Task: Add a signature Sign0000000001 . Send email   including the signature Sign0000000001 to parteek.kumar@softage.net with a subject Subject0000000001 and add a message Message0000000001. Send email   including the signature Sign0000000001 to parteek.kumar@softage.net; aakash.mishra@softage.net with a subject Subject0000000002 and add a message Message0000000002. Send email   including the signature Sign0000000001 to parteek.kumar@softage.net with a subject Subject0000000001 and add a message Message0000000001 and with an attachment of Attach0000000001. Send email   including the signature Sign0000000001 to parteek.kumar@softage.net; aakash.mishra@softage.net; ayush@softage.net with a subject Subject0000000002 and add a message Message0000000003 and with an attachment of Attach0000000001
Action: Mouse moved to (1016, 201)
Screenshot: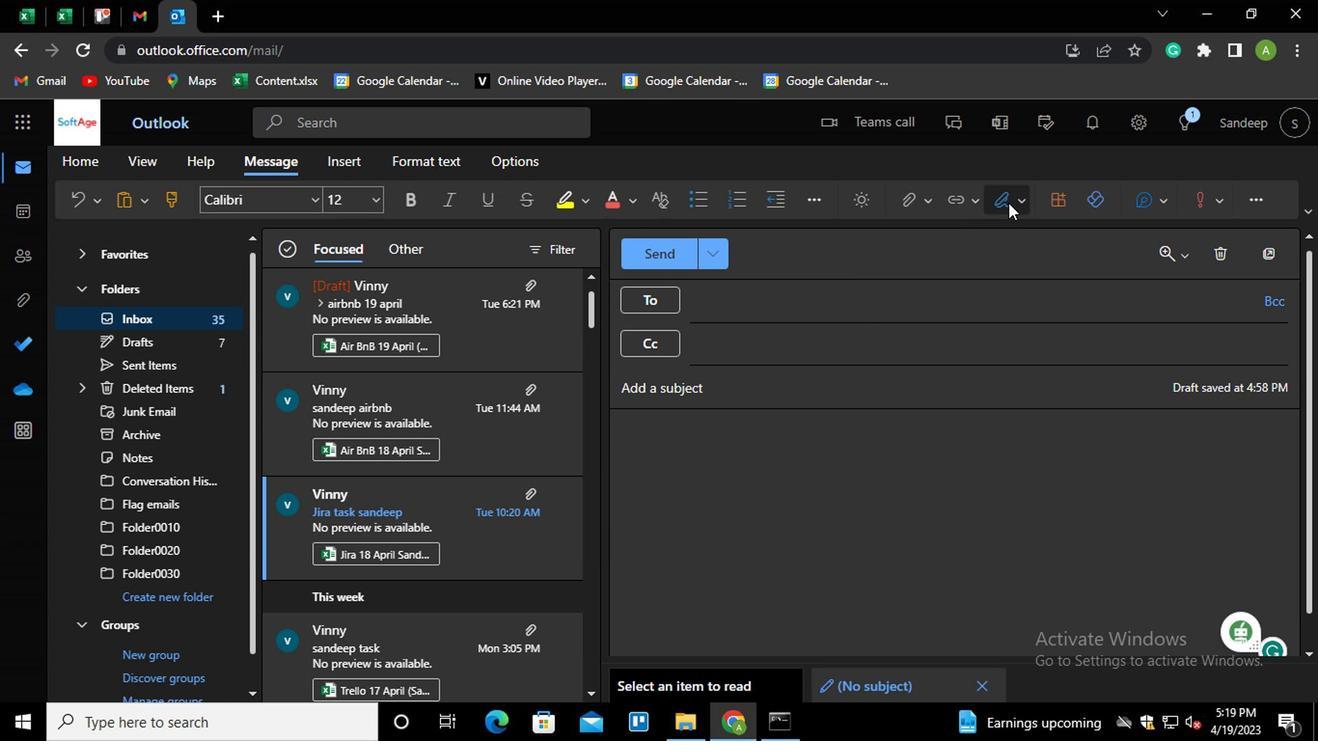 
Action: Mouse pressed left at (1016, 201)
Screenshot: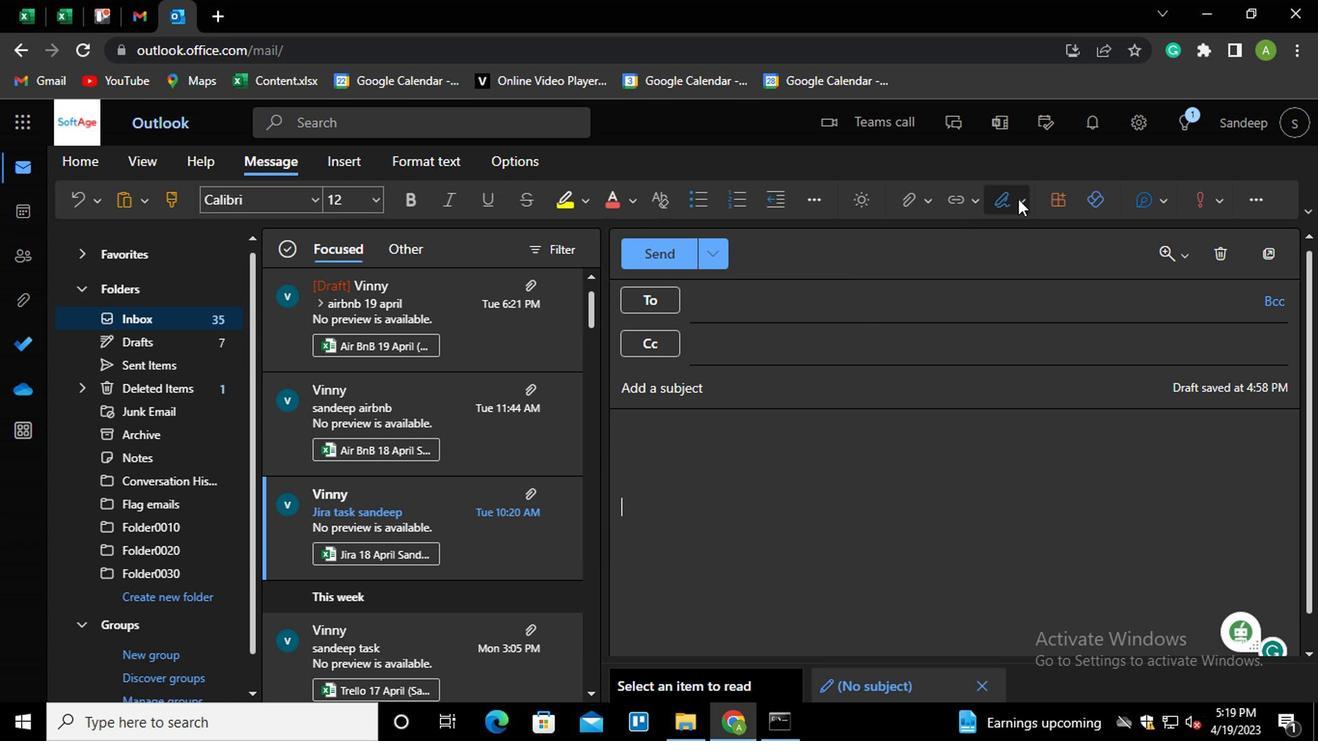 
Action: Mouse moved to (960, 276)
Screenshot: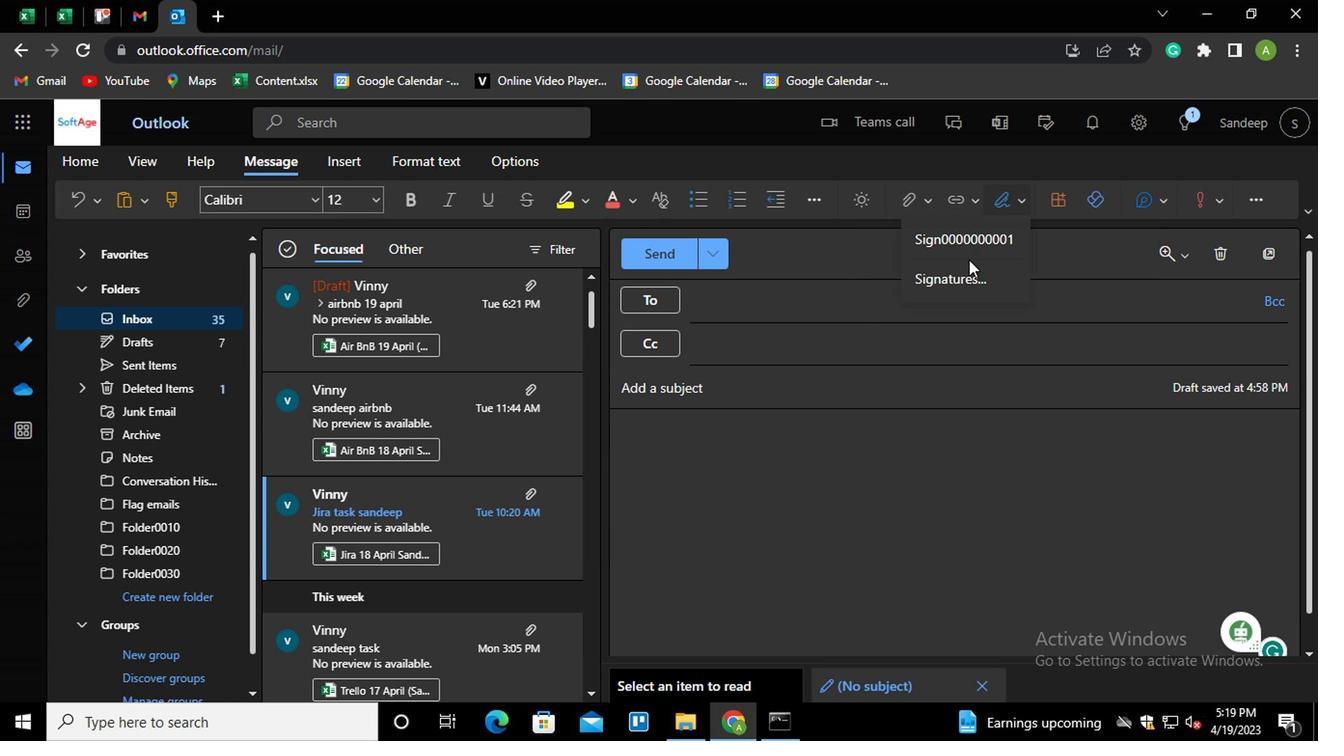 
Action: Mouse pressed left at (960, 276)
Screenshot: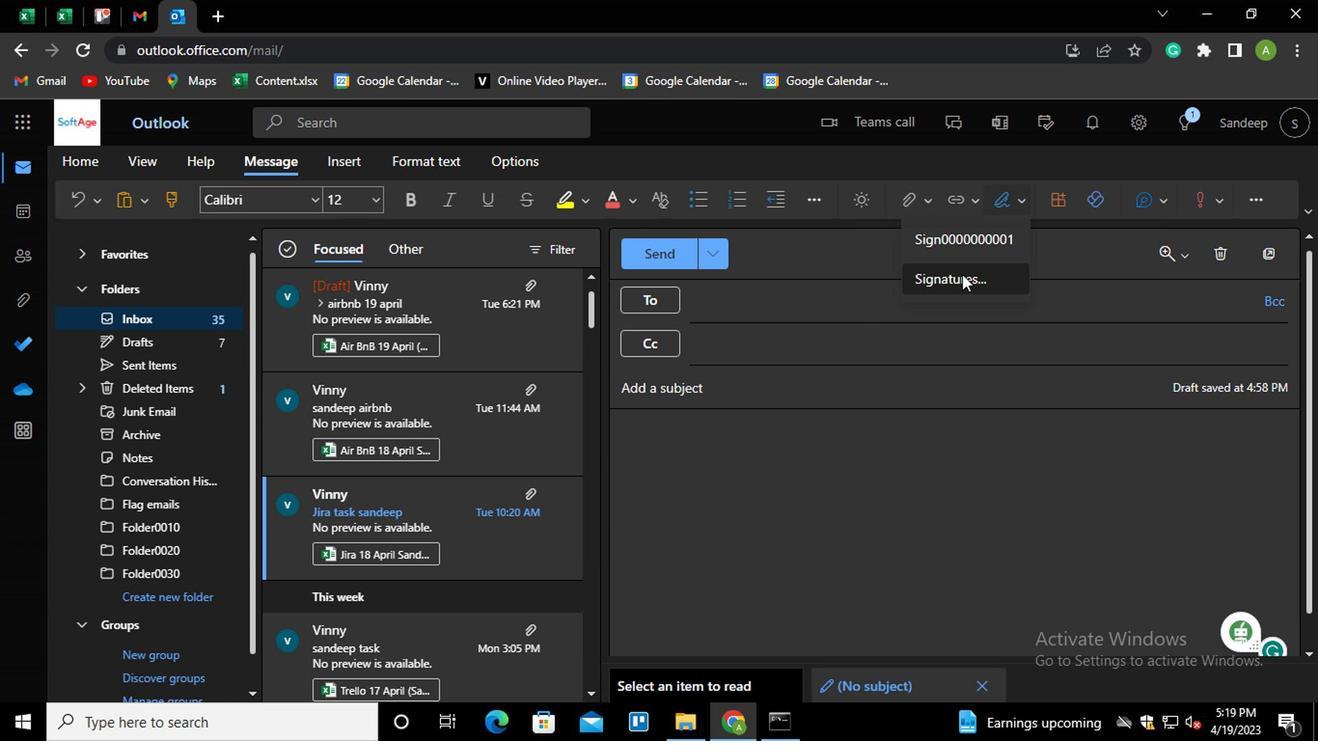 
Action: Mouse moved to (535, 313)
Screenshot: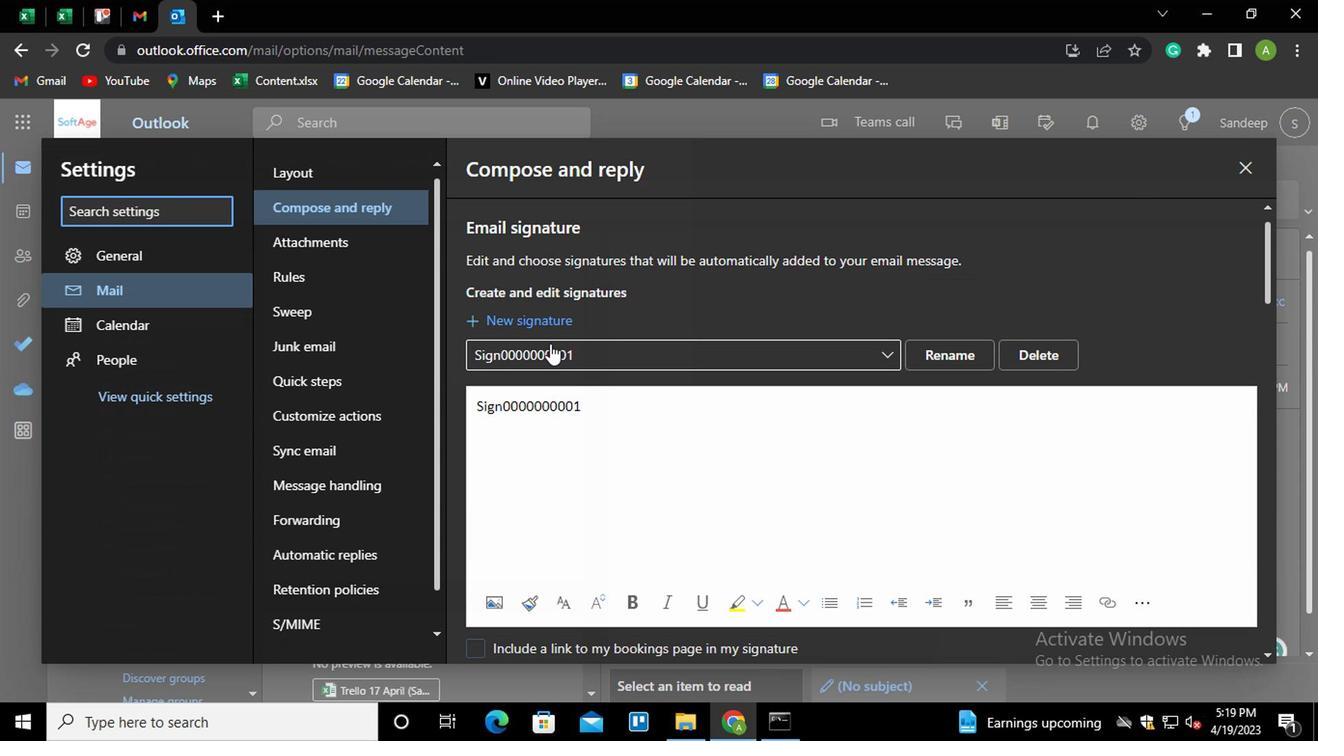 
Action: Mouse pressed left at (535, 313)
Screenshot: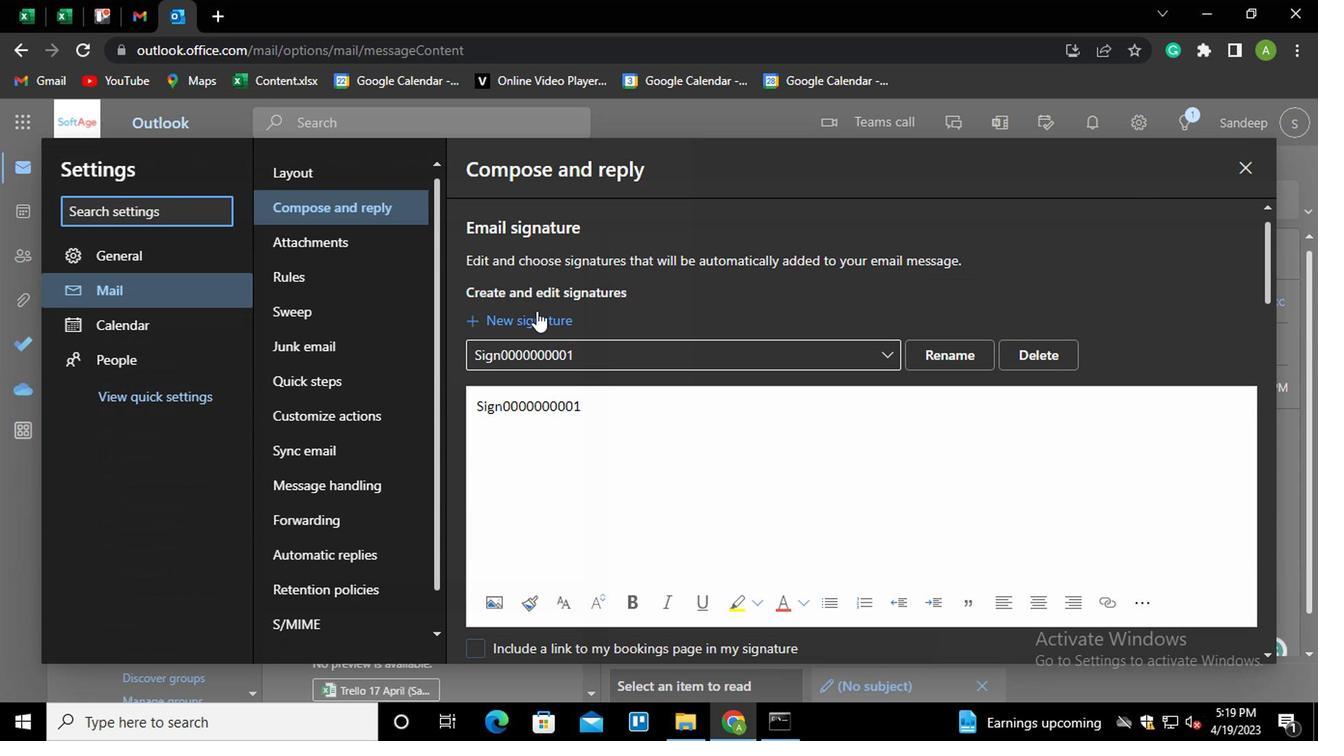 
Action: Mouse moved to (539, 352)
Screenshot: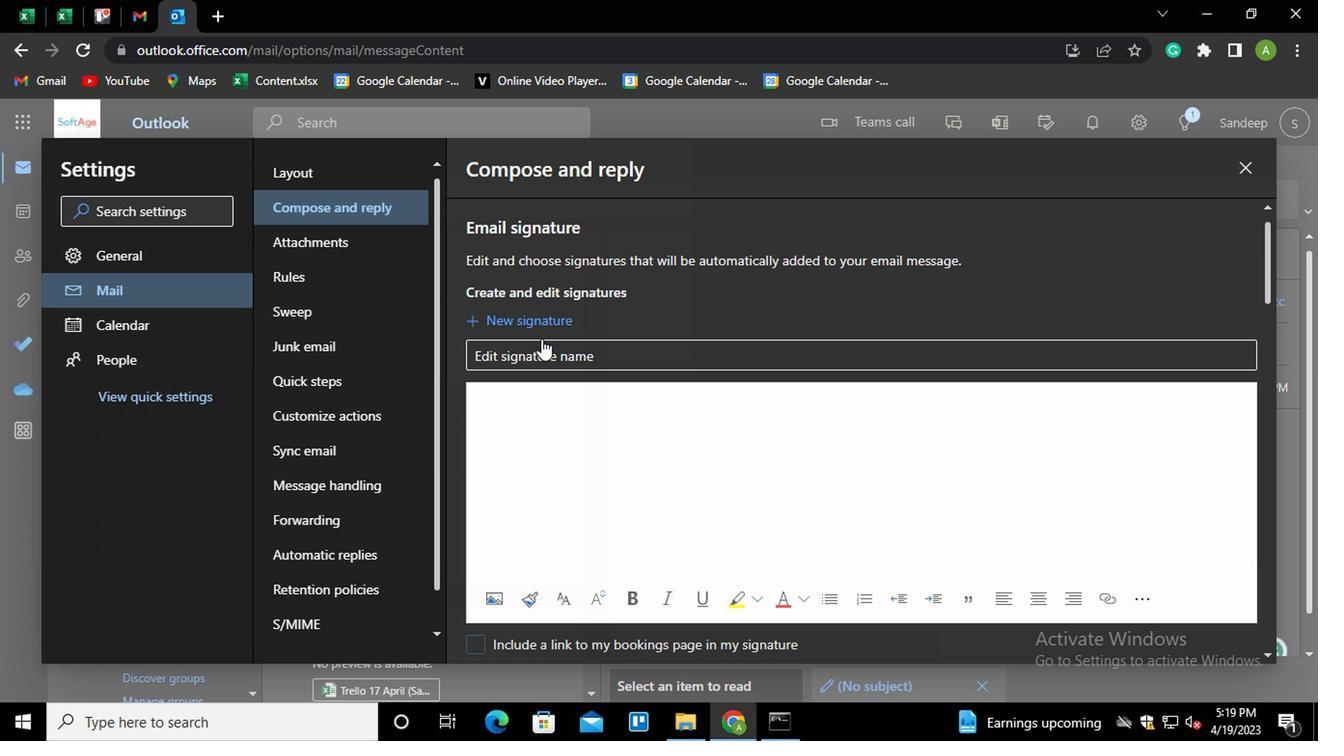 
Action: Mouse pressed left at (539, 352)
Screenshot: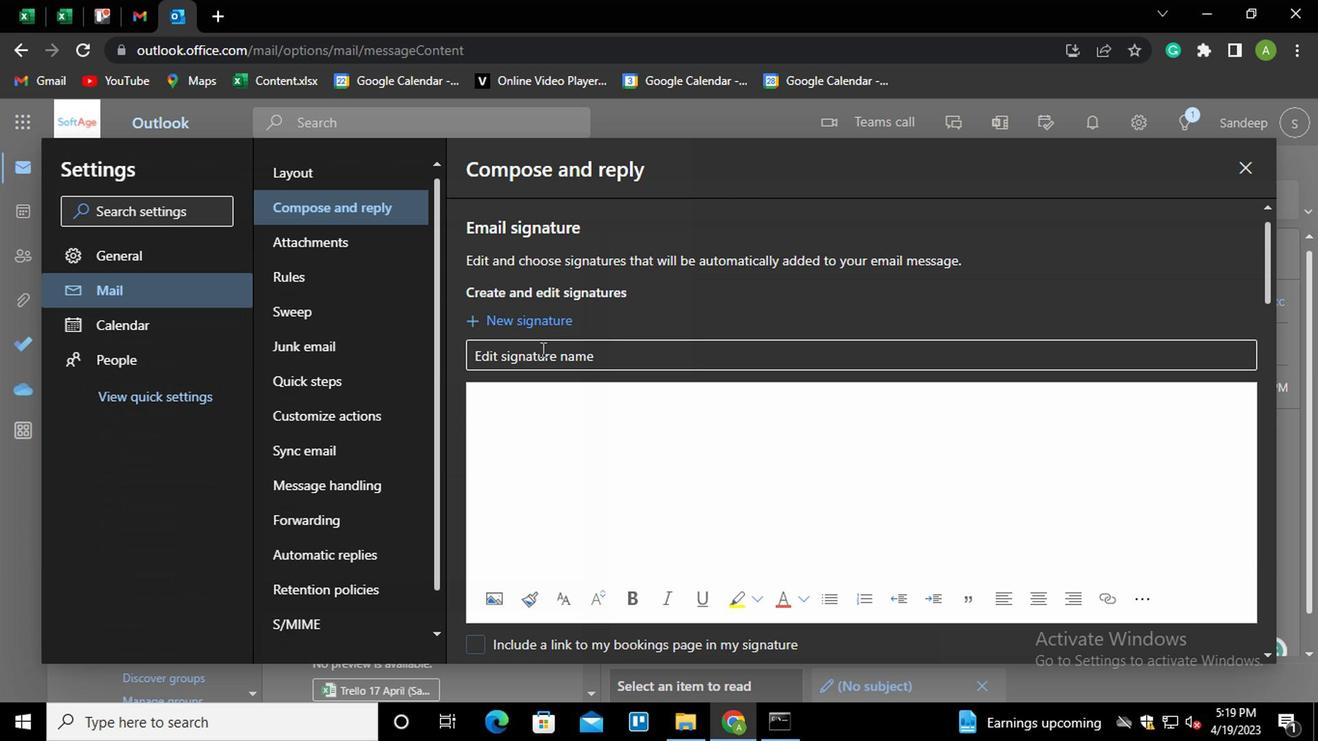 
Action: Key pressed <Key.shift>SIGN0000000001
Screenshot: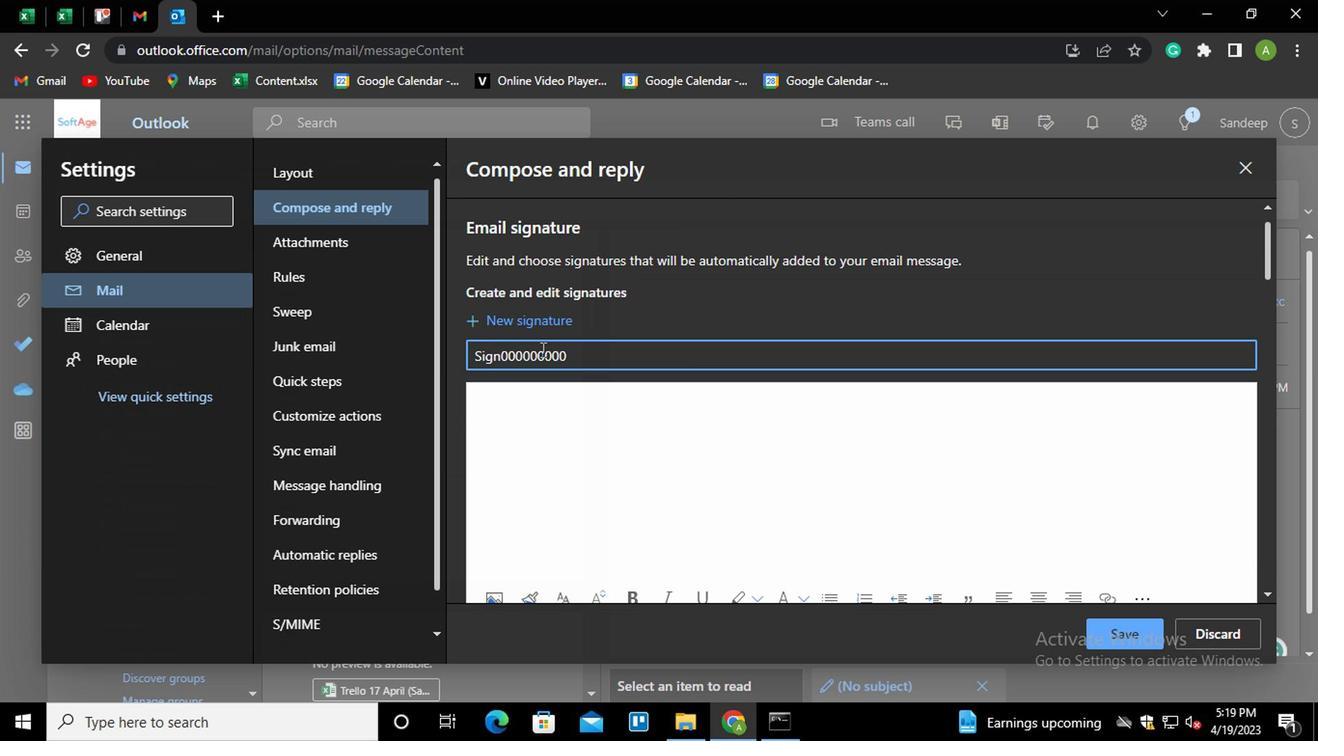 
Action: Mouse moved to (559, 397)
Screenshot: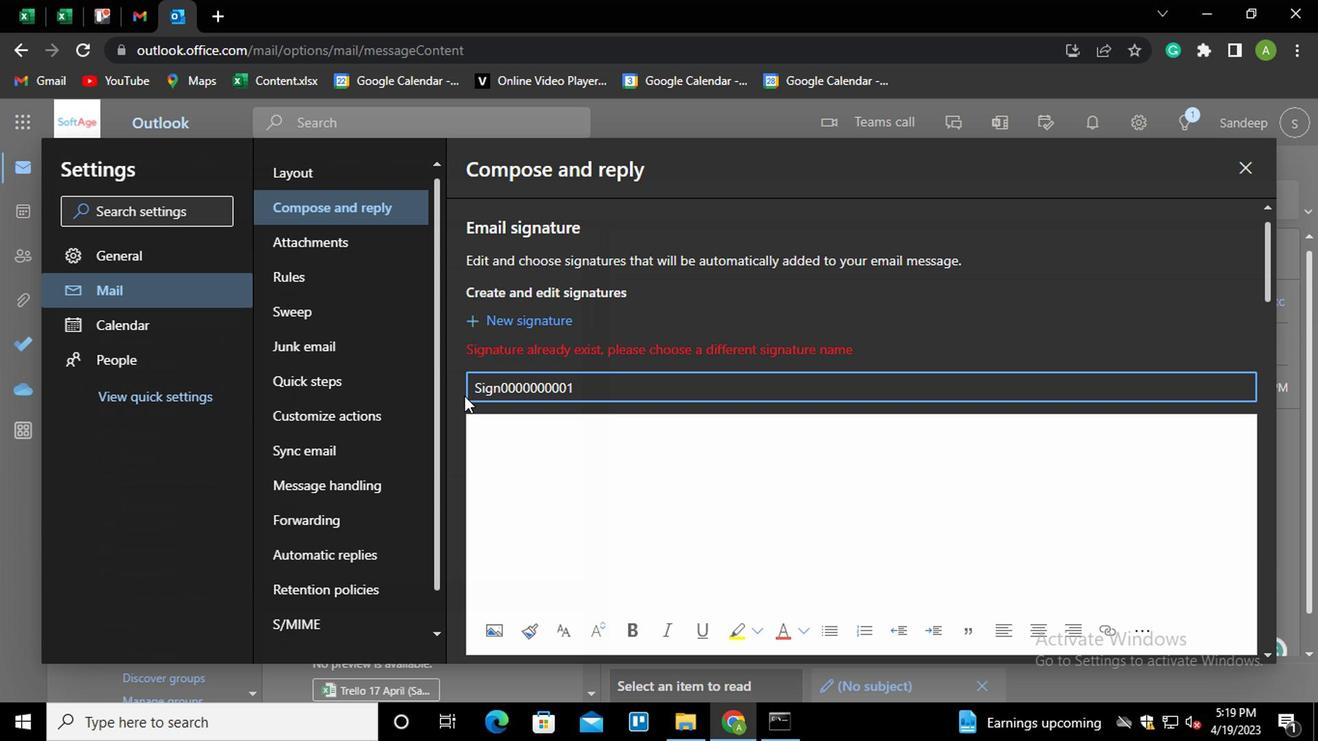 
Action: Key pressed <Key.home><Key.right><Key.backspace>S
Screenshot: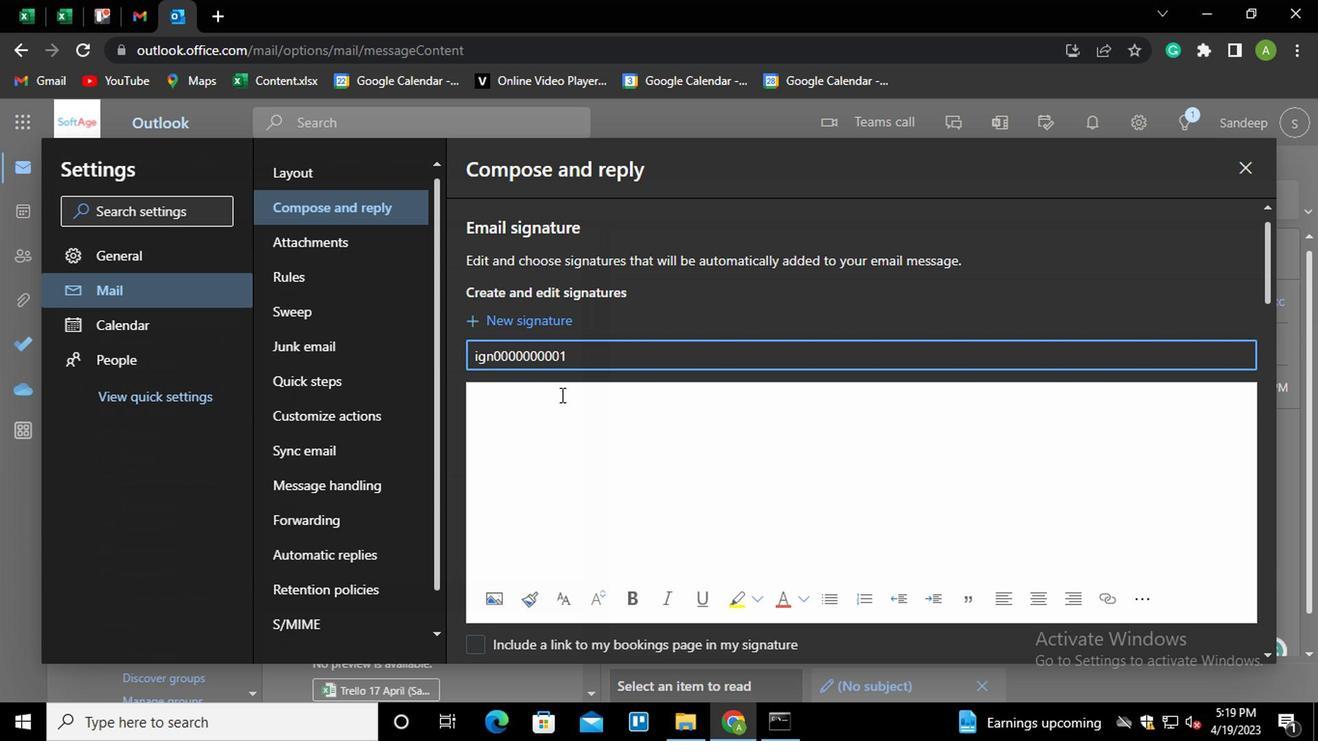 
Action: Mouse moved to (986, 541)
Screenshot: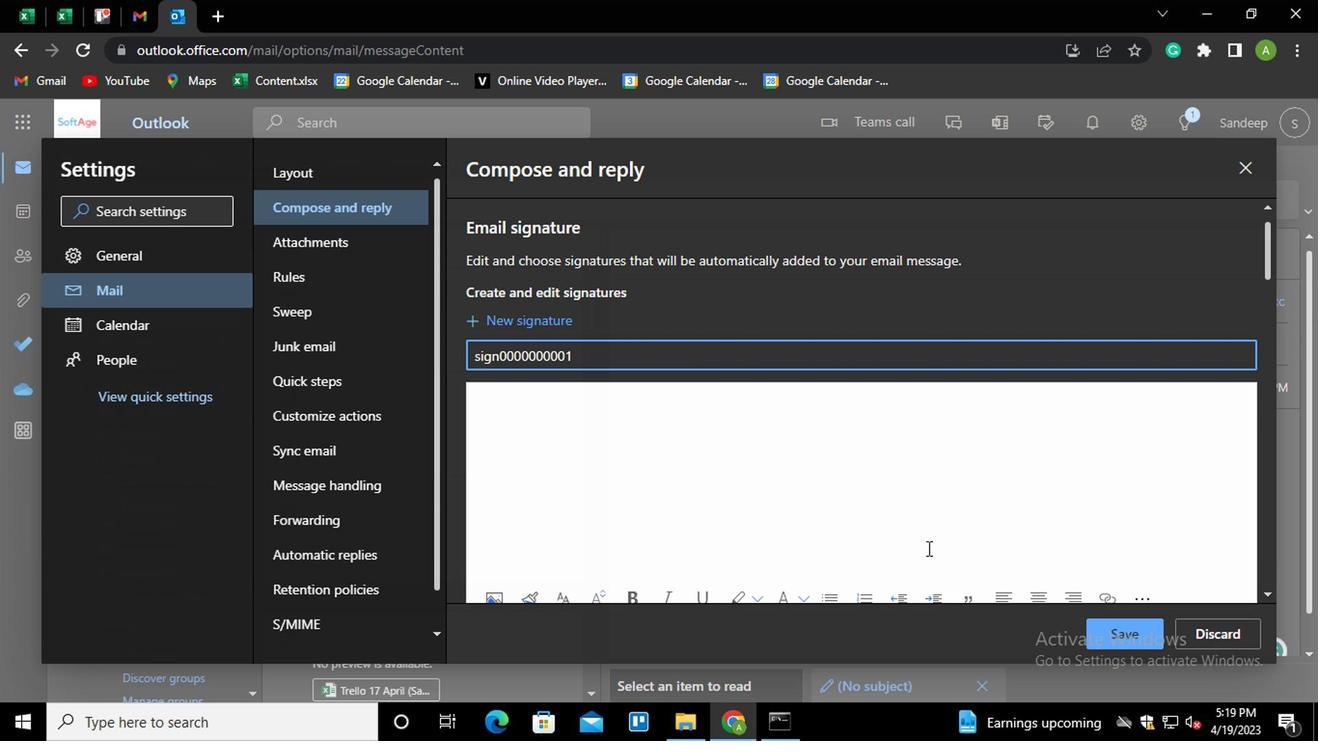
Action: Mouse scrolled (986, 540) with delta (0, -1)
Screenshot: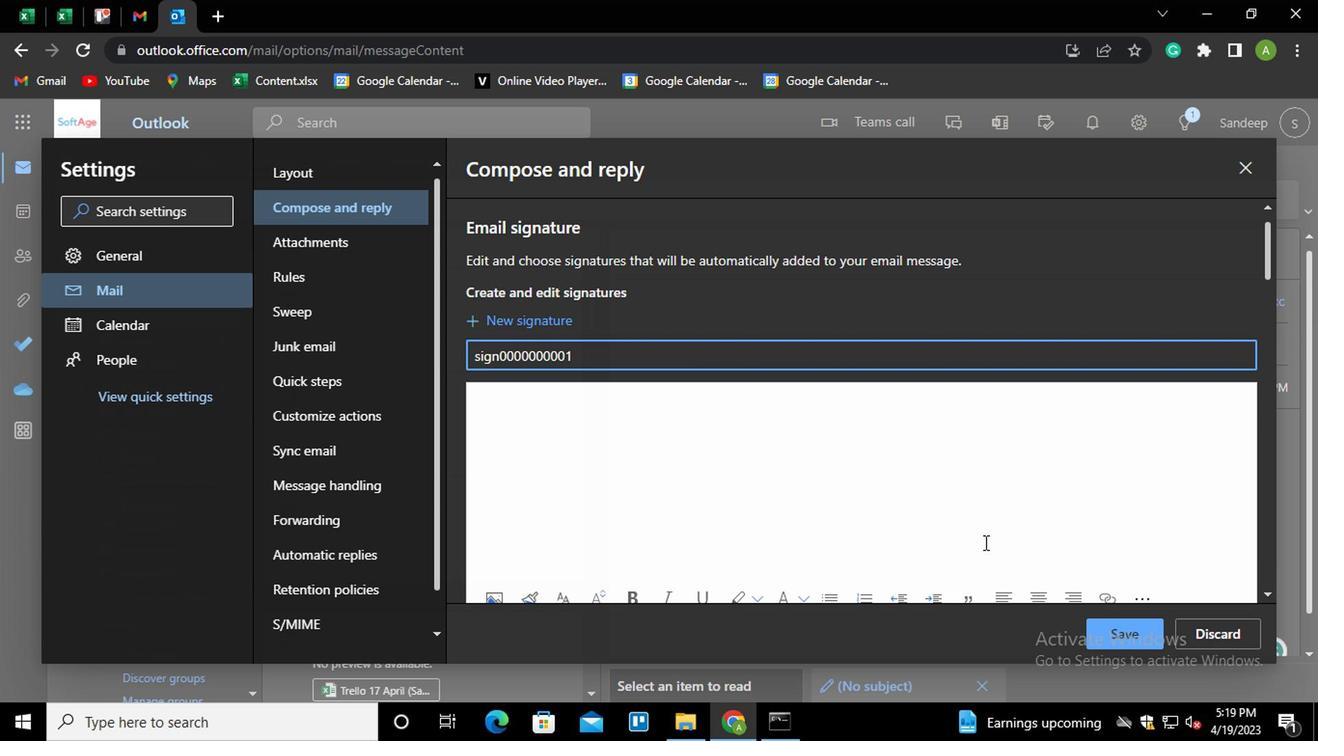 
Action: Mouse scrolled (986, 540) with delta (0, -1)
Screenshot: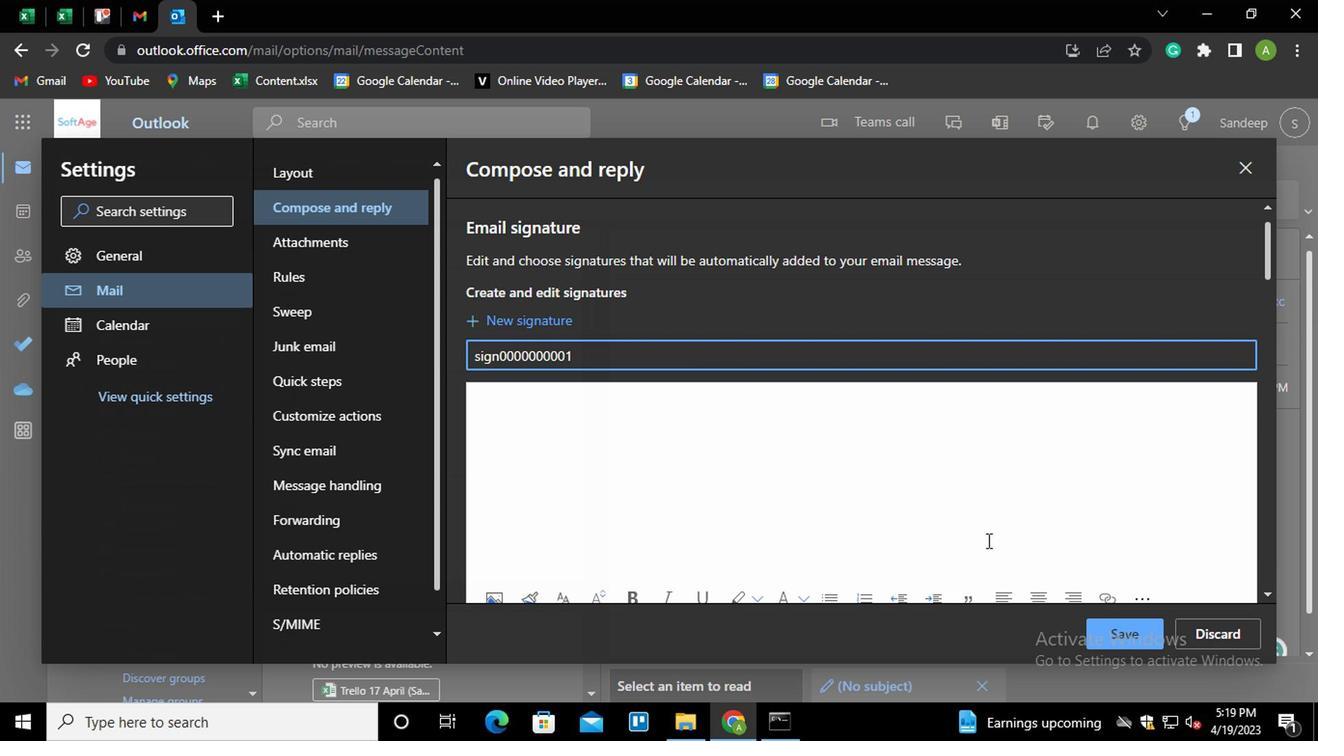 
Action: Mouse moved to (1105, 629)
Screenshot: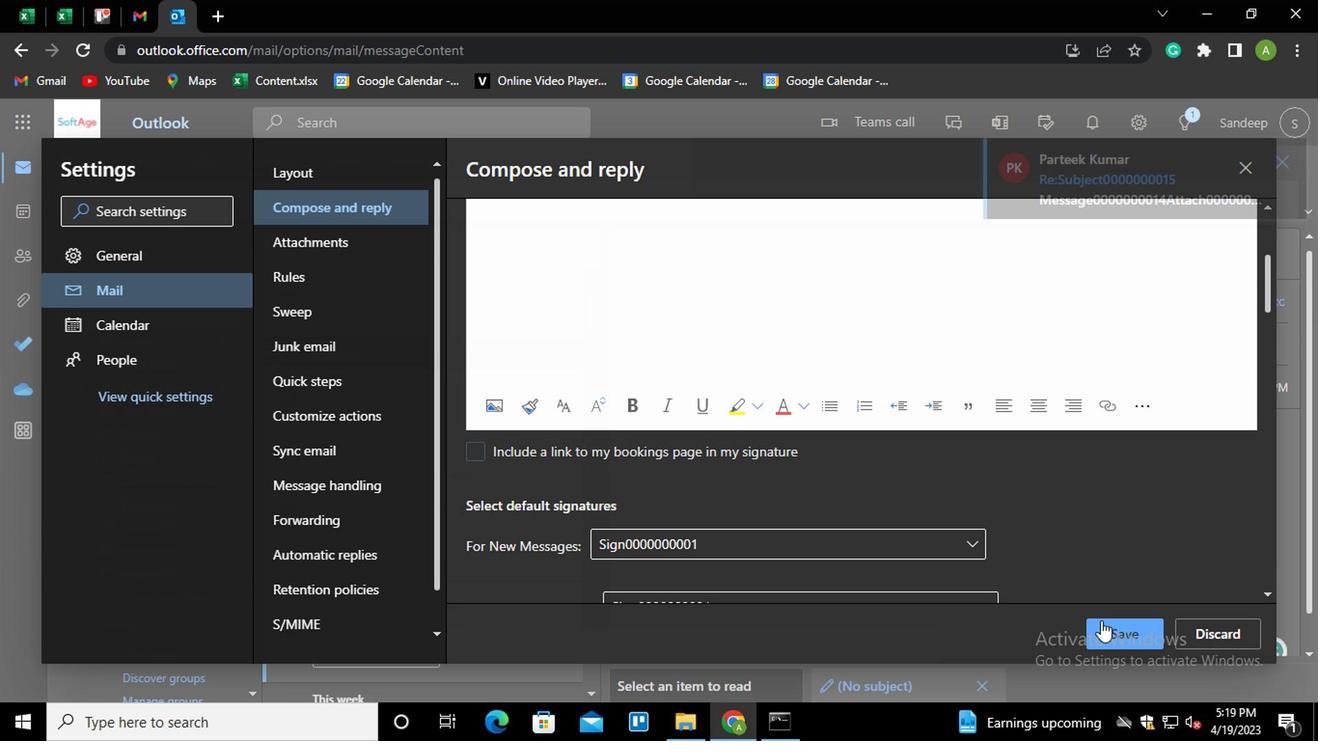 
Action: Mouse pressed left at (1105, 629)
Screenshot: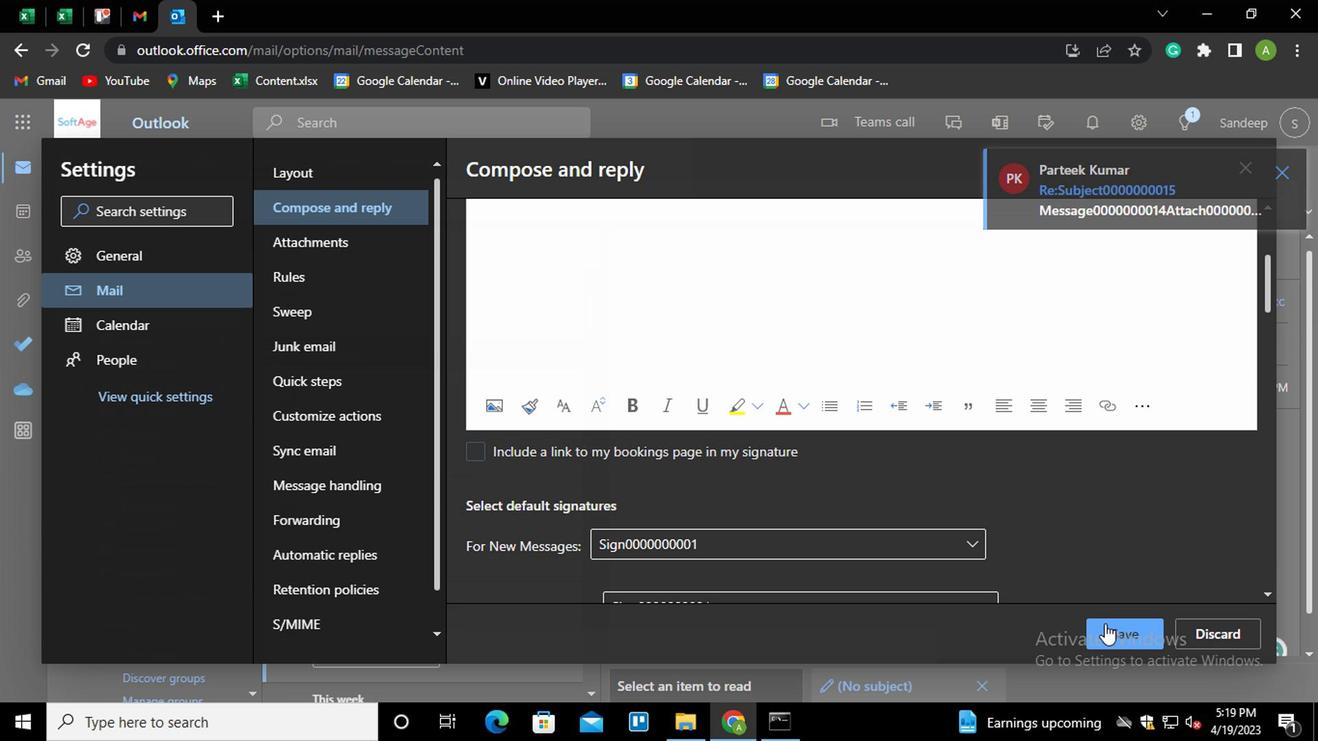 
Action: Mouse moved to (1090, 531)
Screenshot: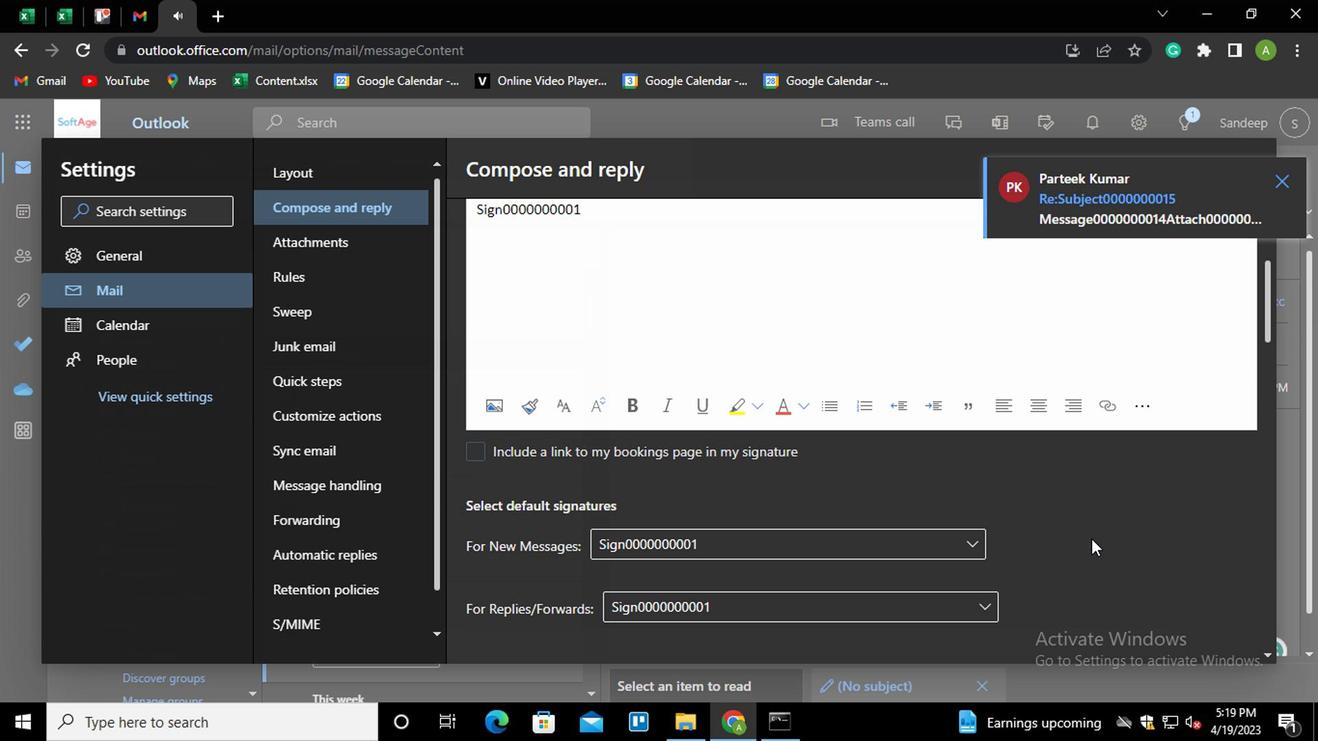 
Action: Mouse scrolled (1090, 530) with delta (0, 0)
Screenshot: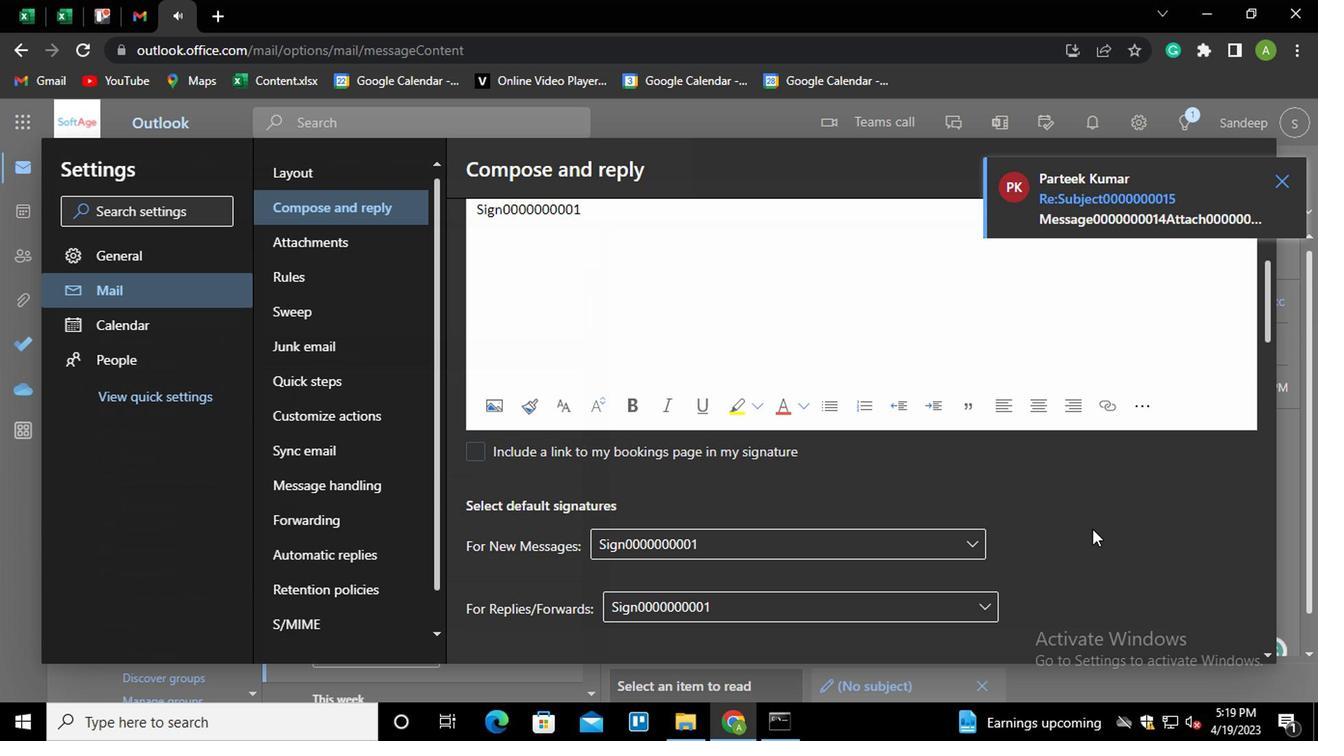 
Action: Mouse scrolled (1090, 530) with delta (0, 0)
Screenshot: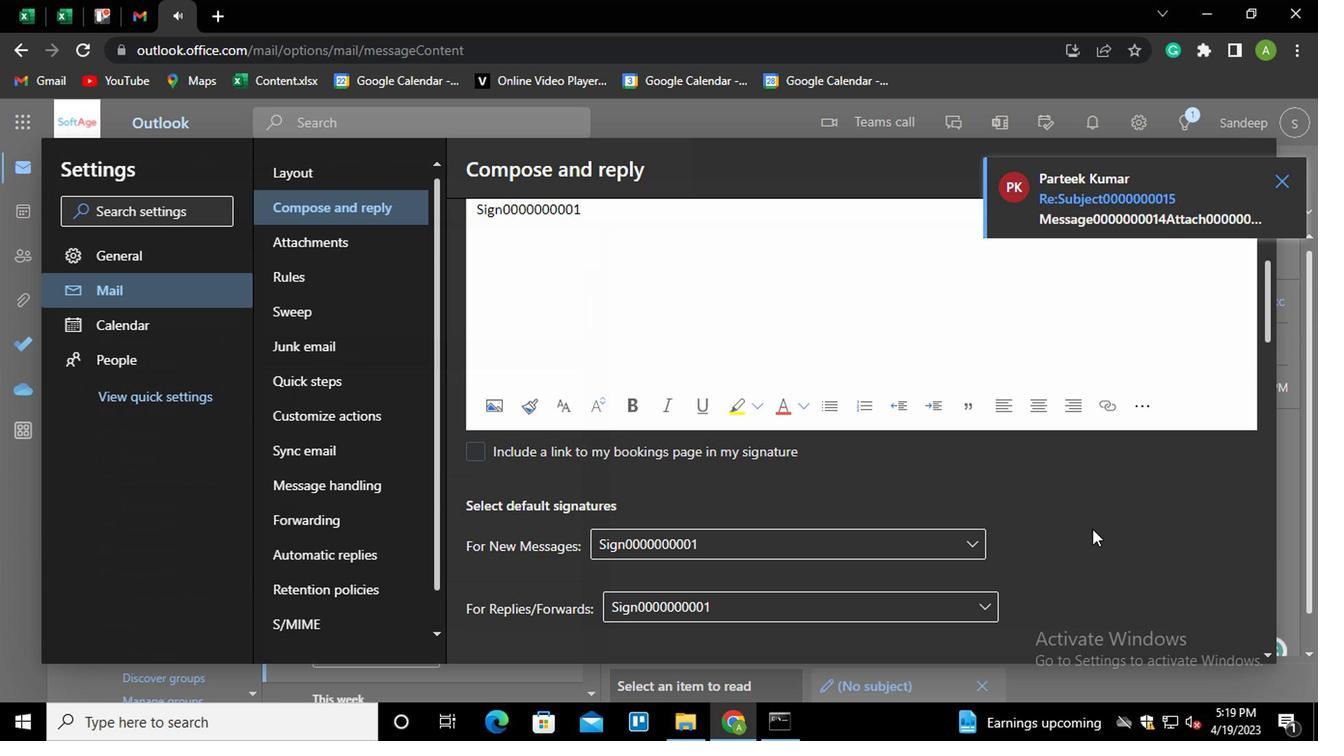 
Action: Mouse scrolled (1090, 530) with delta (0, 0)
Screenshot: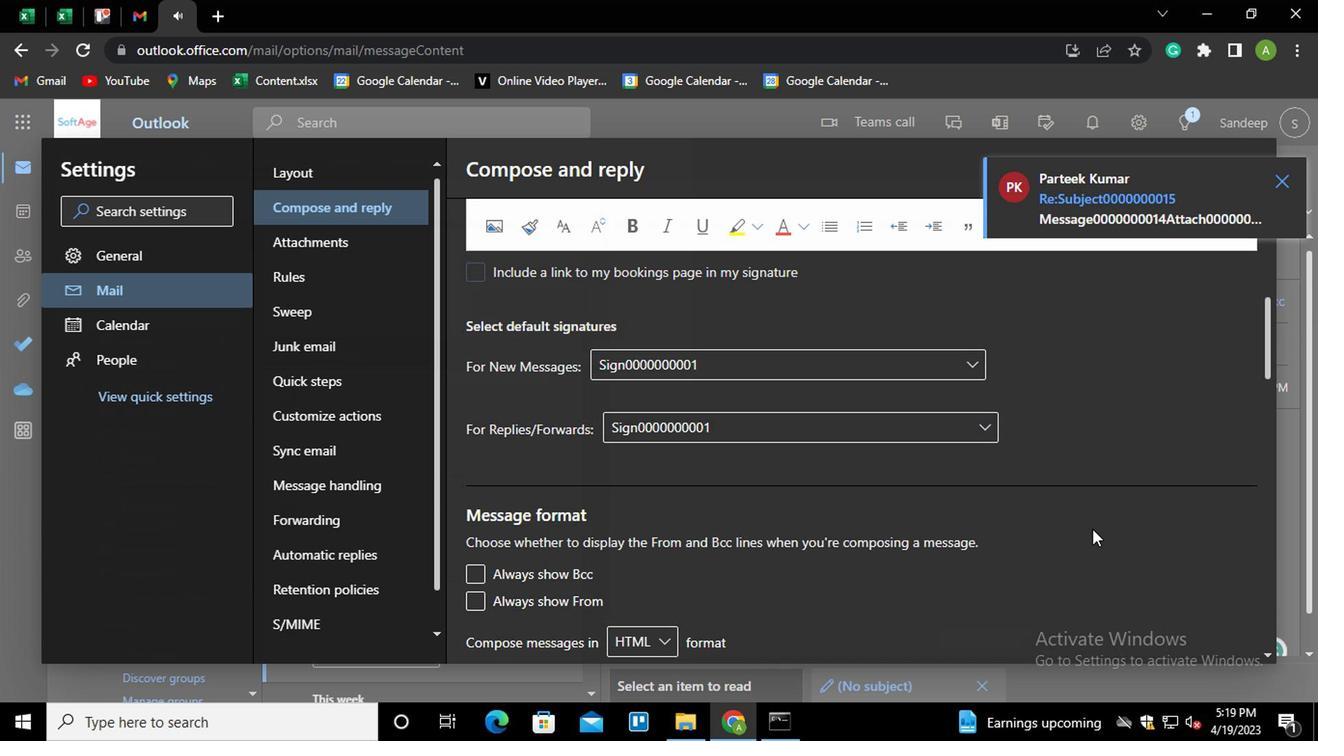 
Action: Mouse scrolled (1090, 530) with delta (0, 0)
Screenshot: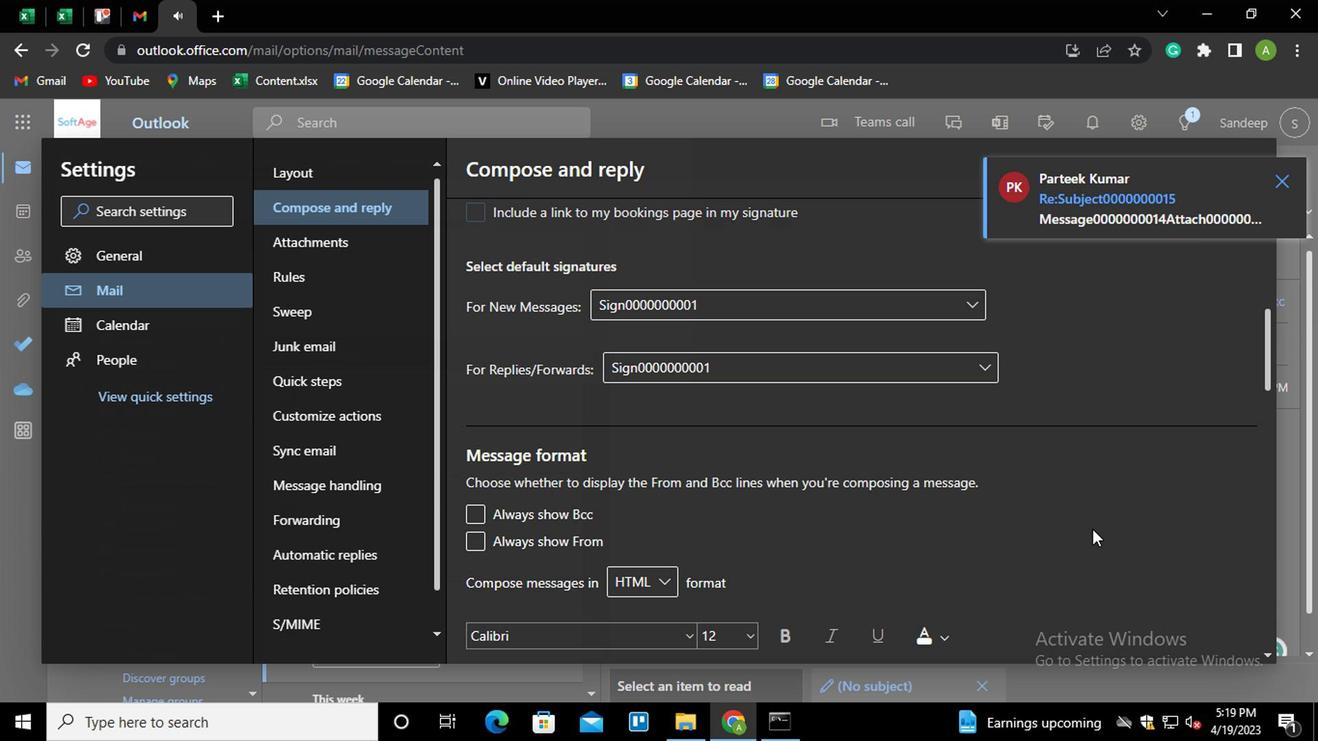 
Action: Mouse scrolled (1090, 530) with delta (0, 0)
Screenshot: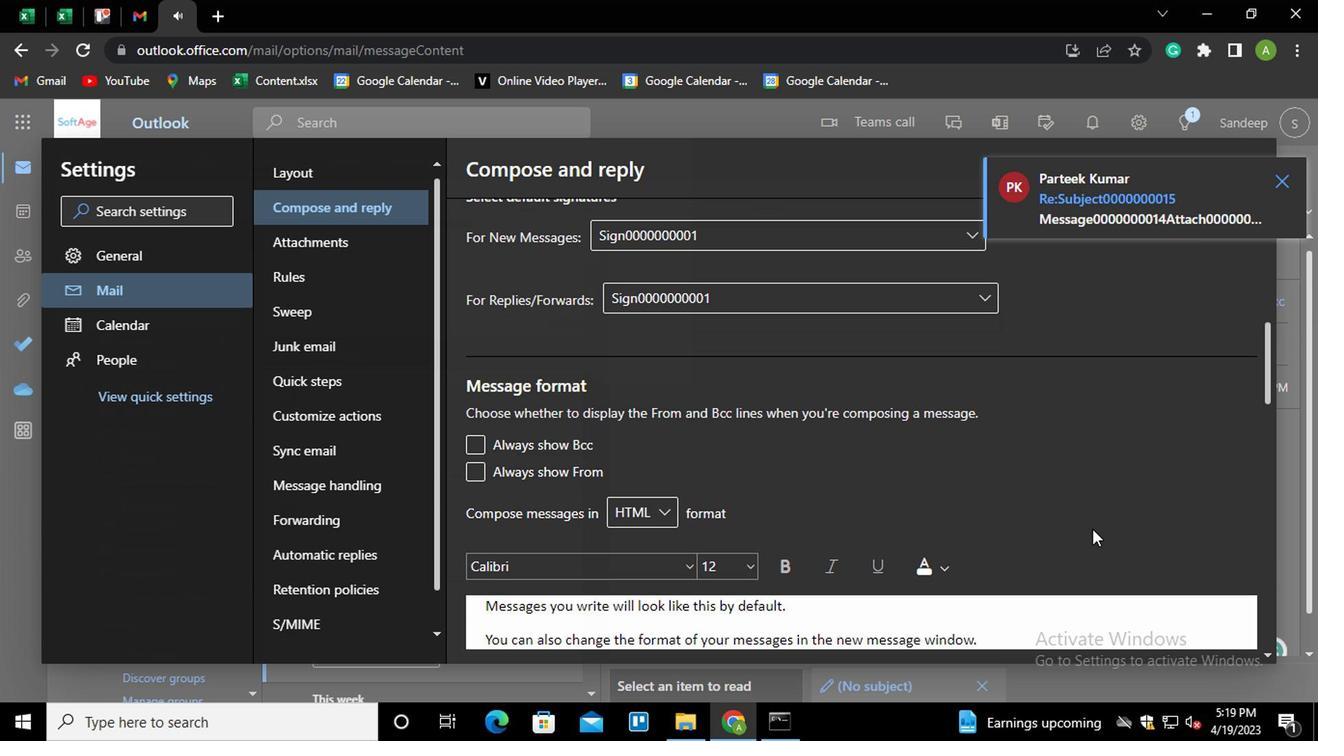 
Action: Mouse scrolled (1090, 530) with delta (0, 0)
Screenshot: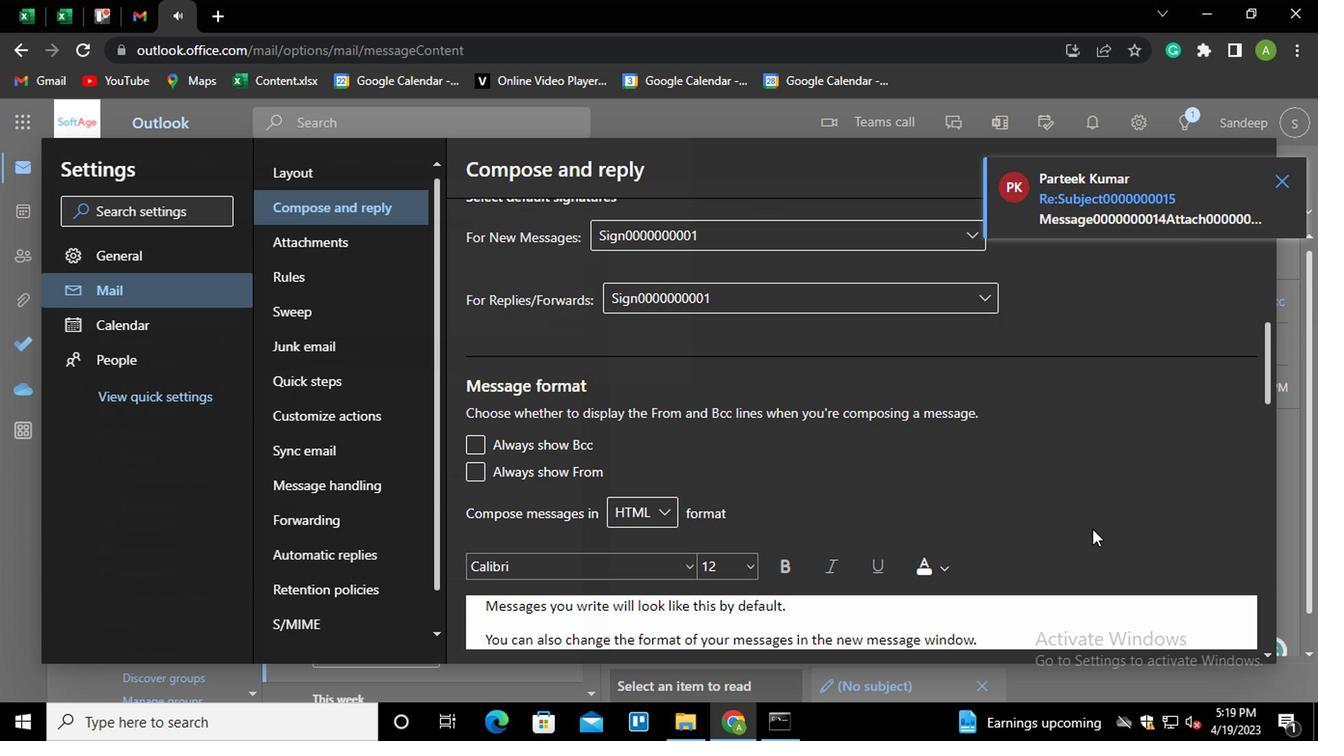 
Action: Mouse scrolled (1090, 530) with delta (0, 0)
Screenshot: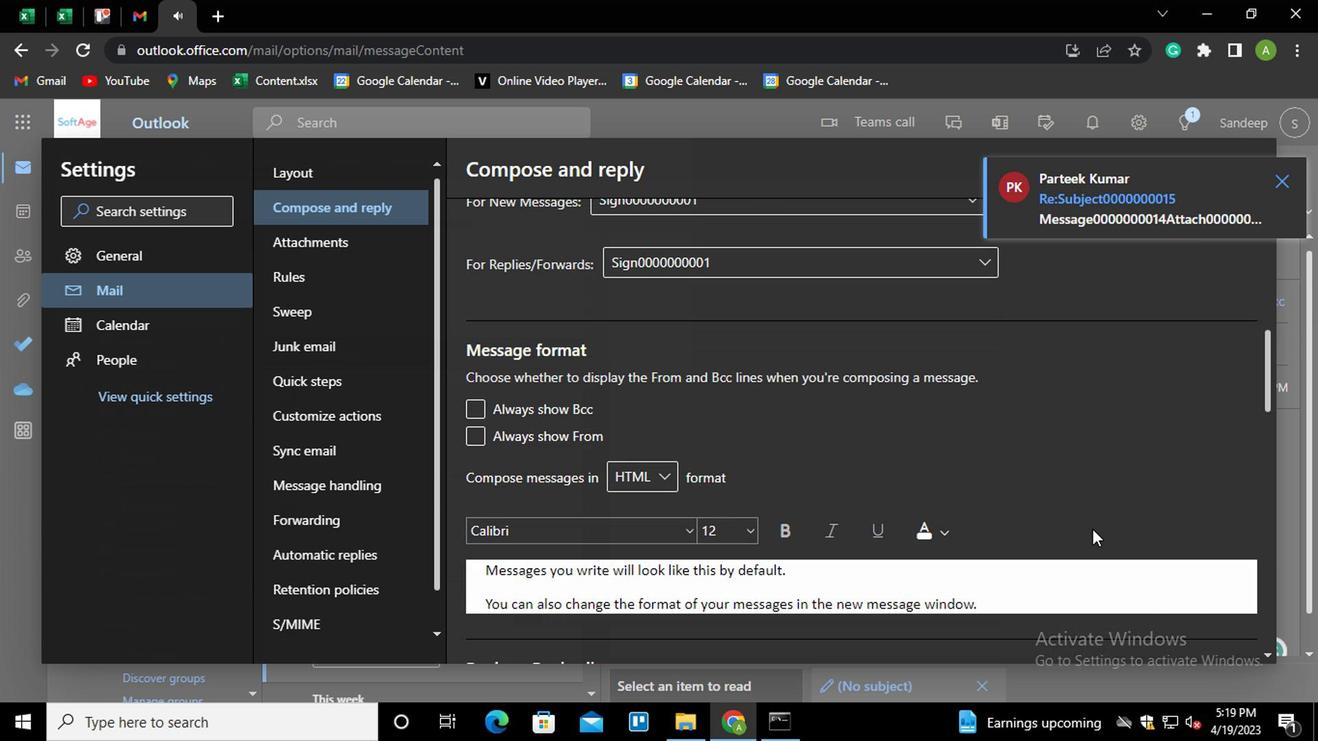 
Action: Mouse scrolled (1090, 530) with delta (0, 0)
Screenshot: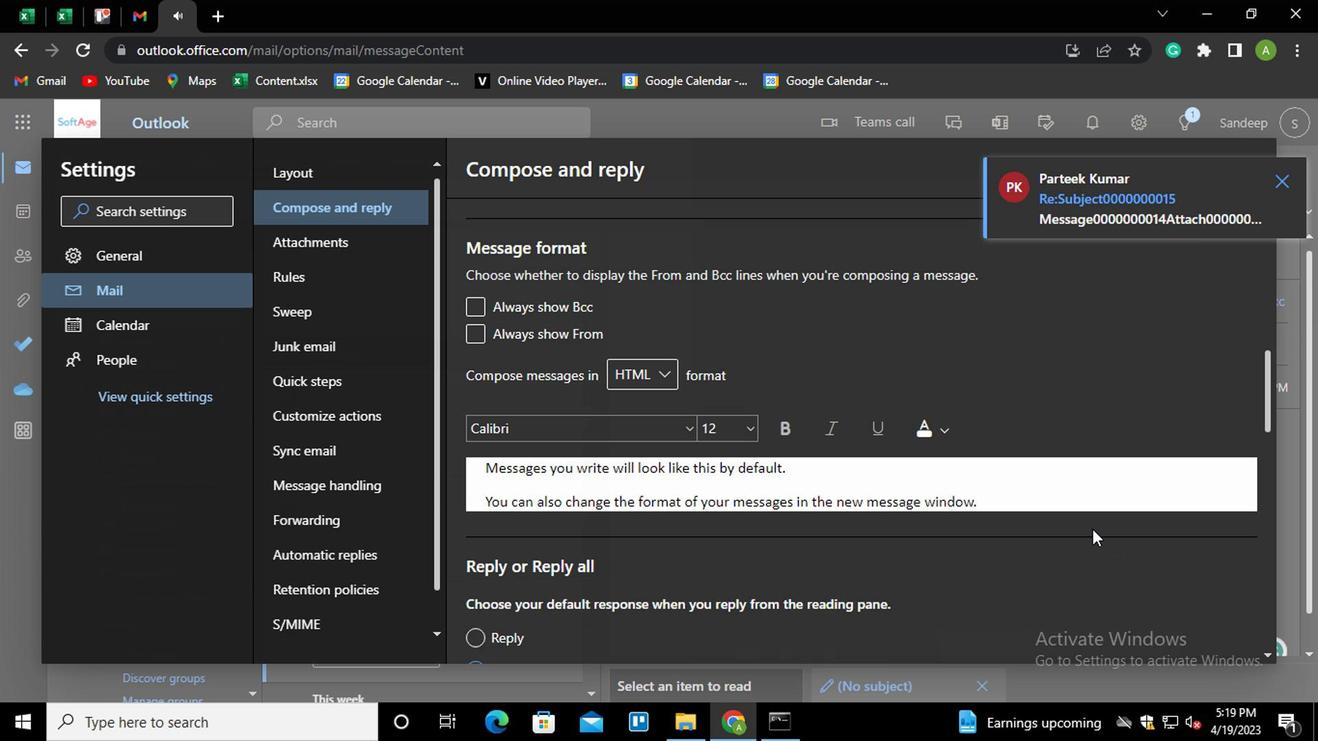 
Action: Mouse scrolled (1090, 530) with delta (0, 0)
Screenshot: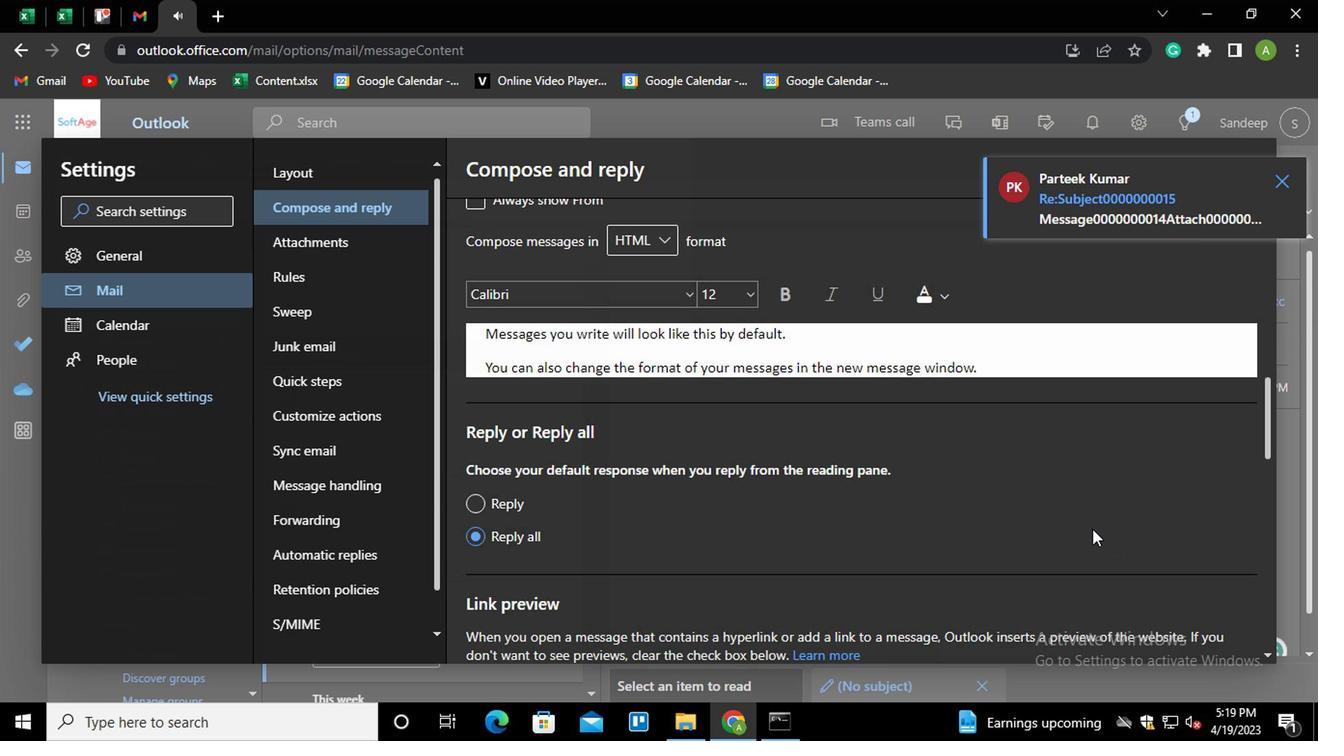 
Action: Mouse scrolled (1090, 530) with delta (0, 0)
Screenshot: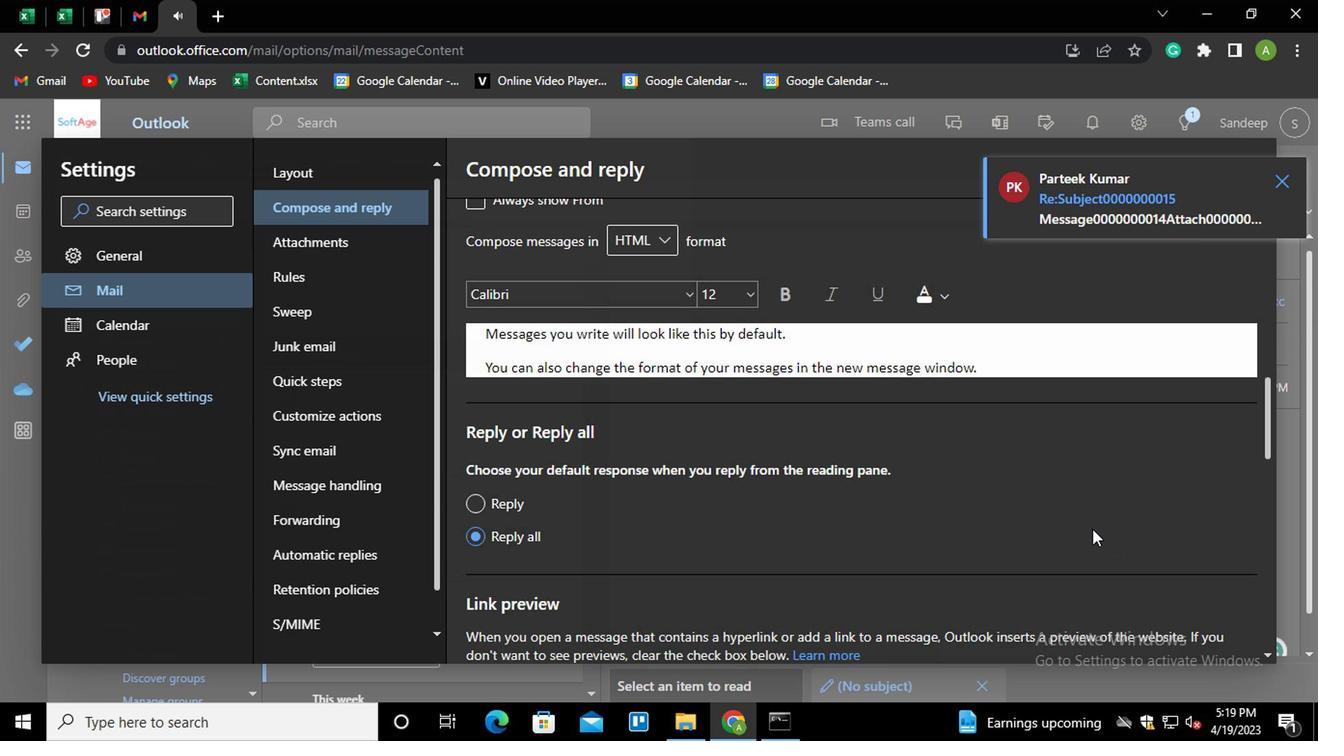 
Action: Mouse scrolled (1090, 530) with delta (0, 0)
Screenshot: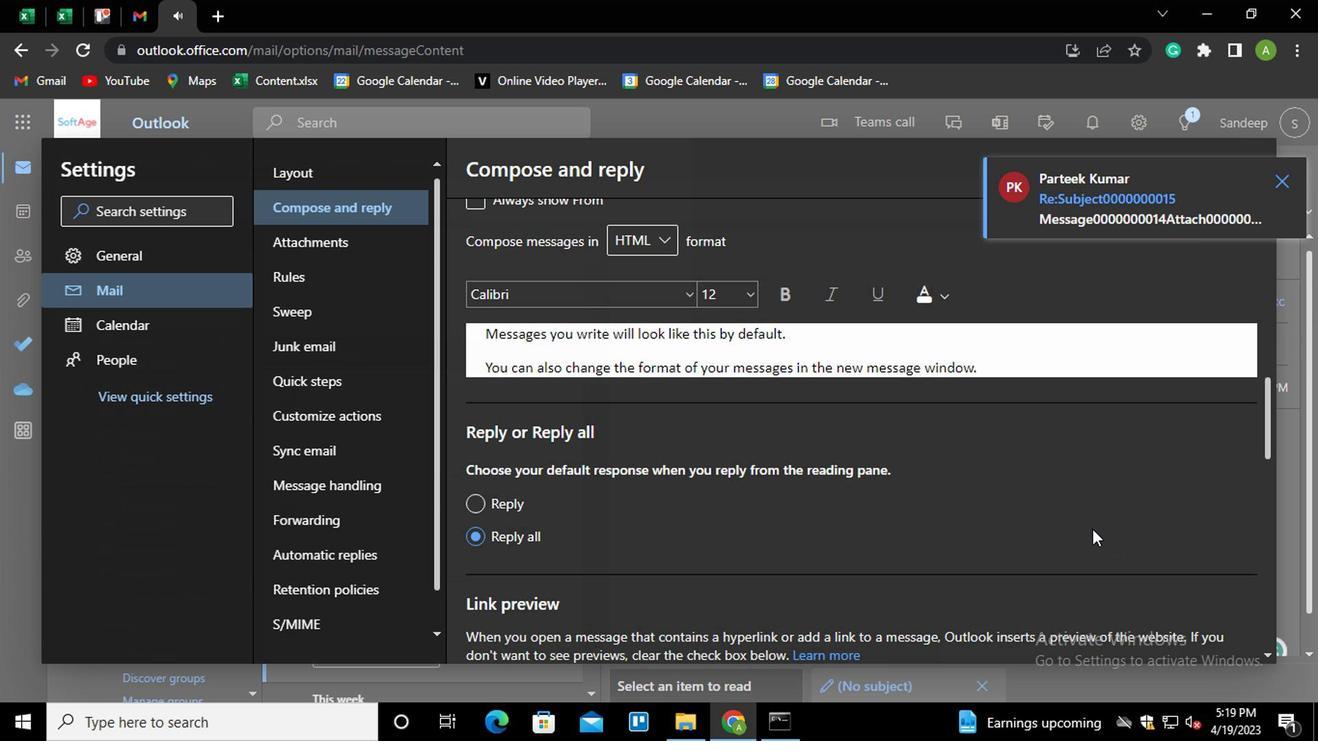 
Action: Mouse scrolled (1090, 530) with delta (0, 0)
Screenshot: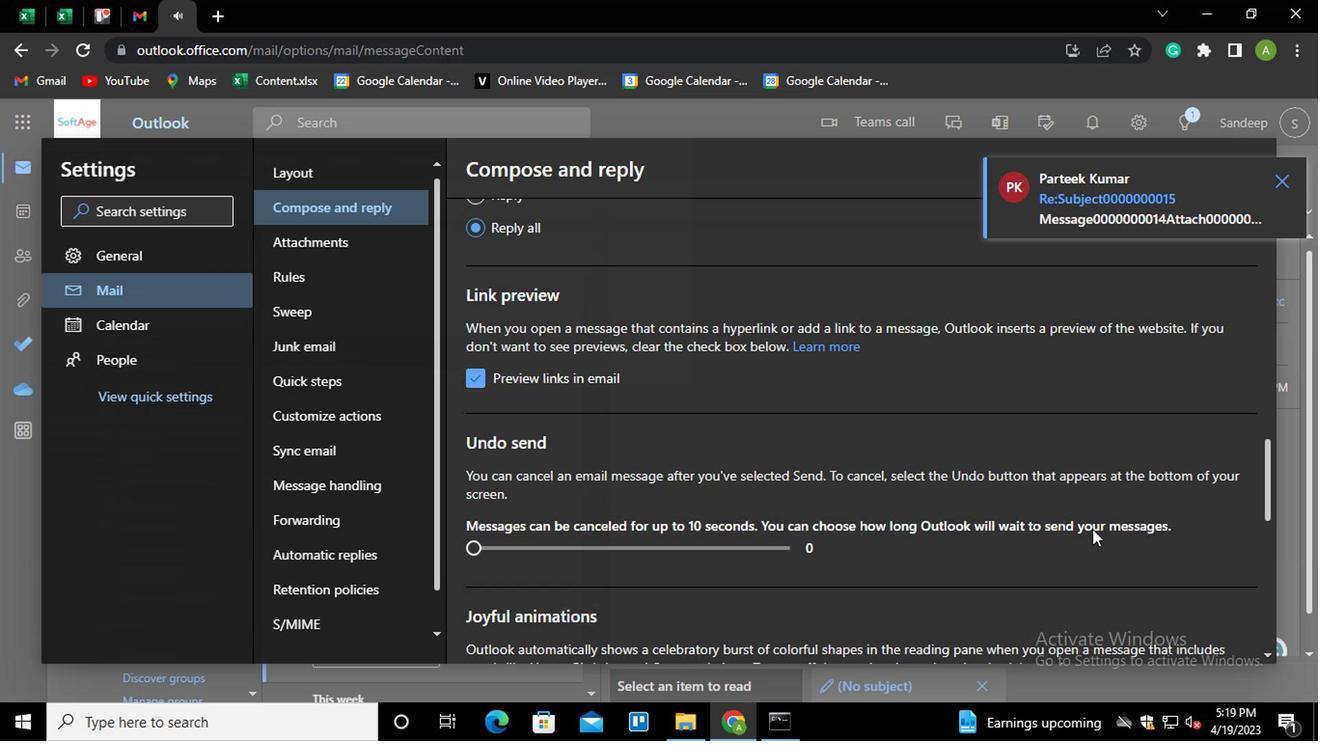 
Action: Mouse scrolled (1090, 530) with delta (0, 0)
Screenshot: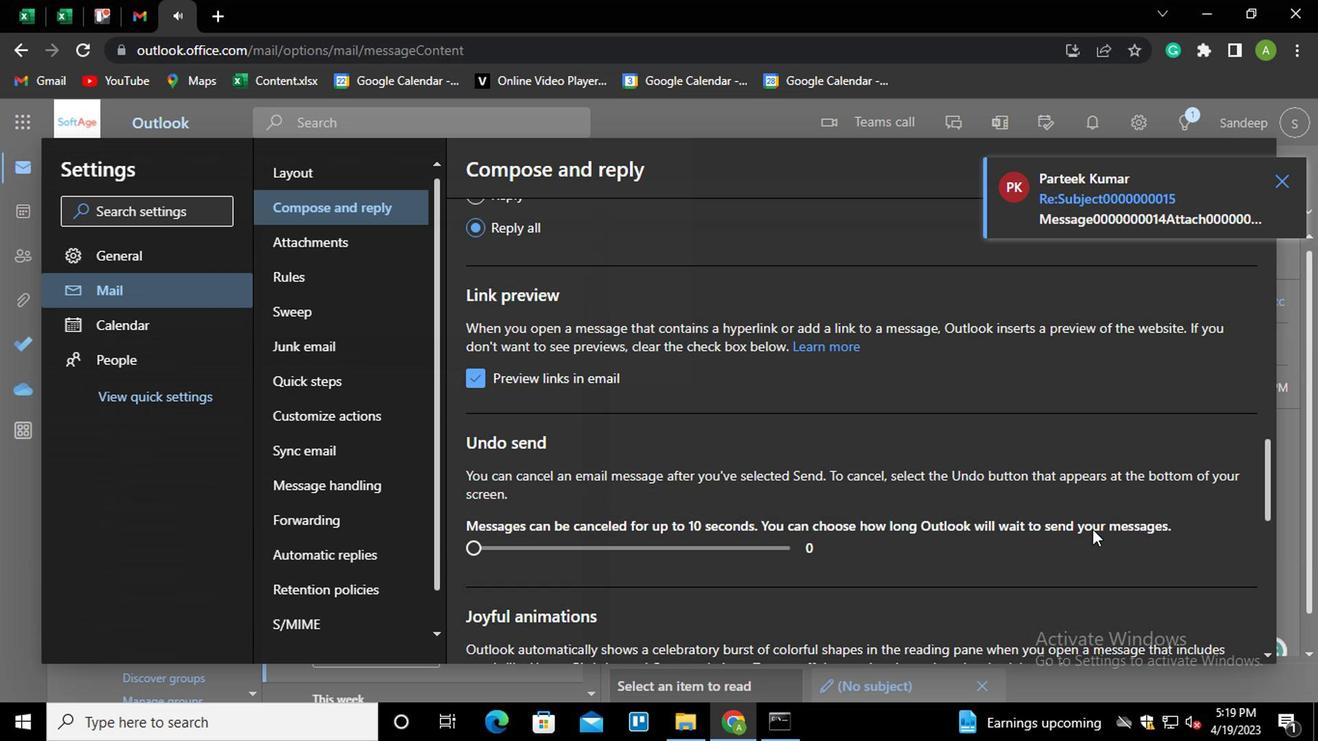 
Action: Mouse scrolled (1090, 530) with delta (0, 0)
Screenshot: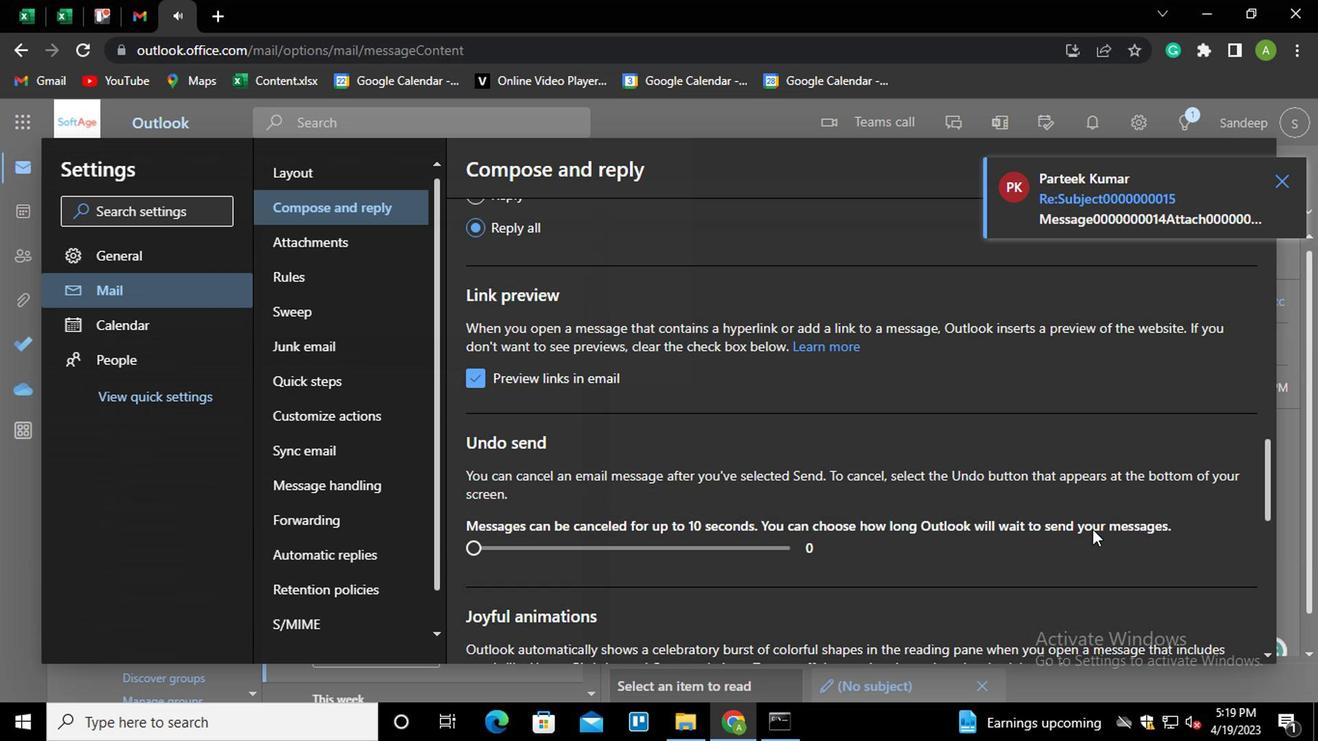 
Action: Mouse scrolled (1090, 530) with delta (0, 0)
Screenshot: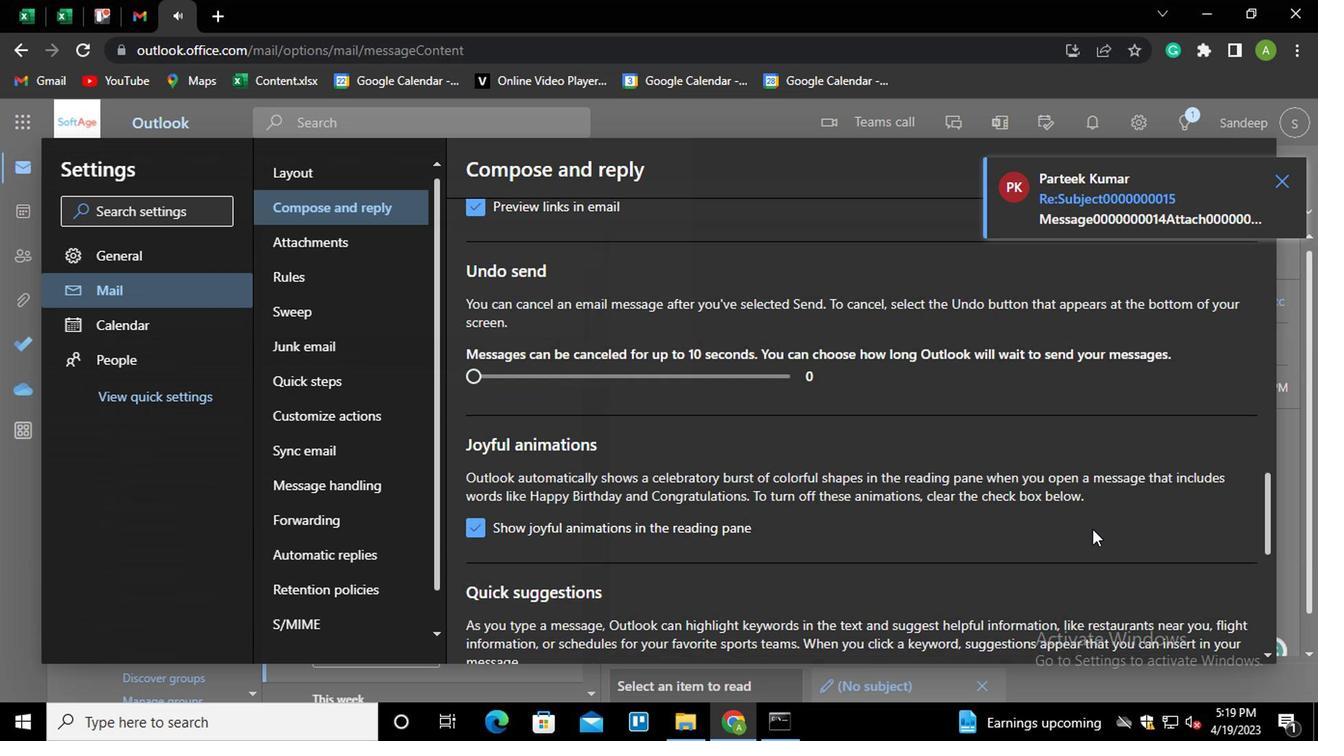 
Action: Mouse scrolled (1090, 530) with delta (0, 0)
Screenshot: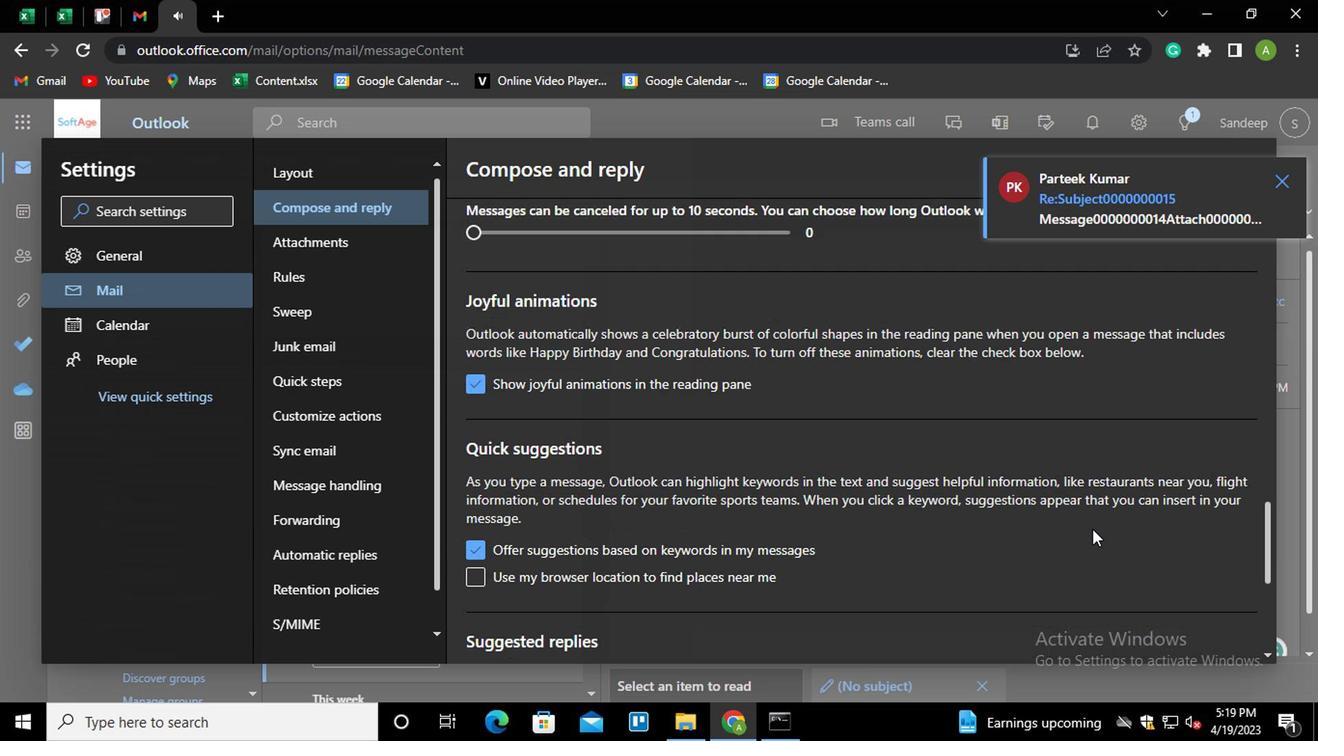 
Action: Mouse scrolled (1090, 530) with delta (0, 0)
Screenshot: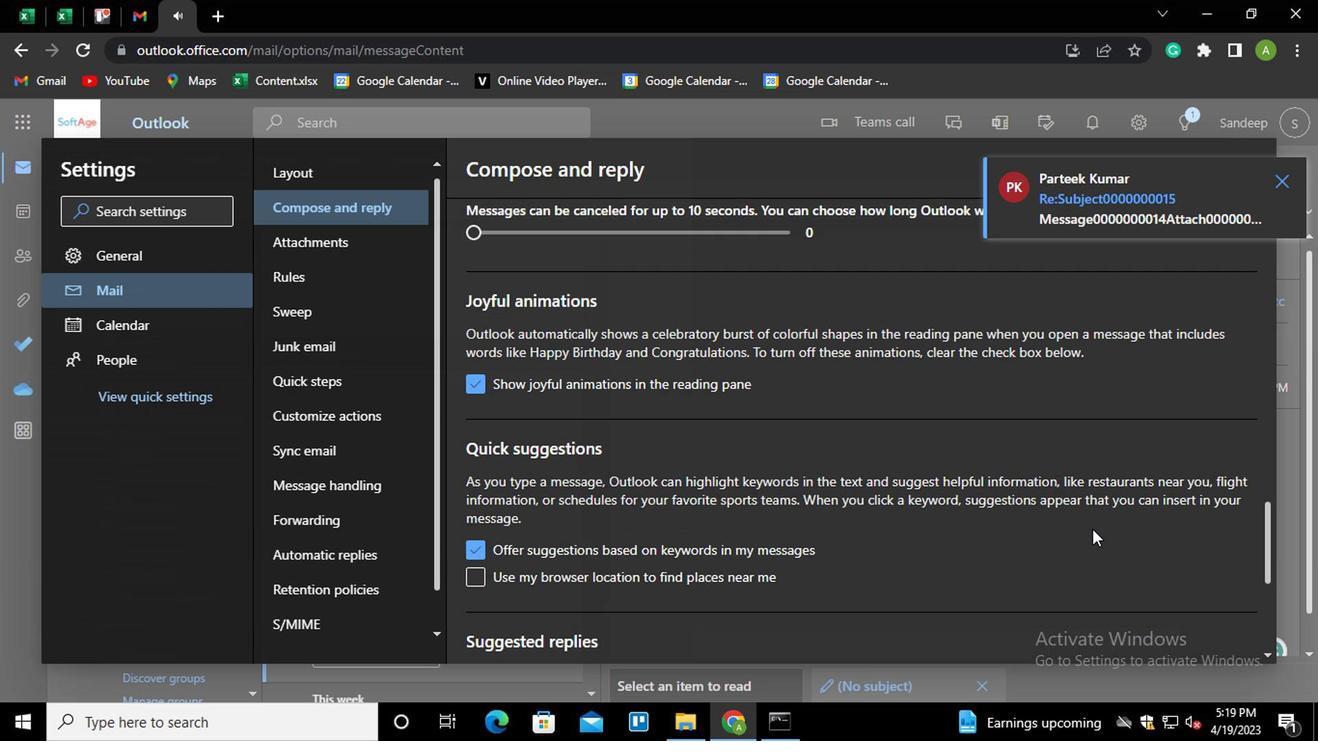 
Action: Mouse scrolled (1090, 530) with delta (0, 0)
Screenshot: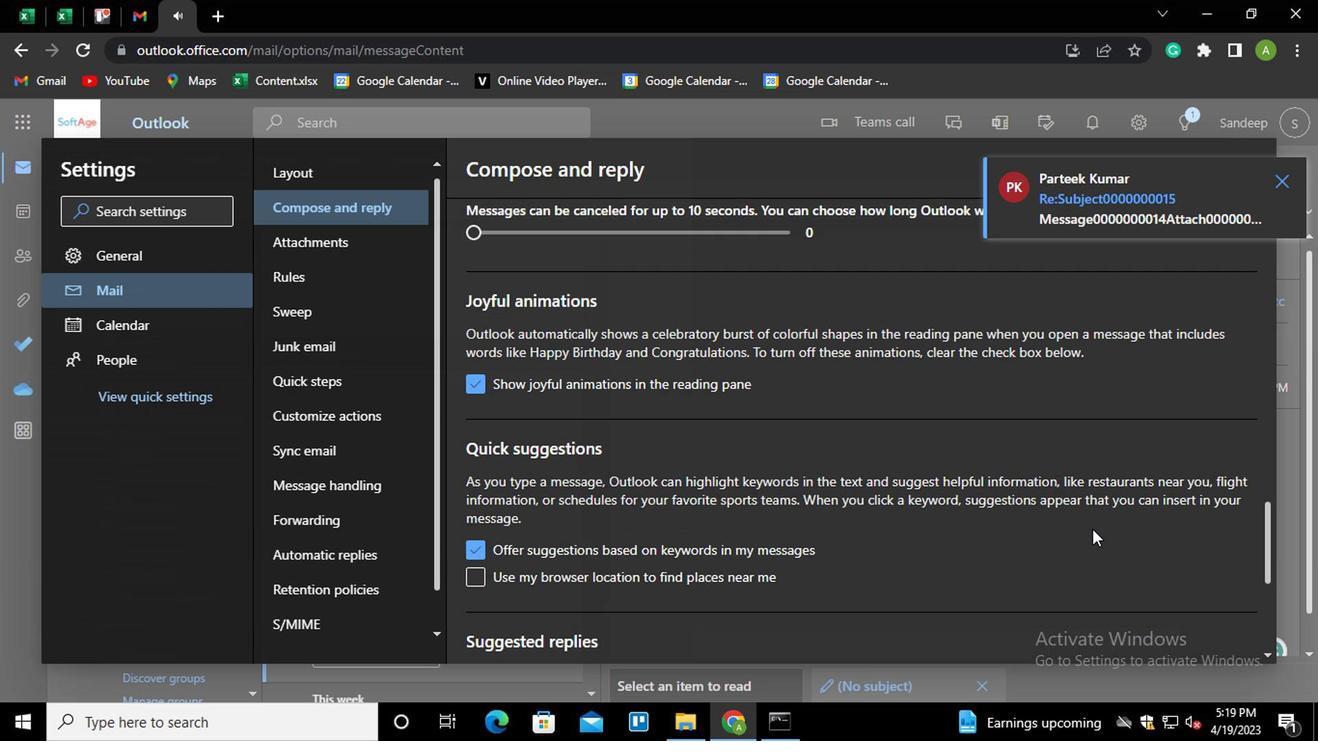
Action: Mouse scrolled (1090, 530) with delta (0, 0)
Screenshot: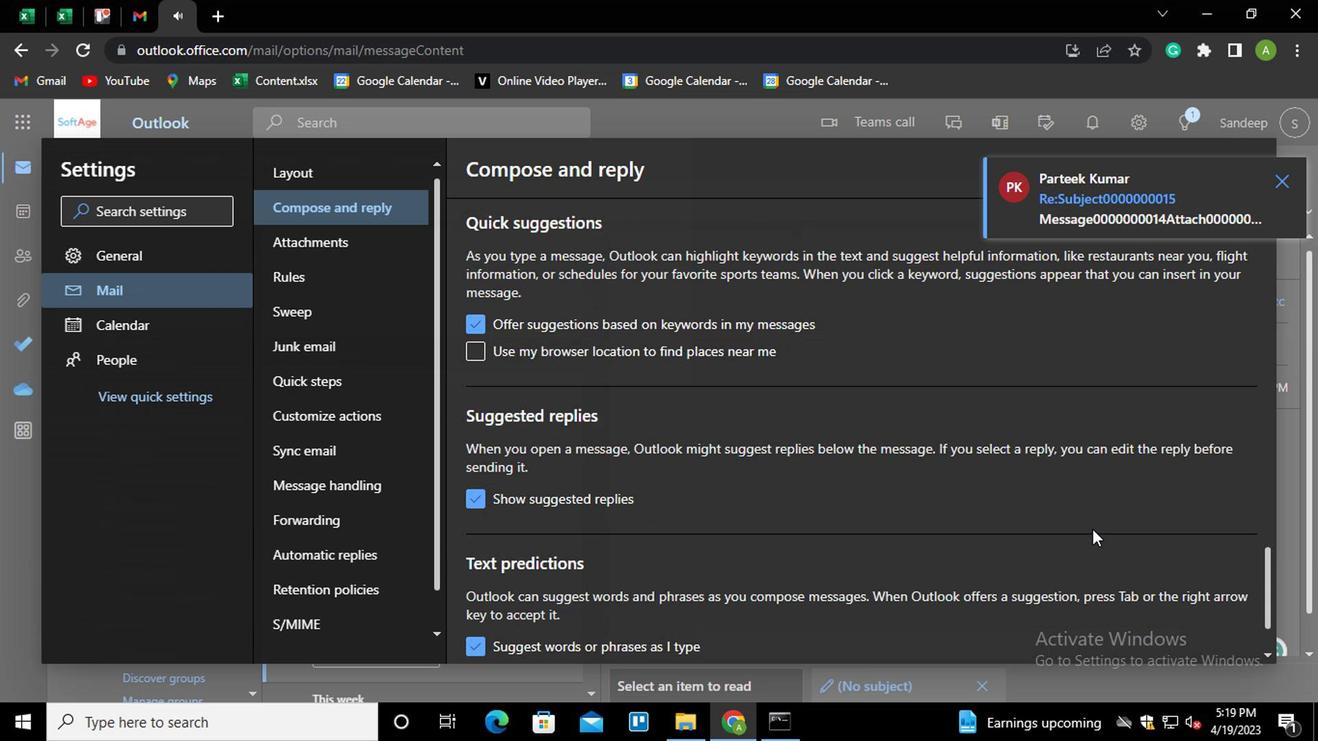 
Action: Mouse moved to (1242, 176)
Screenshot: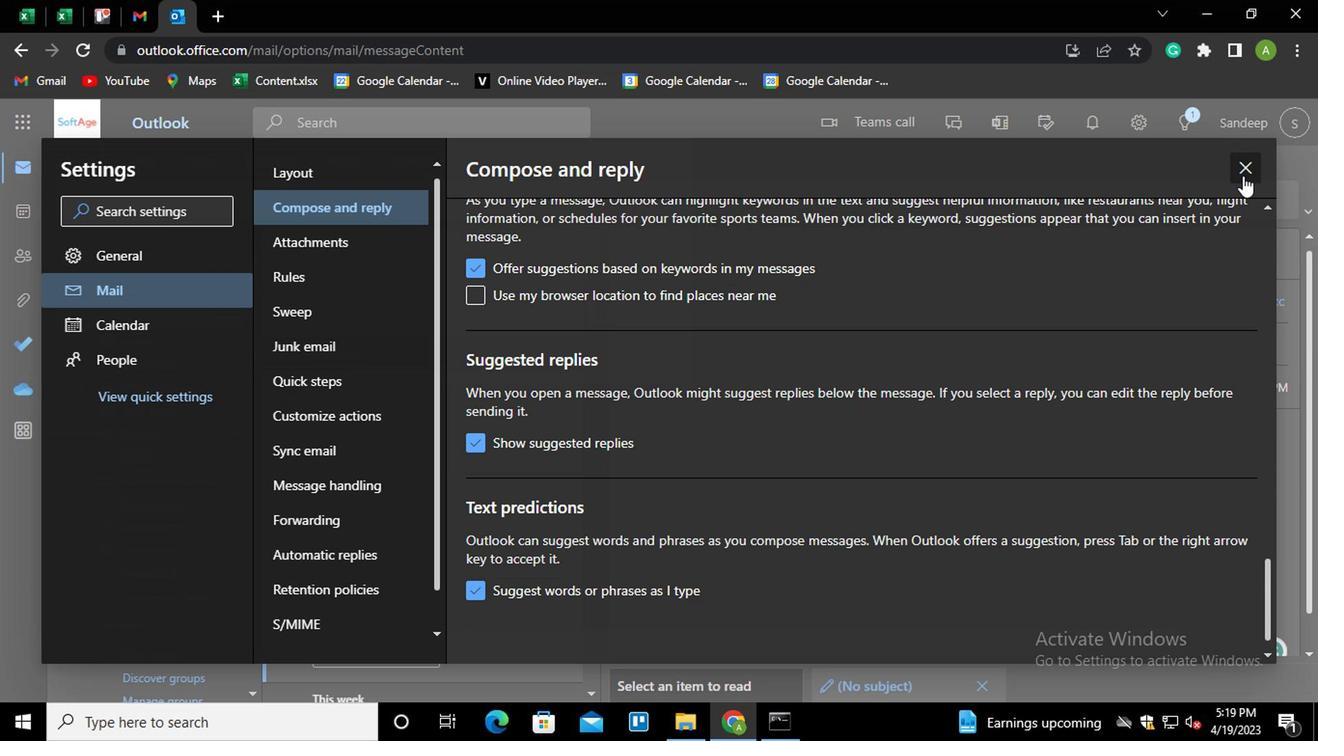 
Action: Mouse pressed left at (1242, 176)
Screenshot: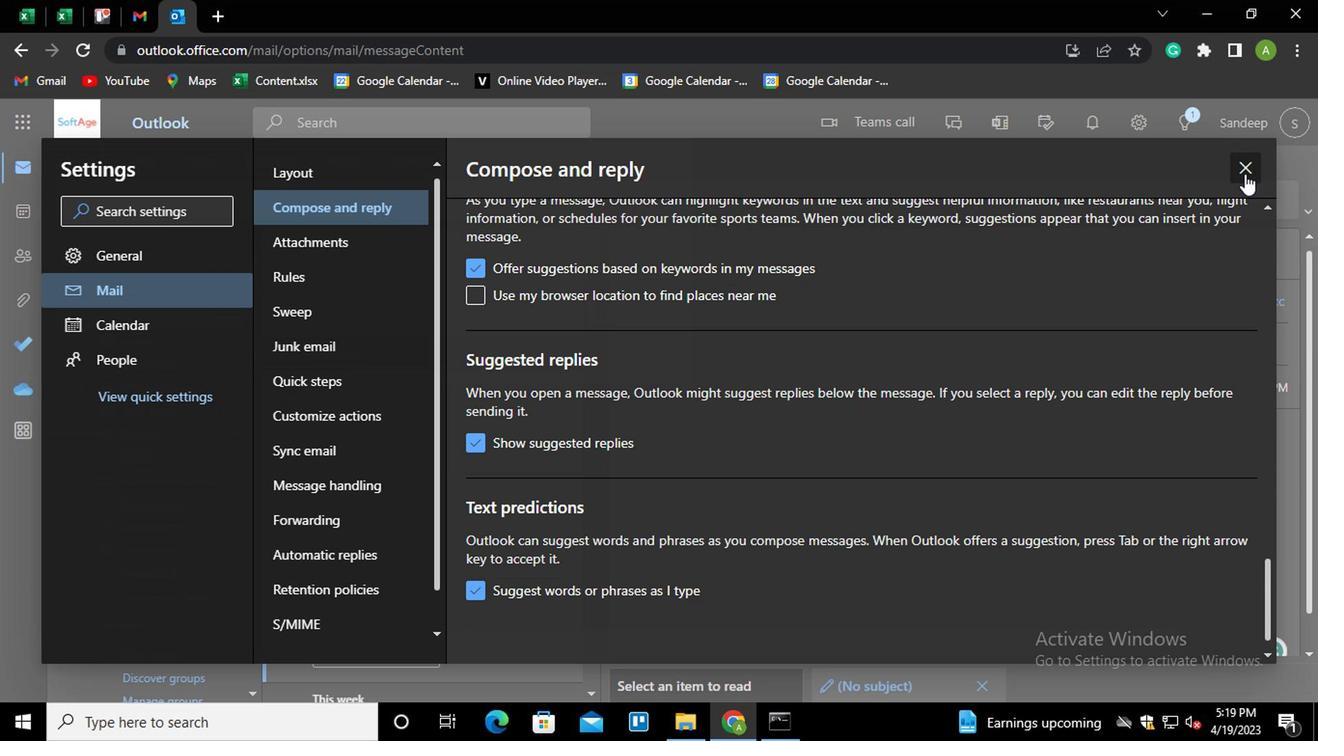 
Action: Mouse moved to (733, 307)
Screenshot: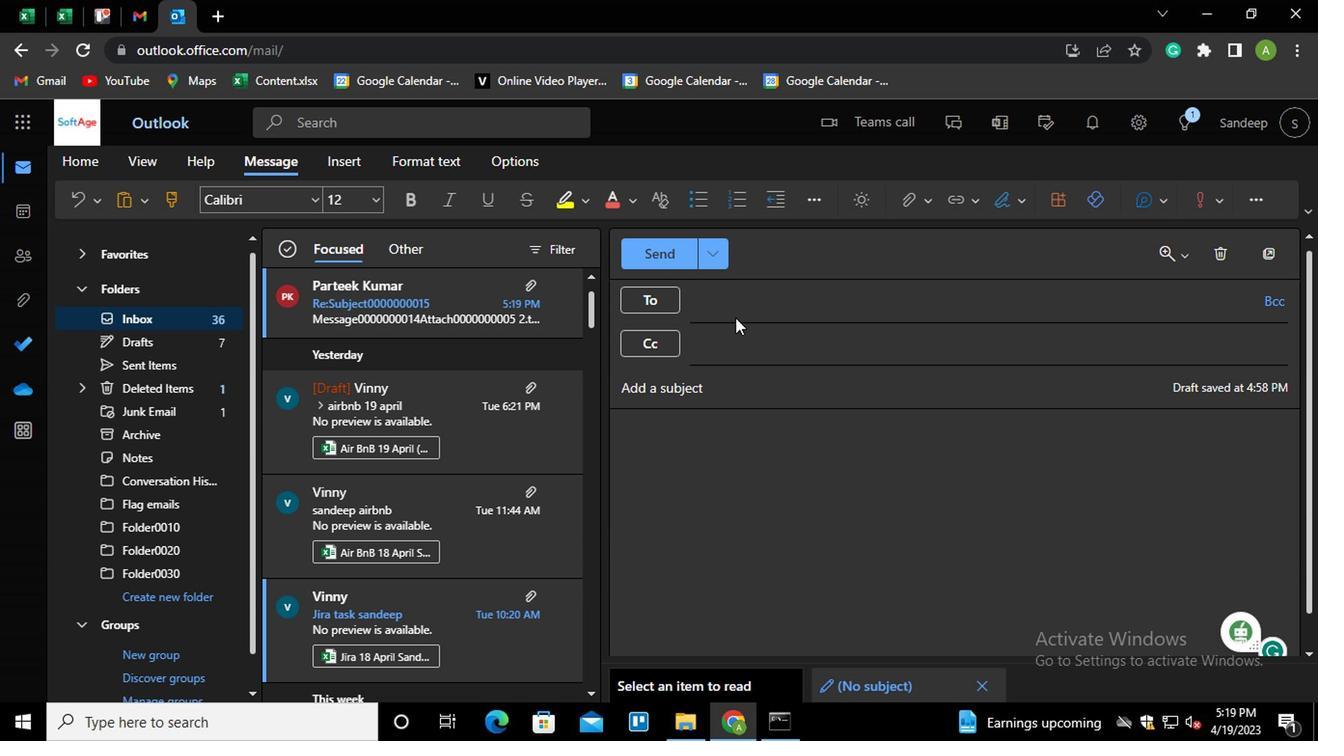 
Action: Mouse pressed left at (733, 307)
Screenshot: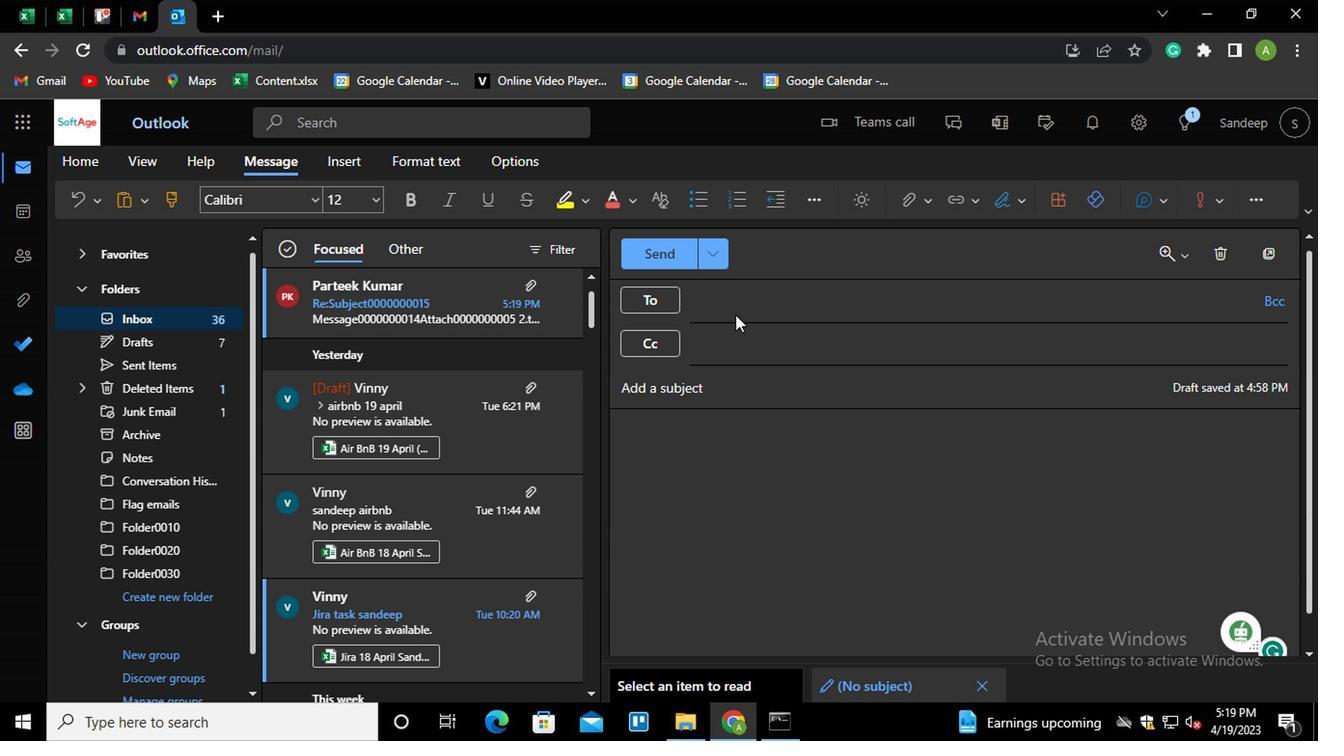 
Action: Key pressed PARTE<Key.enter>
Screenshot: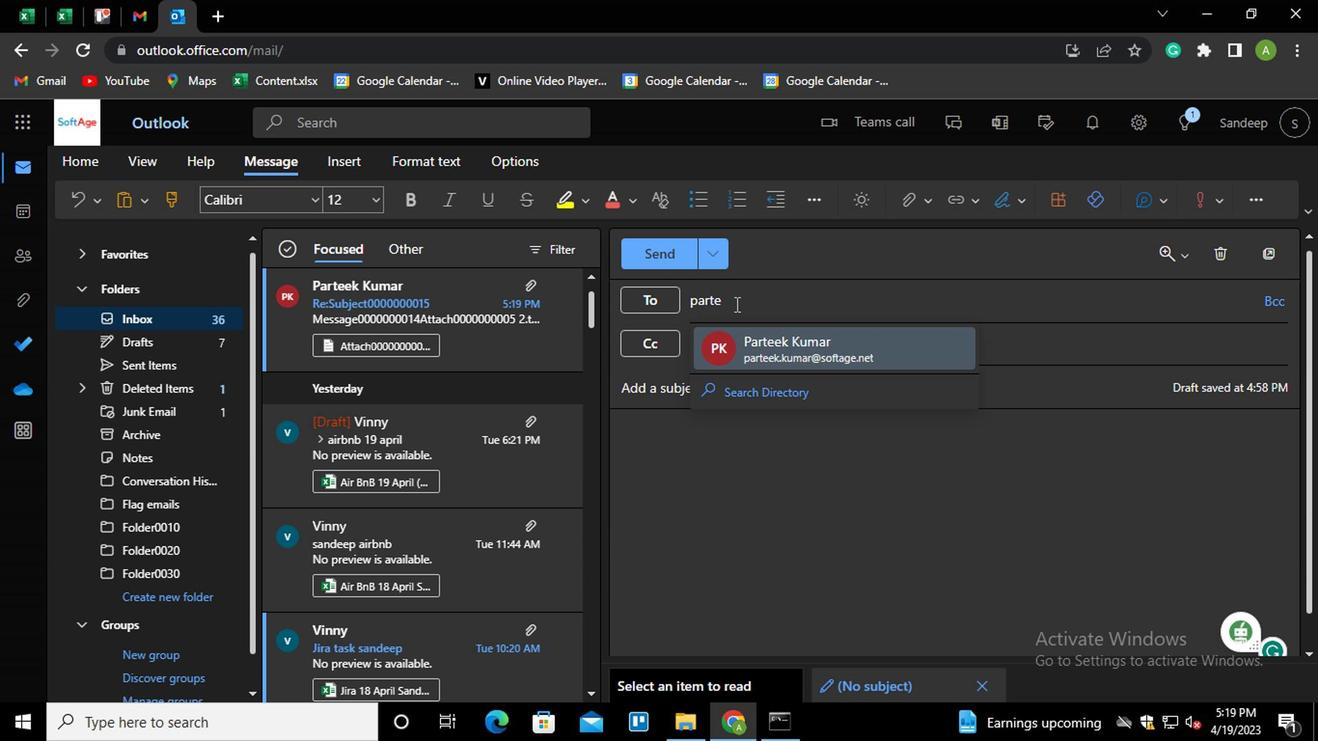 
Action: Mouse moved to (675, 480)
Screenshot: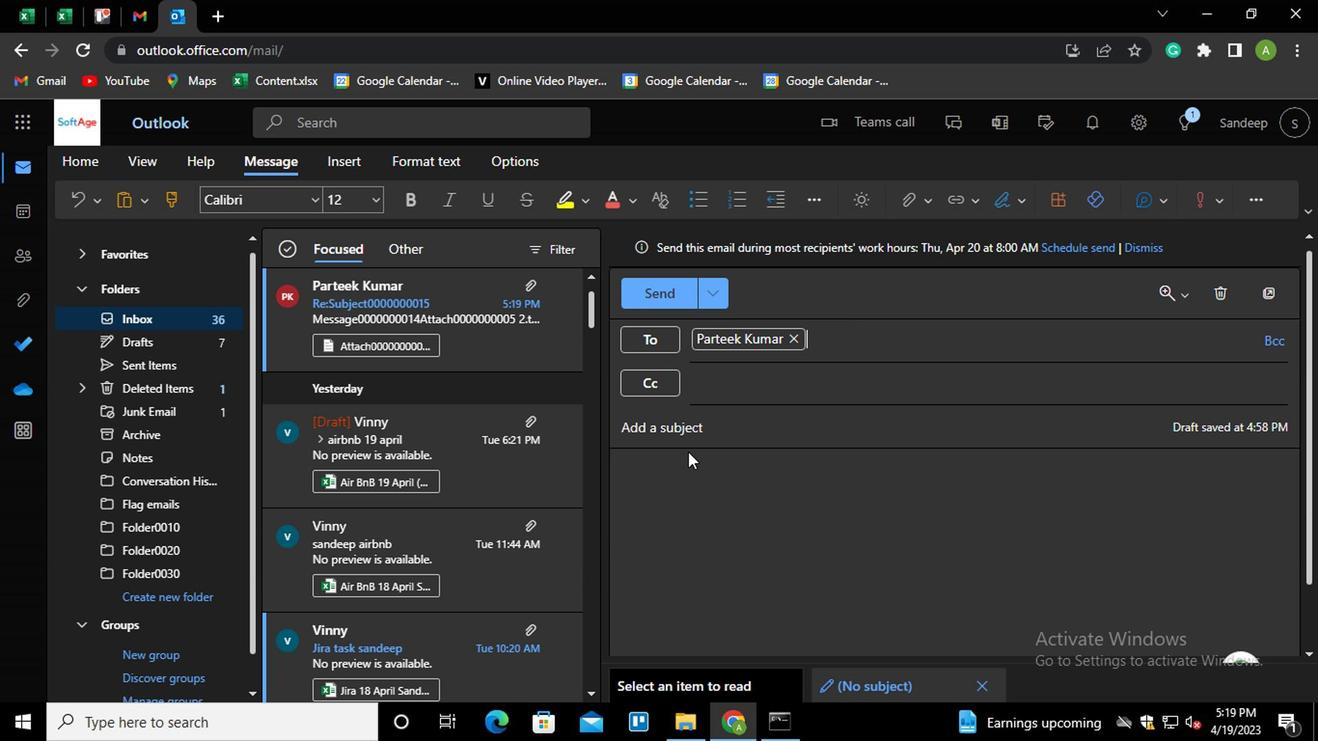 
Action: Mouse pressed left at (675, 480)
Screenshot: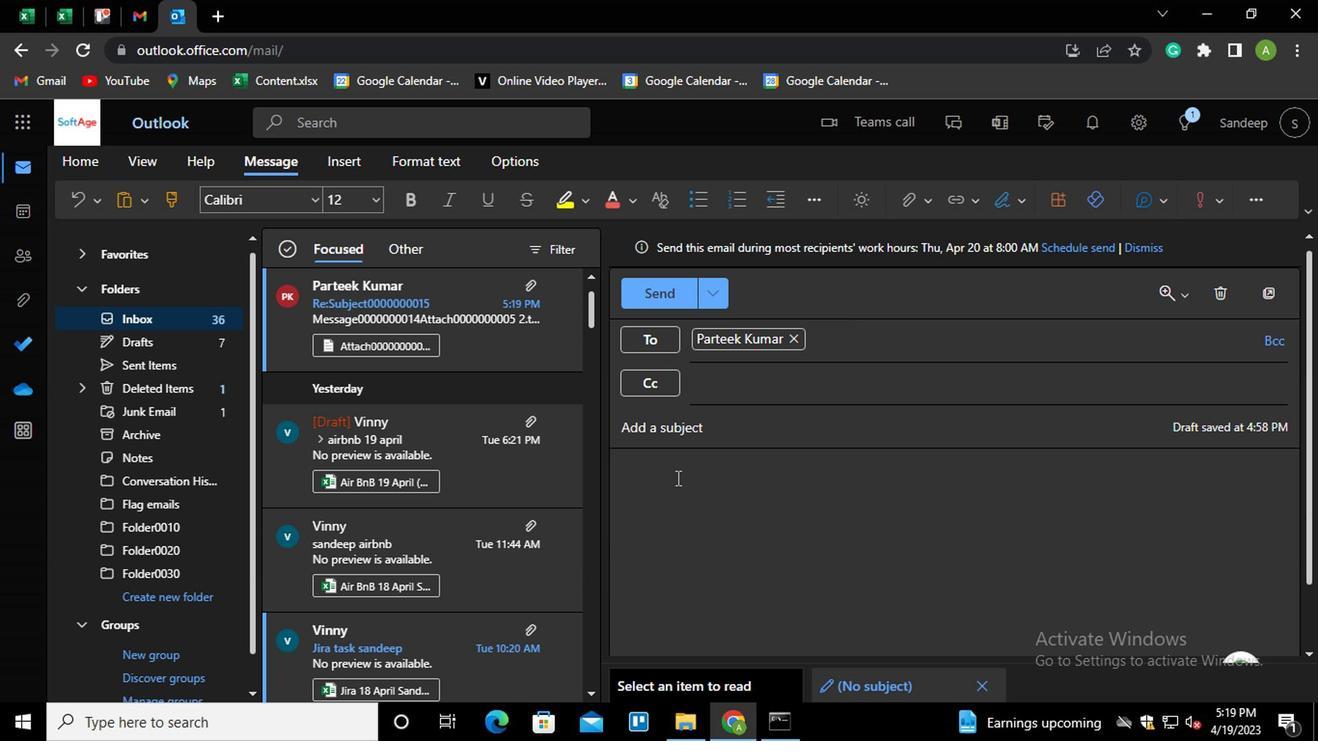 
Action: Mouse moved to (1010, 200)
Screenshot: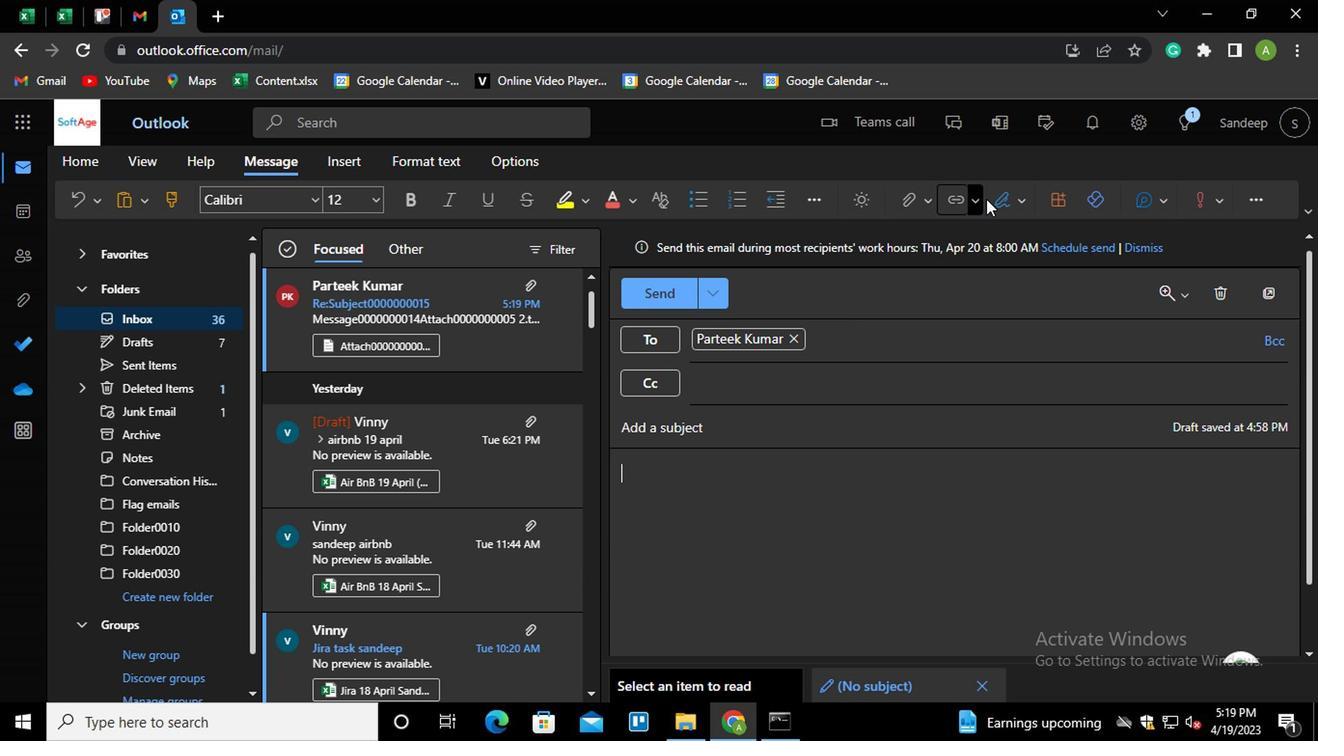 
Action: Mouse pressed left at (1010, 200)
Screenshot: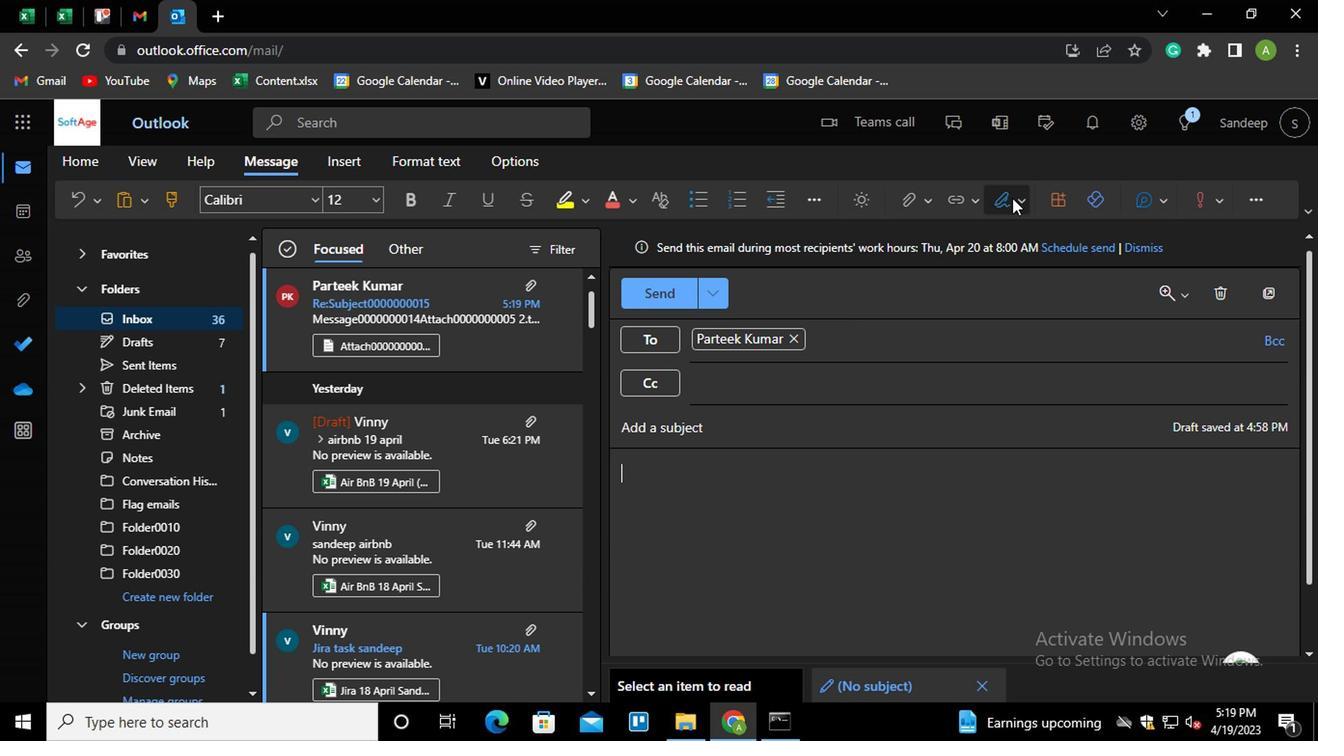 
Action: Mouse moved to (983, 239)
Screenshot: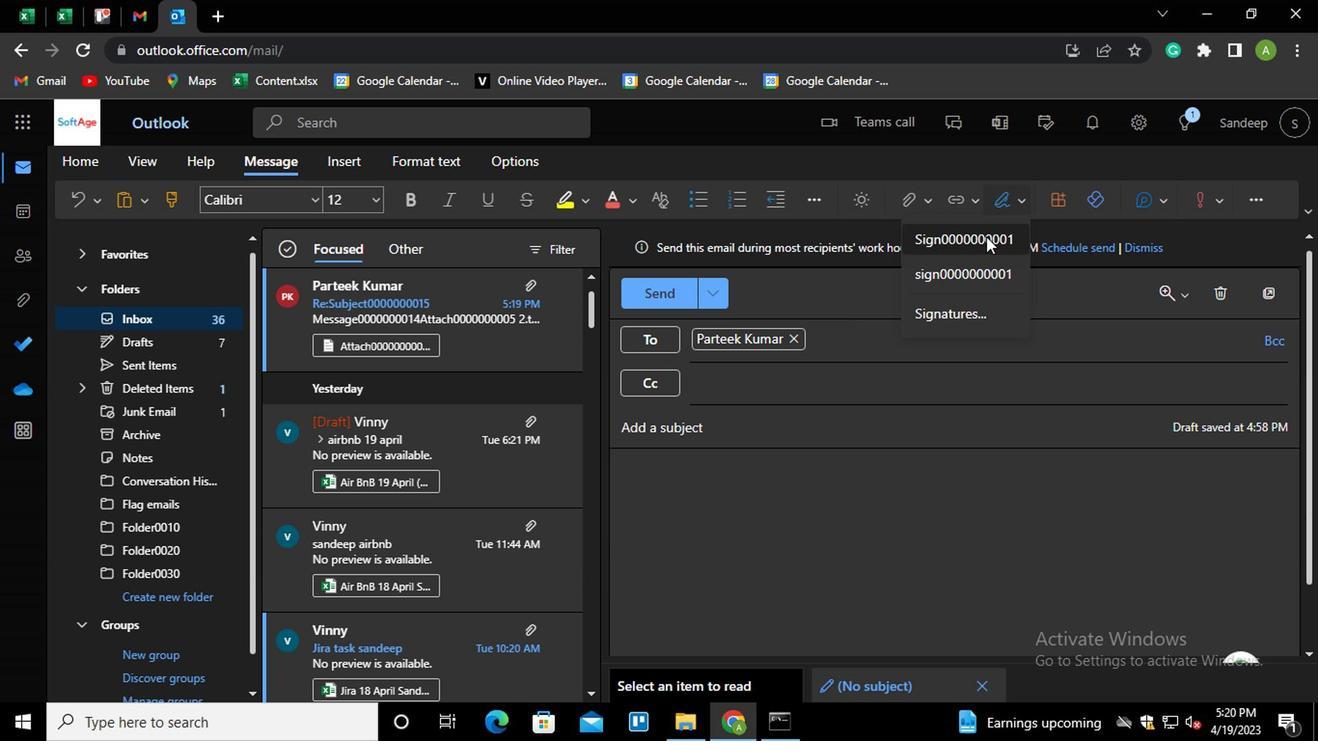
Action: Mouse pressed left at (983, 239)
Screenshot: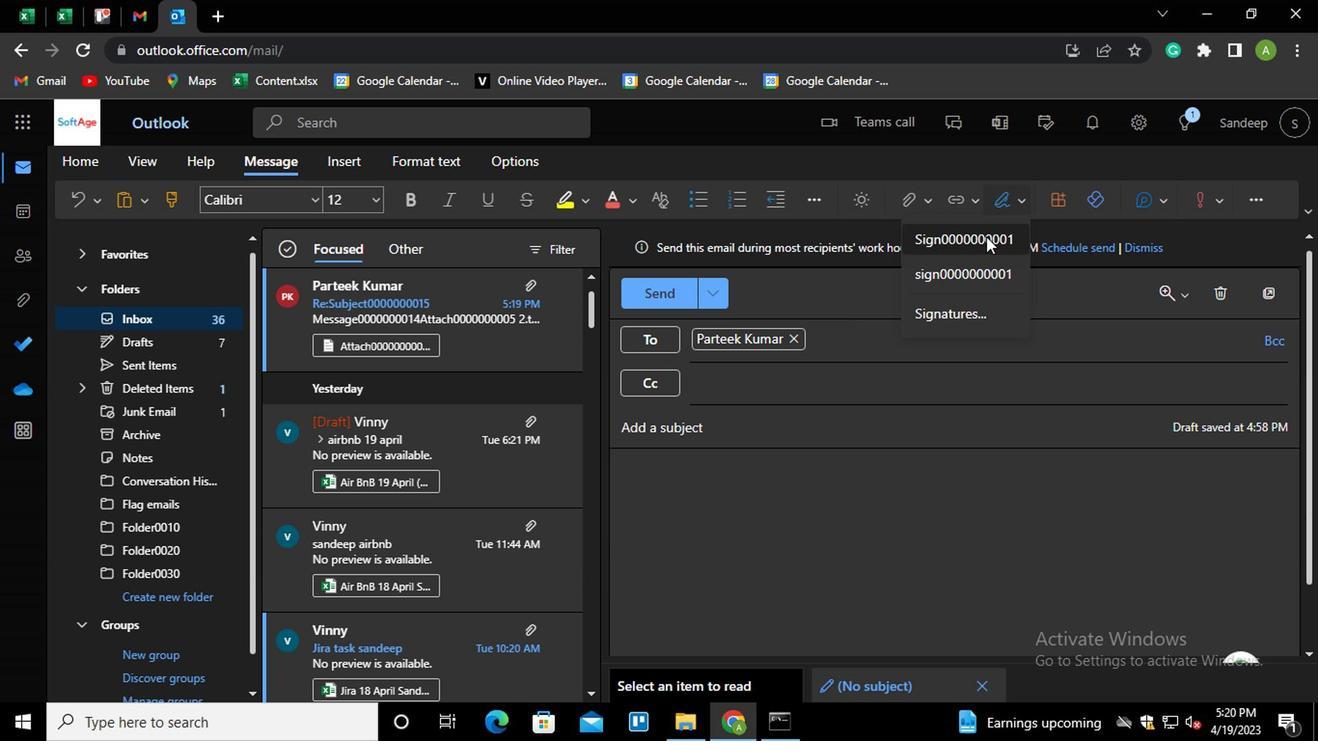 
Action: Mouse moved to (734, 433)
Screenshot: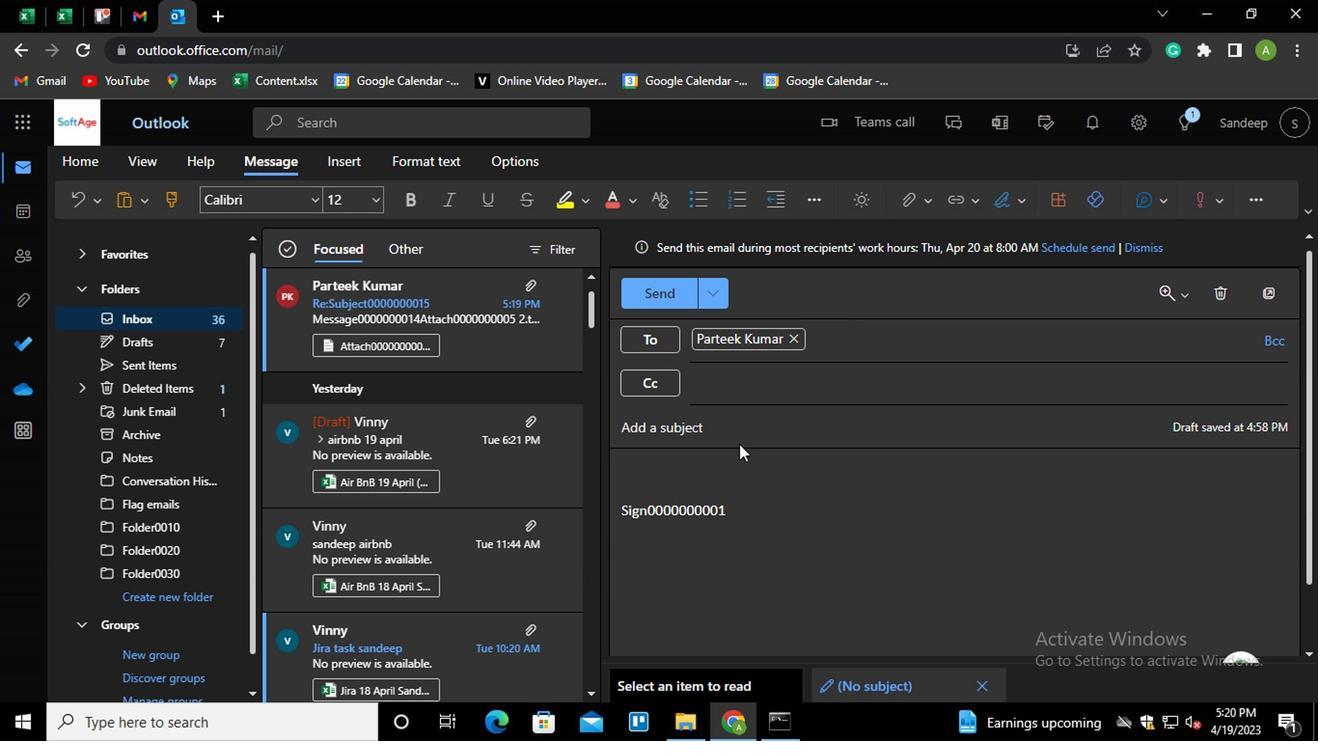 
Action: Mouse pressed left at (734, 433)
Screenshot: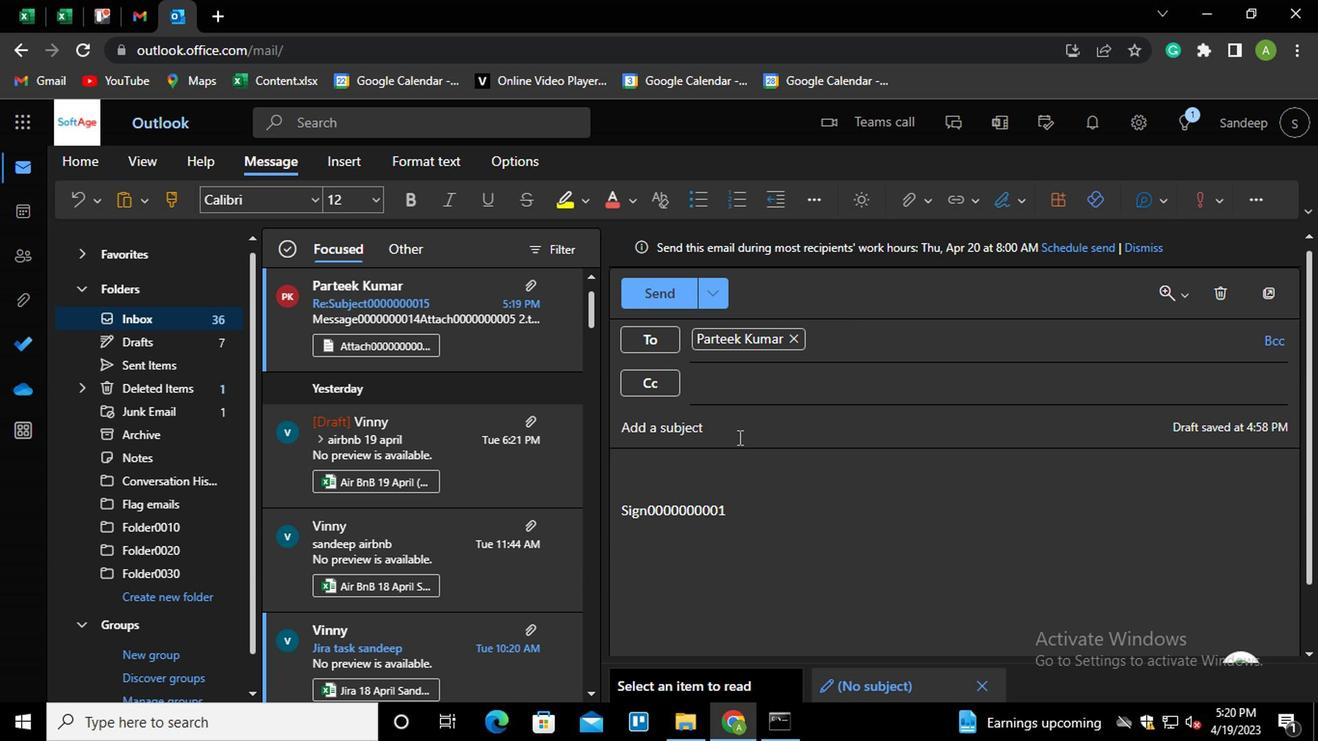 
Action: Key pressed <Key.shift>SUBJECT0000000001
Screenshot: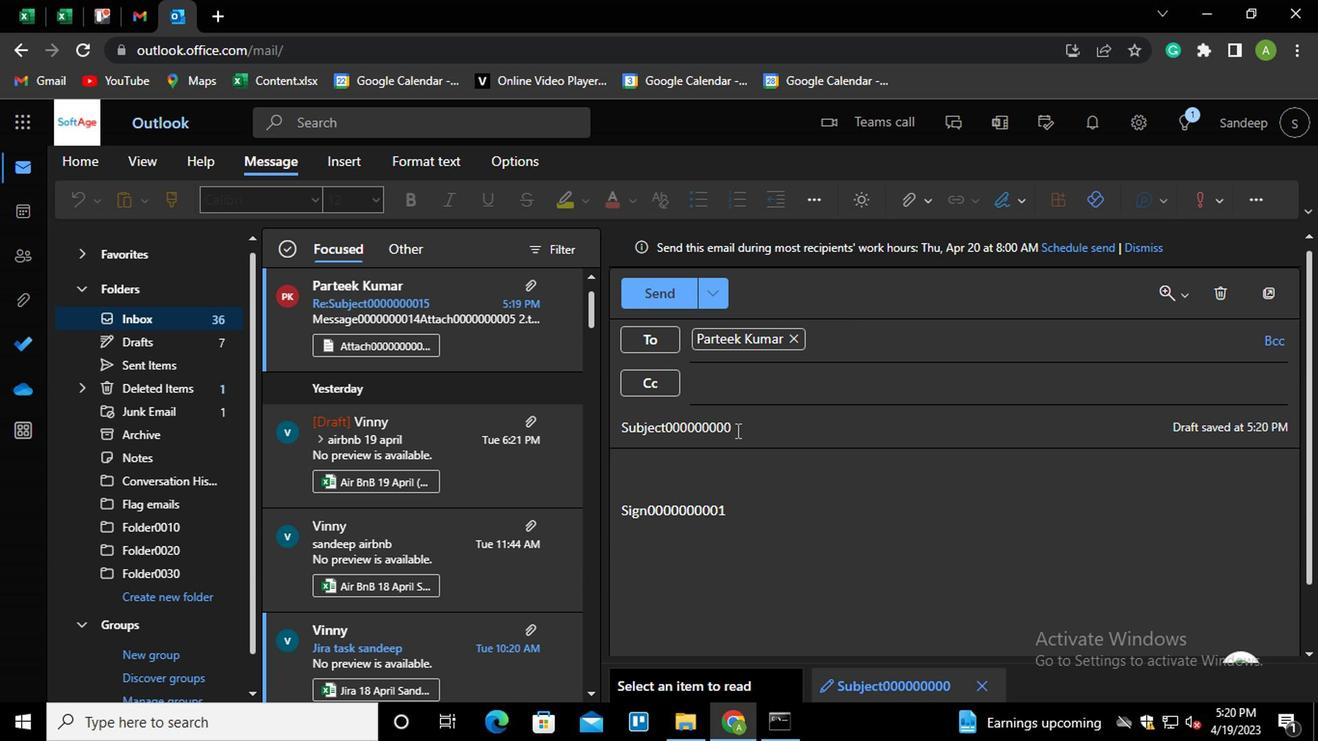 
Action: Mouse moved to (712, 483)
Screenshot: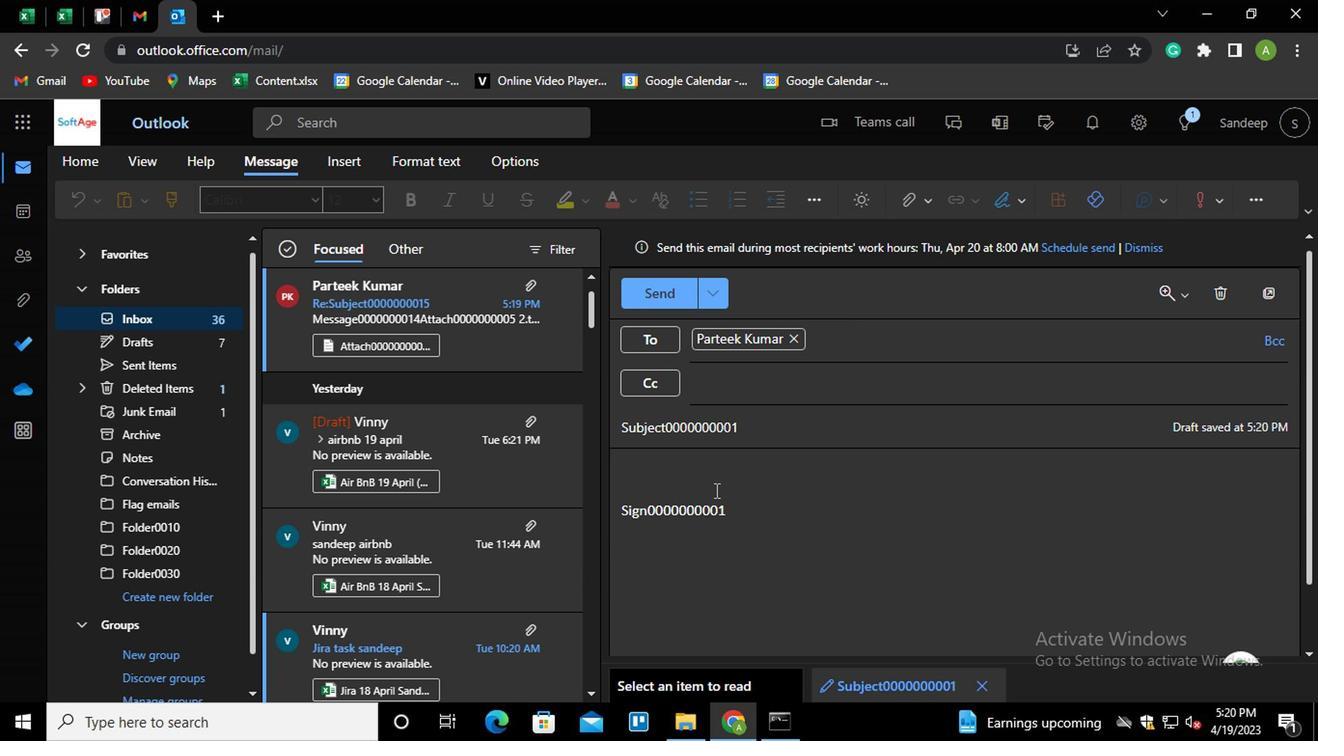 
Action: Mouse pressed left at (712, 483)
Screenshot: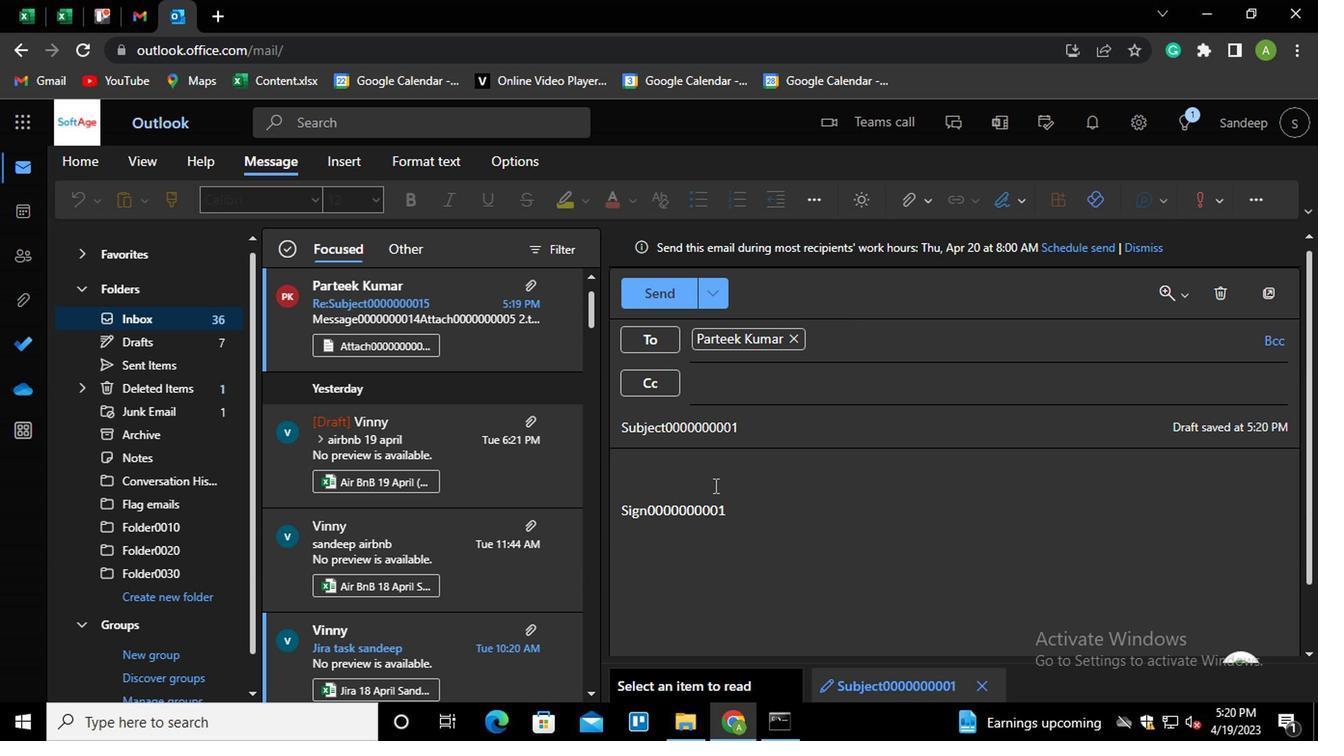 
Action: Key pressed <Key.shift><Key.shift><Key.shift><Key.shift><Key.shift><Key.shift><Key.shift><Key.shift><Key.shift><Key.shift><Key.shift><Key.shift><Key.shift><Key.shift><Key.shift><Key.shift><Key.shift><Key.shift><Key.shift><Key.shift><Key.shift><Key.shift><Key.shift><Key.shift><Key.shift><Key.shift><Key.shift><Key.shift><Key.shift><Key.shift><Key.shift><Key.shift><Key.shift><Key.shift><Key.shift><Key.shift><Key.shift><Key.shift><Key.shift><Key.shift><Key.shift><Key.shift>MESSAGE0000000001
Screenshot: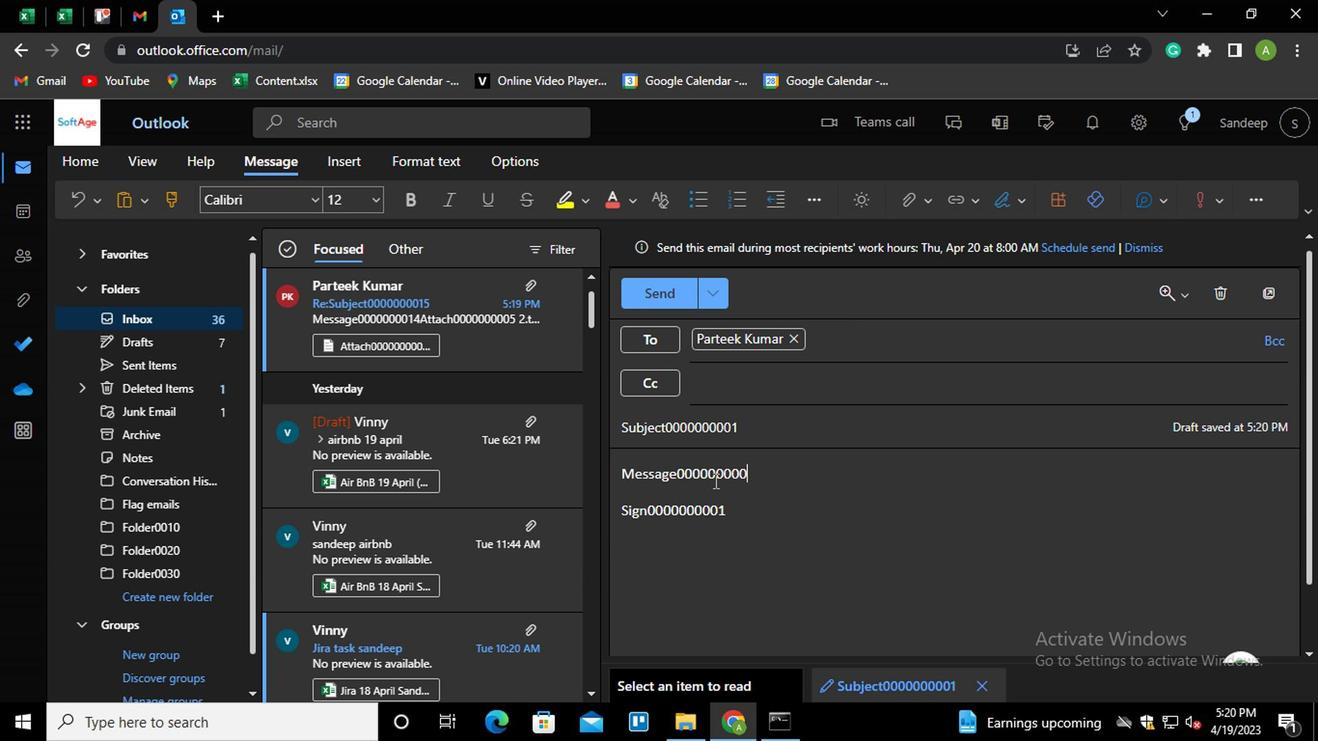 
Action: Mouse moved to (875, 351)
Screenshot: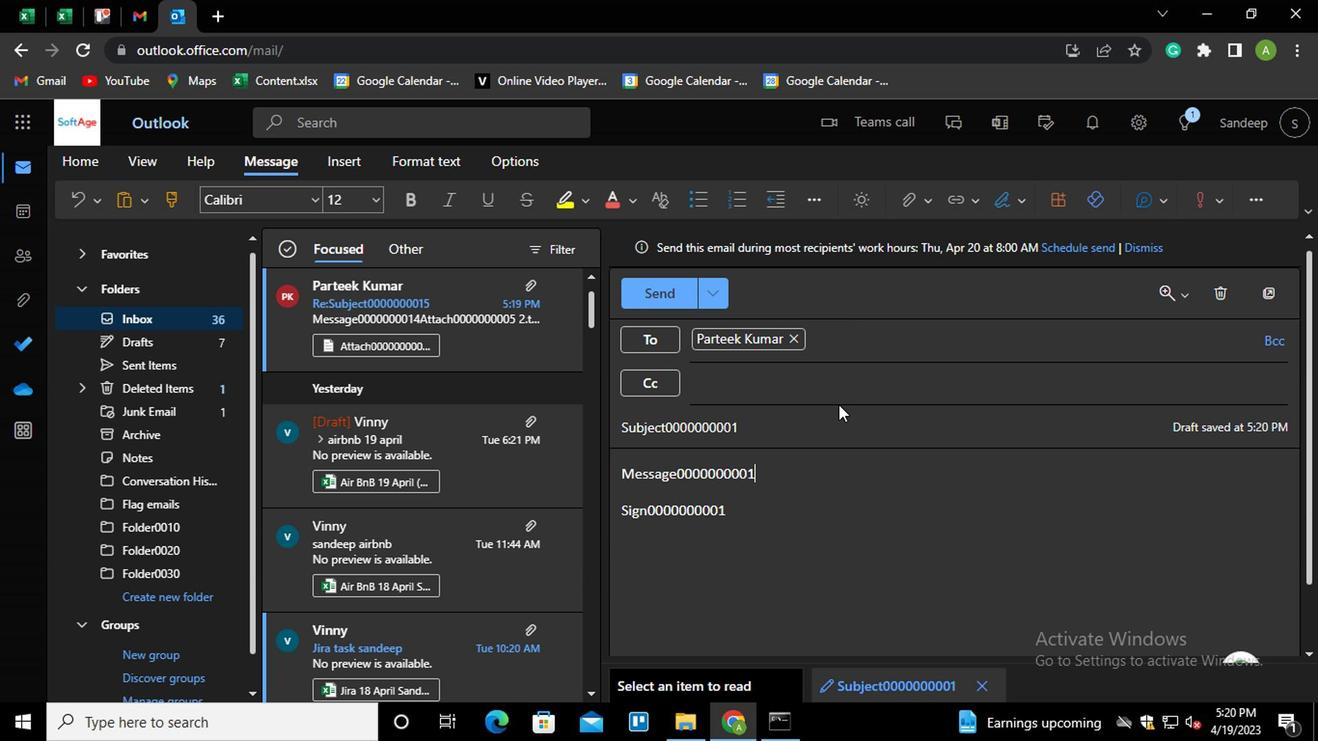 
Action: Mouse pressed left at (875, 351)
Screenshot: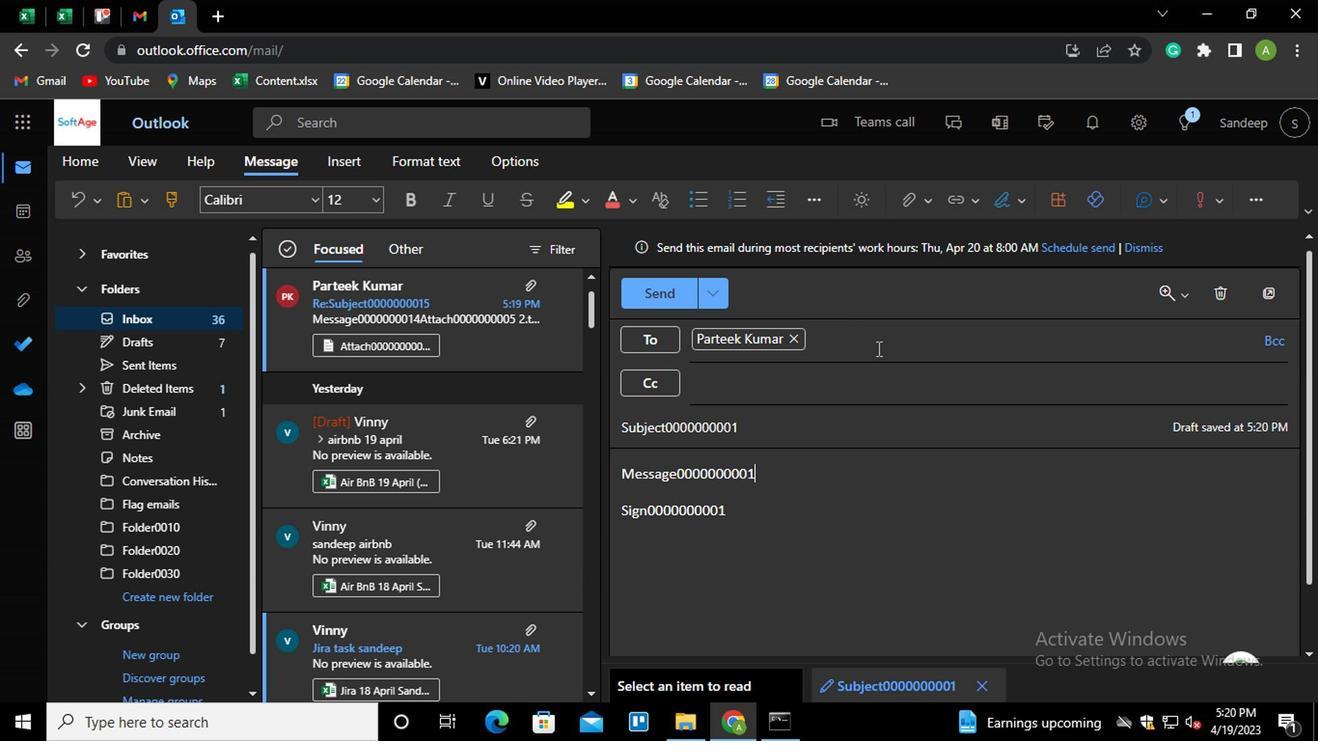 
Action: Mouse moved to (761, 537)
Screenshot: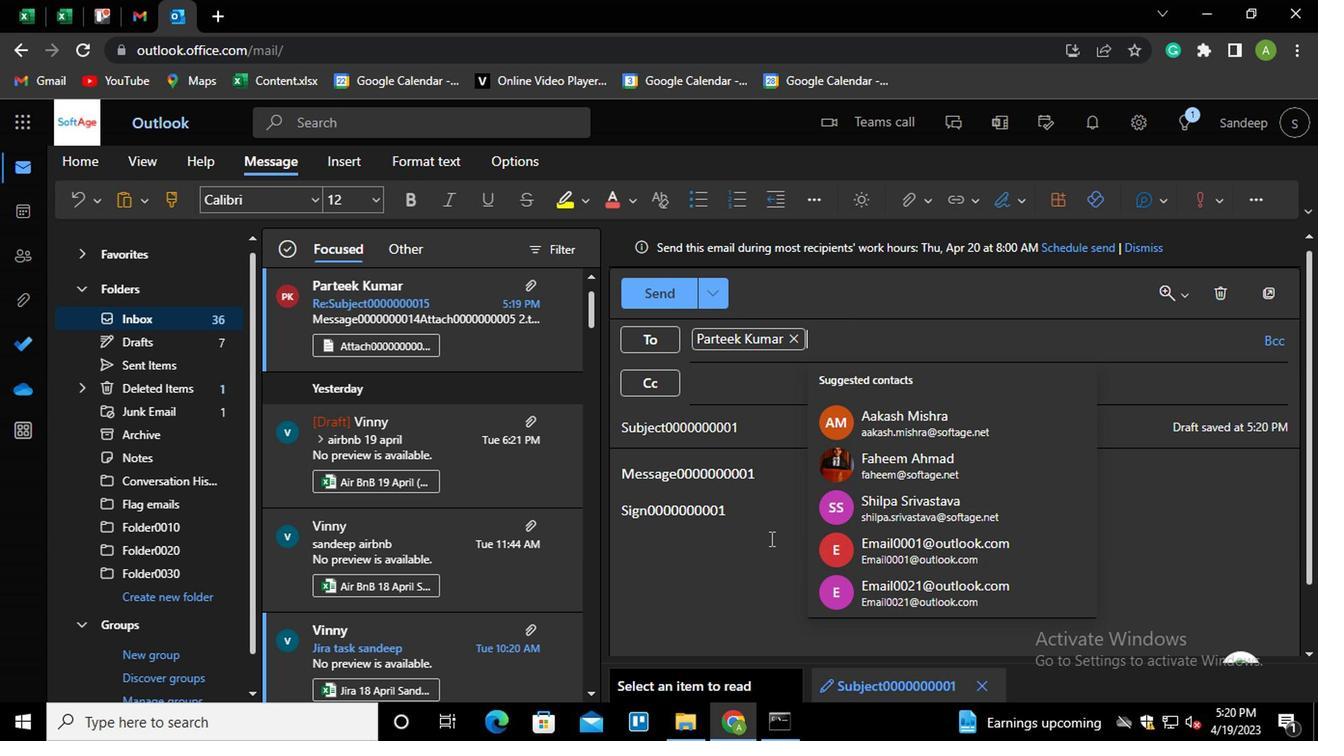 
Action: Mouse pressed left at (761, 537)
Screenshot: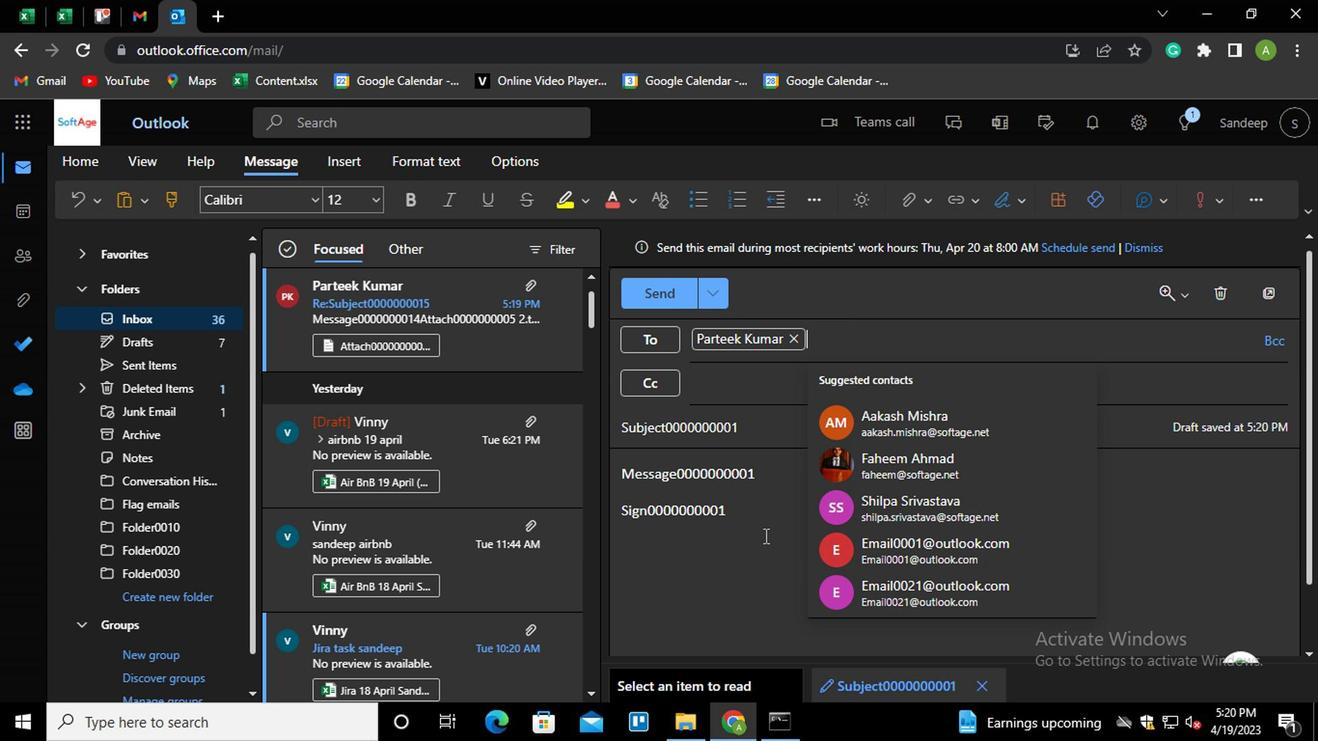 
Action: Mouse moved to (666, 293)
Screenshot: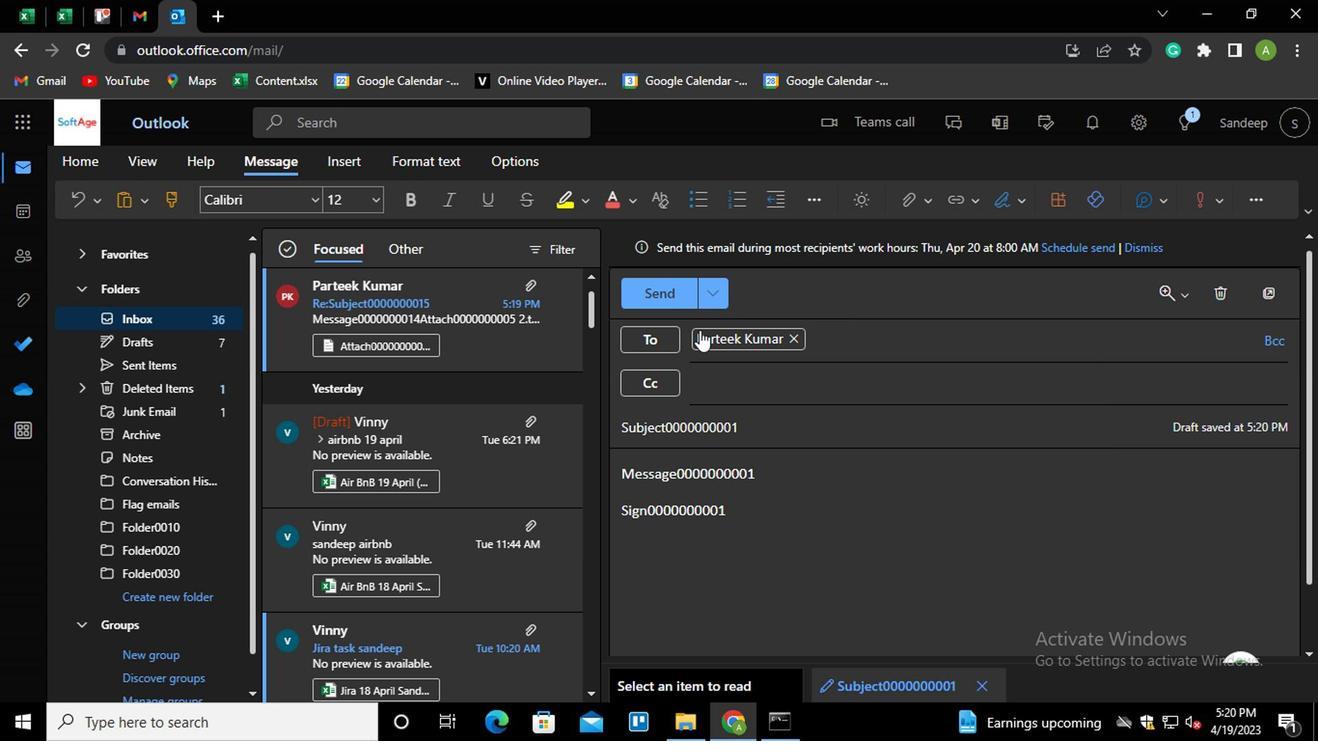 
Action: Mouse pressed left at (666, 293)
Screenshot: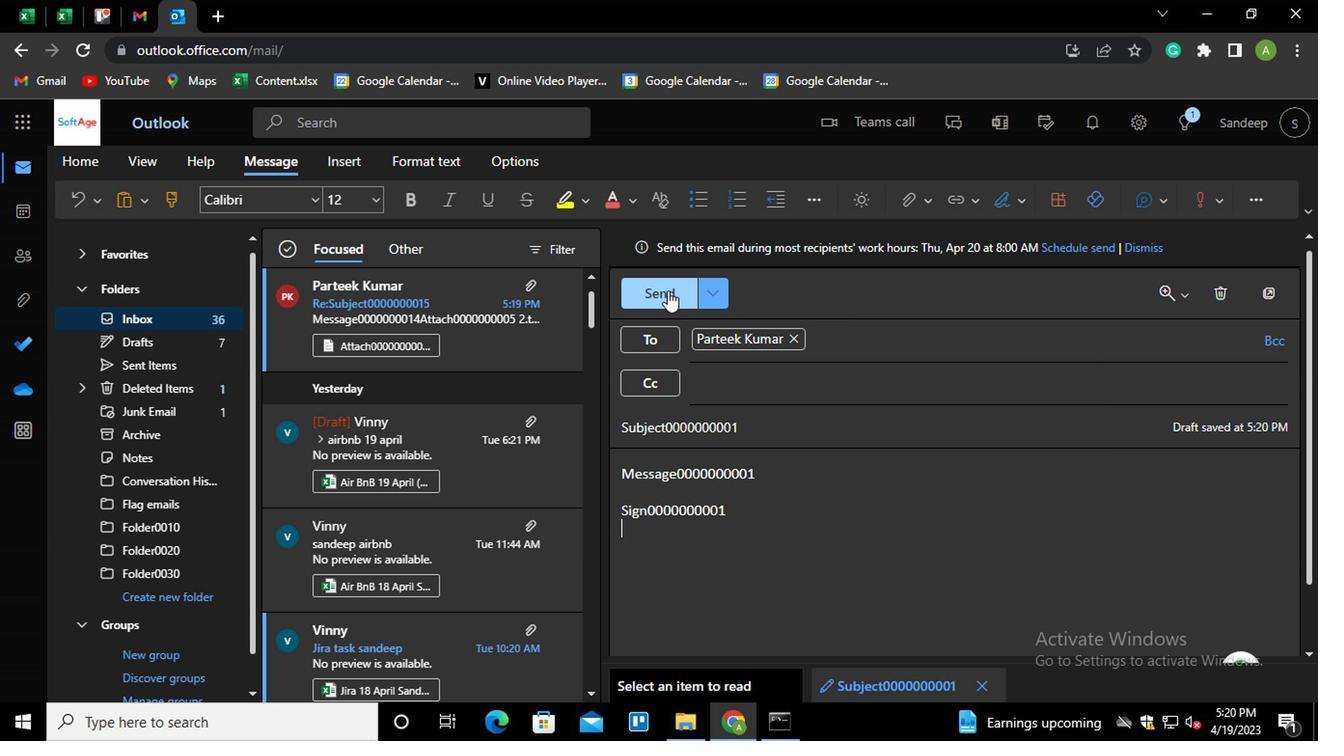 
Action: Mouse moved to (168, 201)
Screenshot: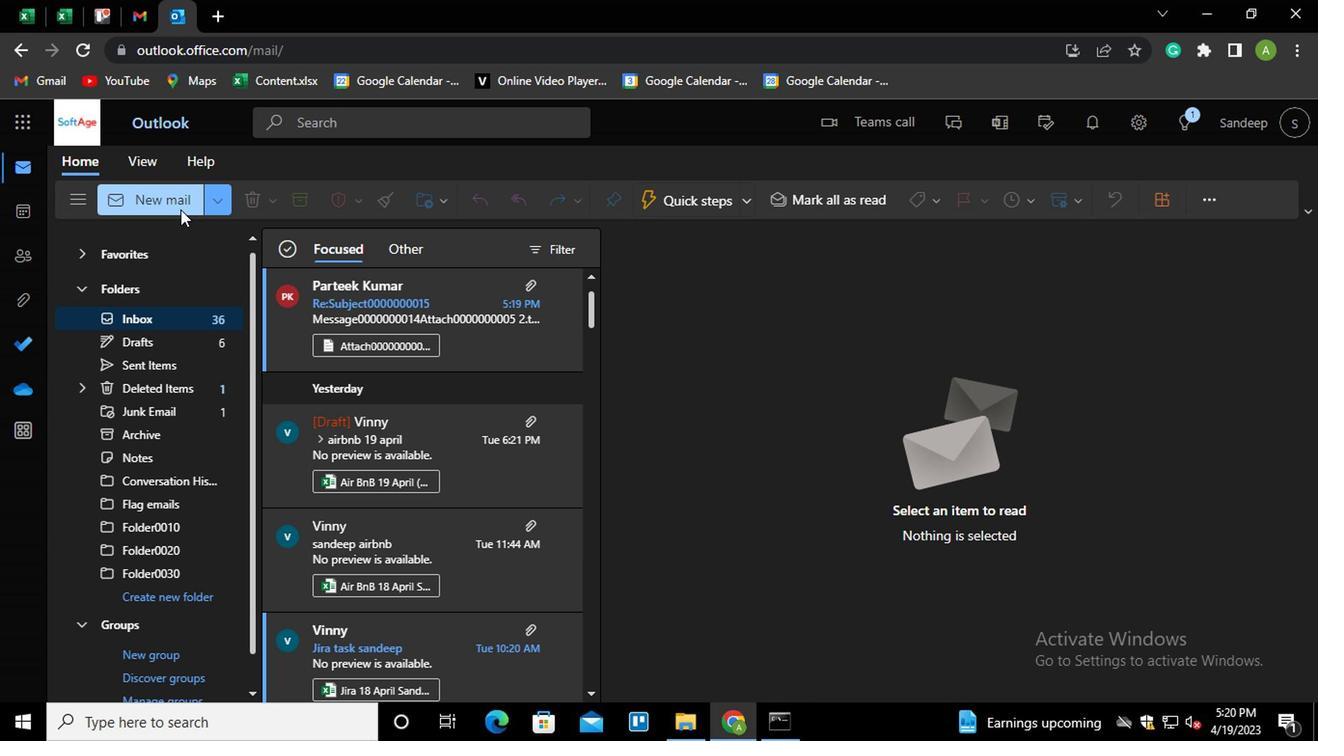 
Action: Mouse pressed left at (168, 201)
Screenshot: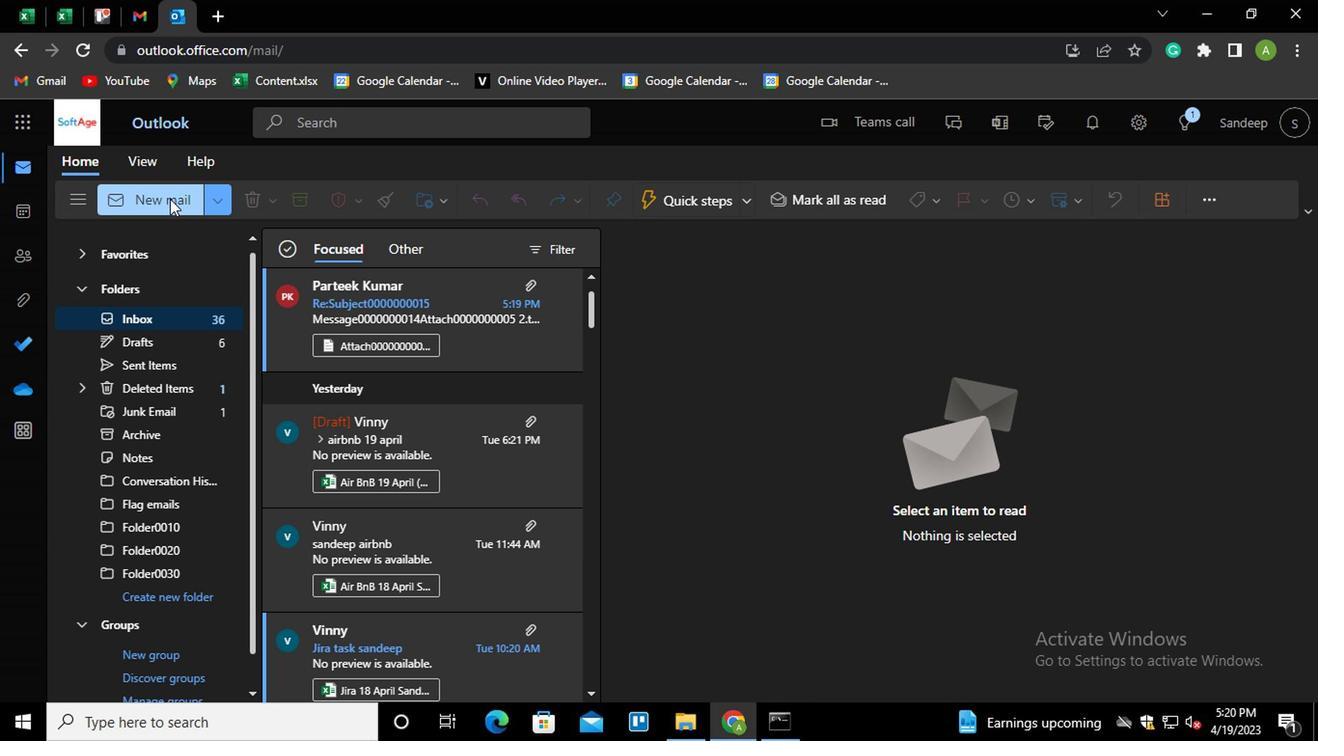 
Action: Mouse moved to (816, 302)
Screenshot: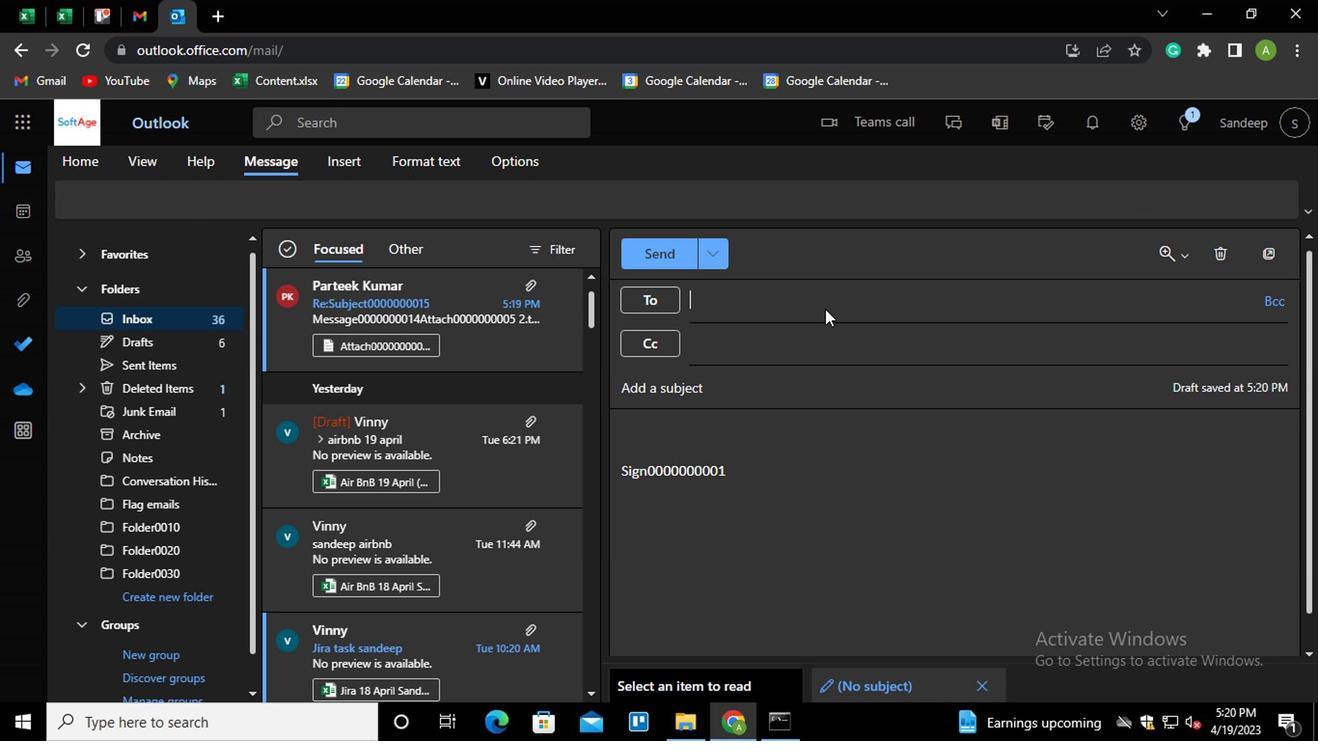 
Action: Mouse pressed left at (816, 302)
Screenshot: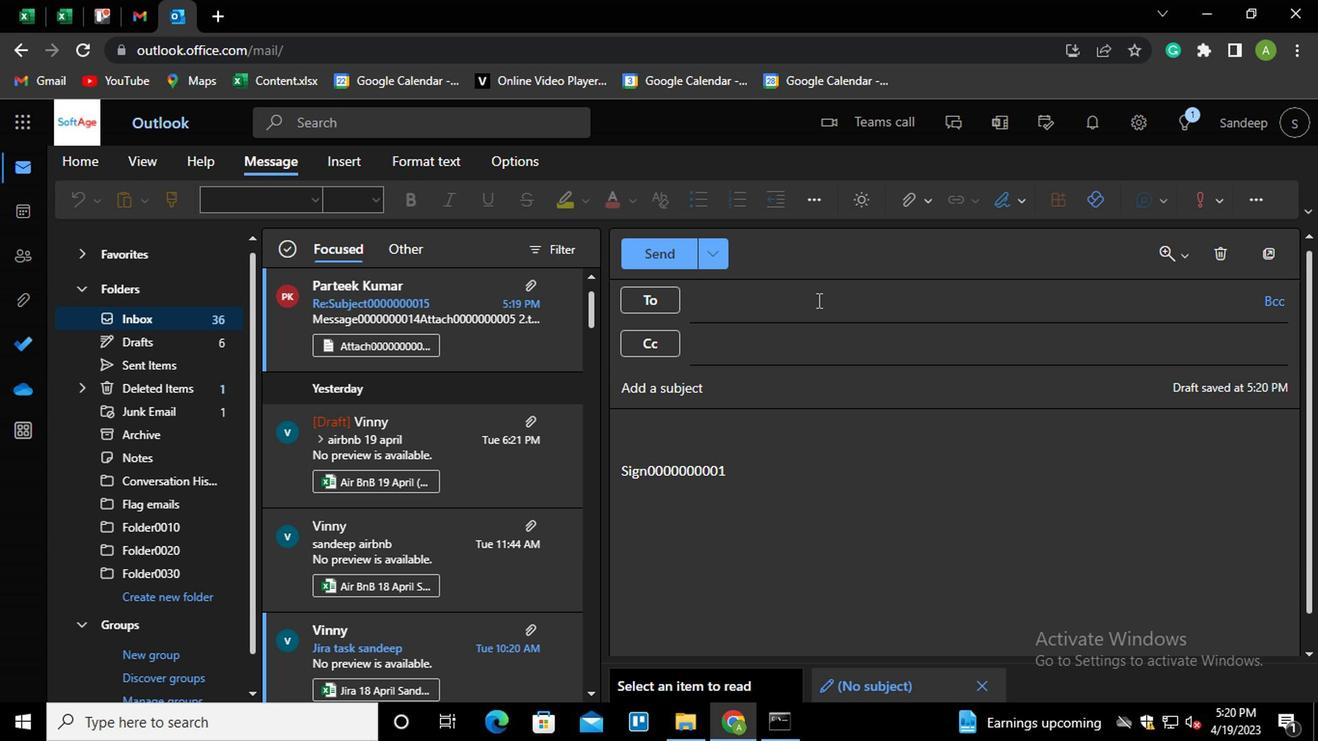 
Action: Mouse pressed left at (816, 302)
Screenshot: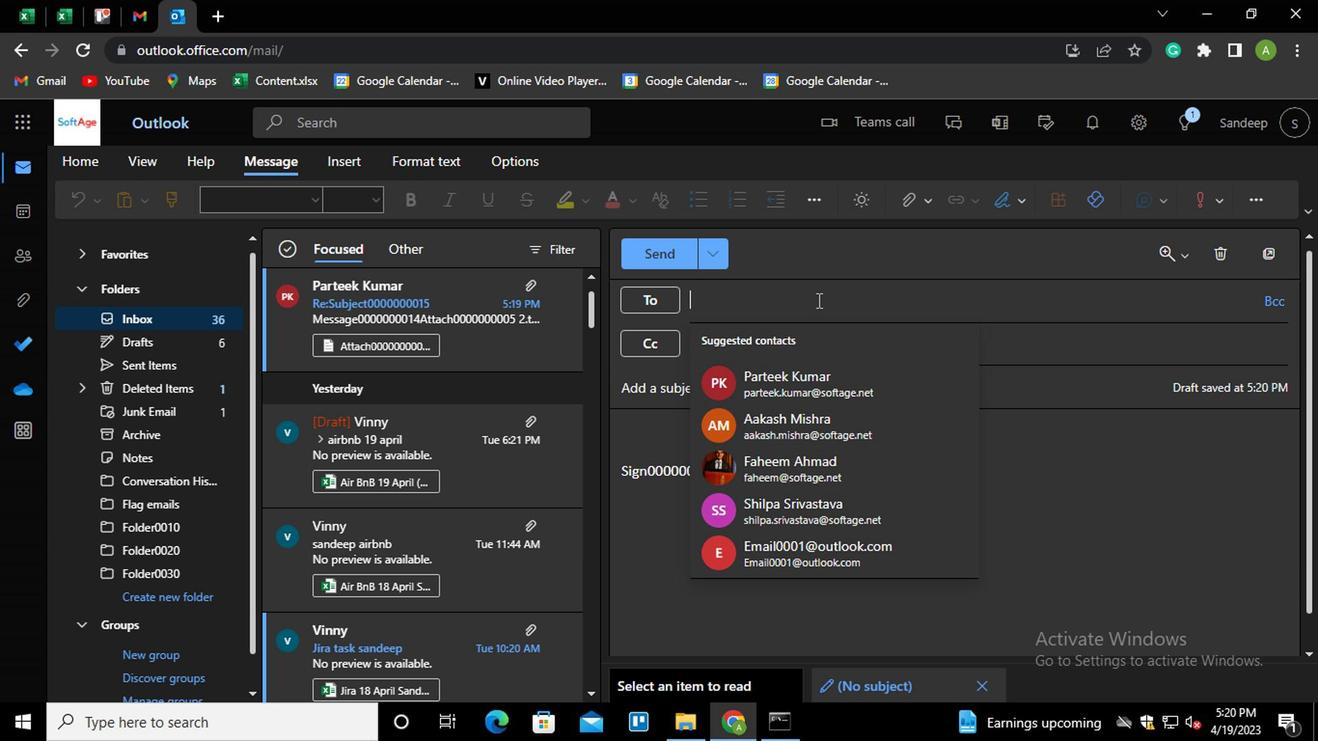 
Action: Key pressed PART
Screenshot: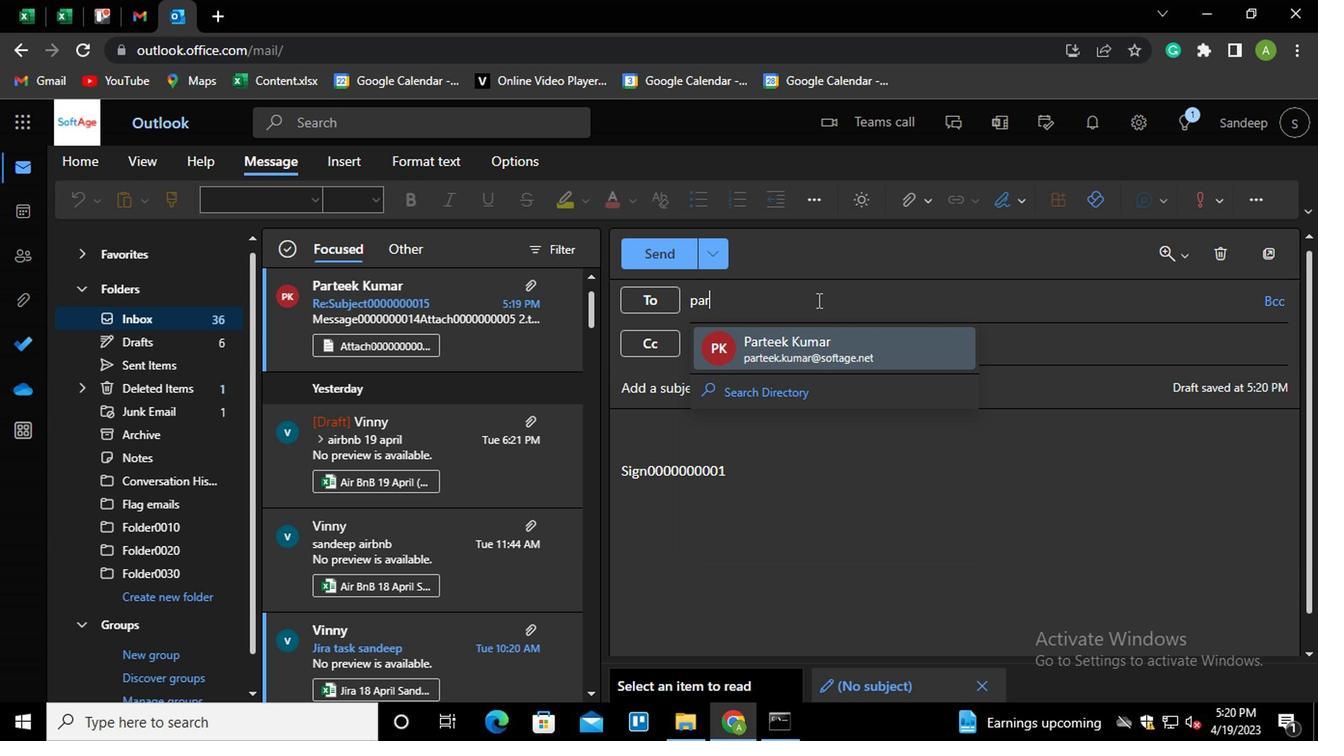 
Action: Mouse moved to (794, 339)
Screenshot: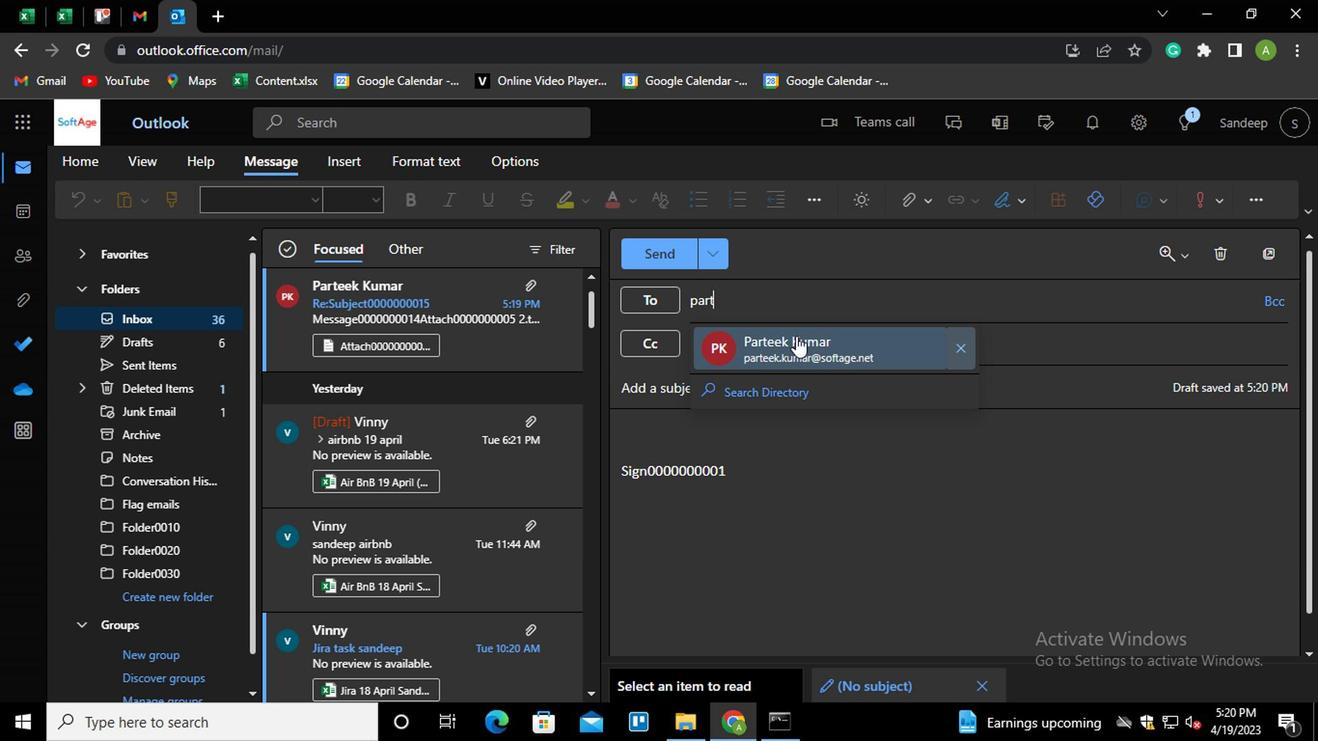 
Action: Mouse pressed left at (794, 339)
Screenshot: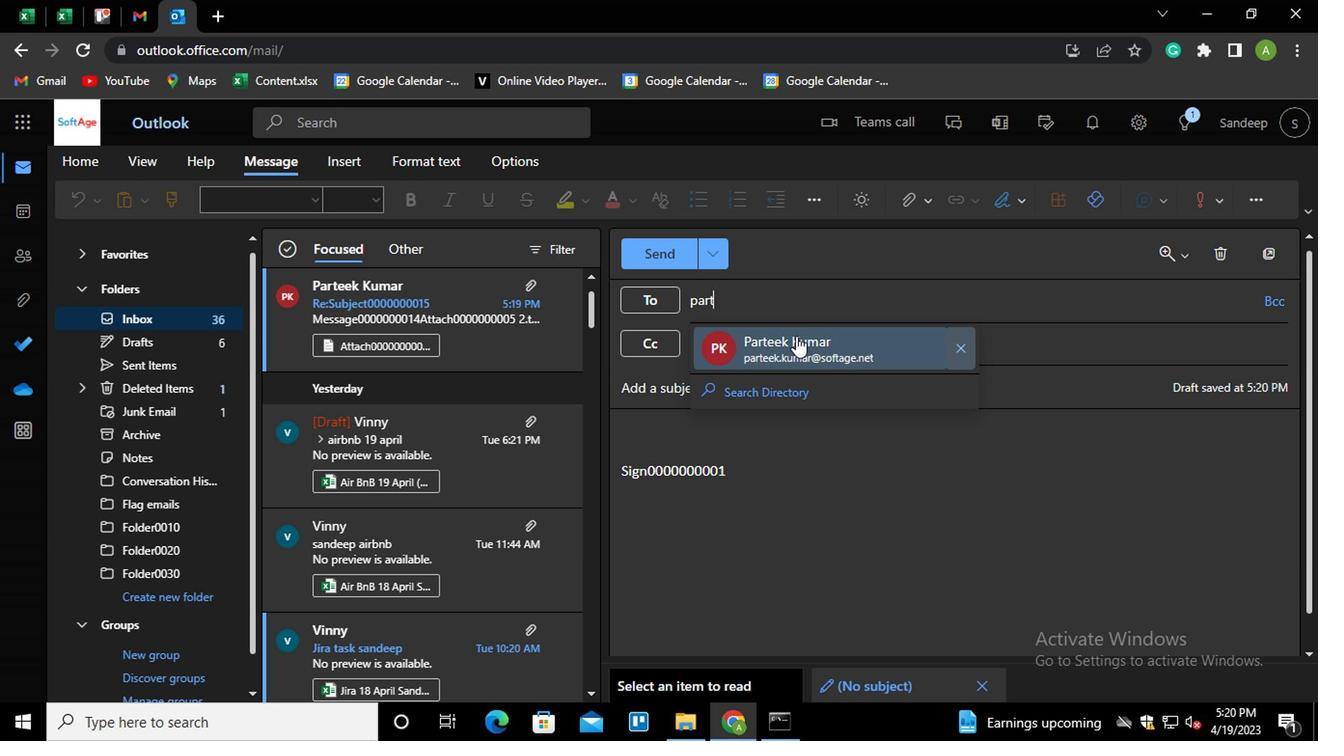 
Action: Mouse moved to (823, 309)
Screenshot: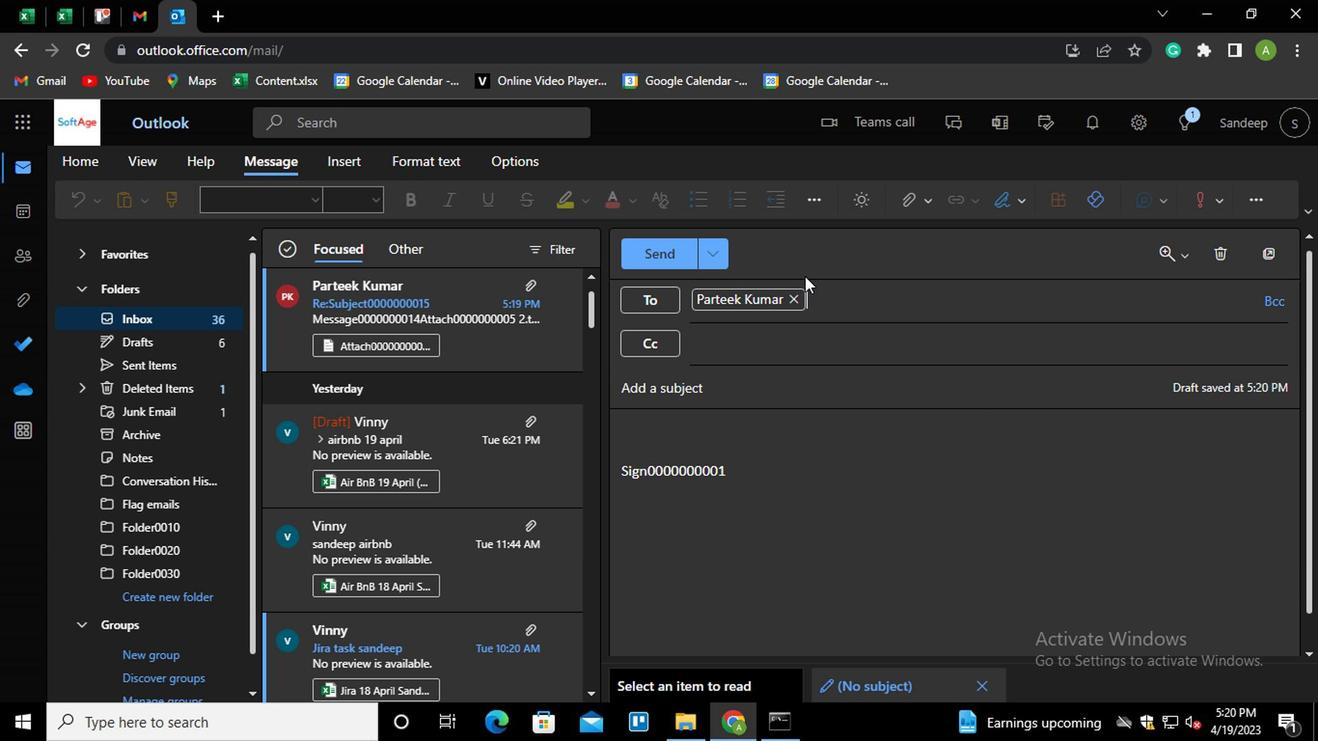 
Action: Key pressed AA
Screenshot: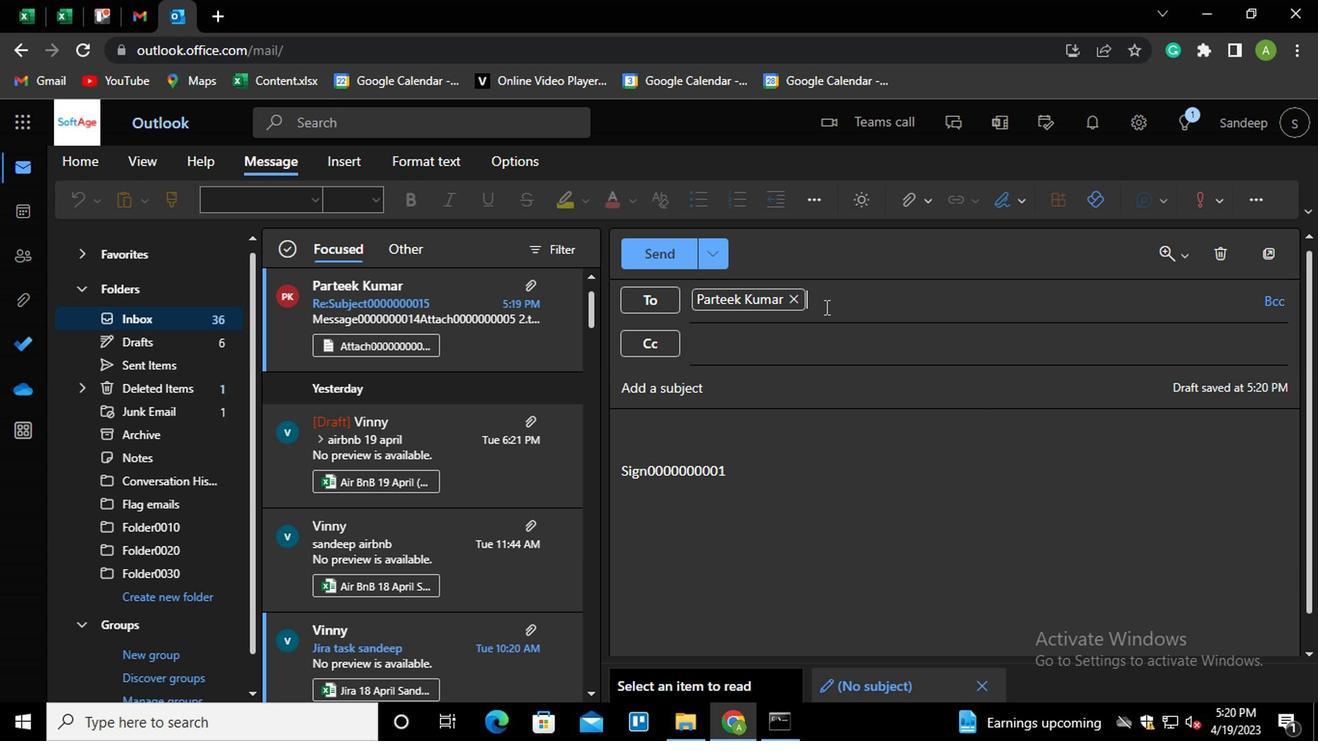
Action: Mouse moved to (898, 346)
Screenshot: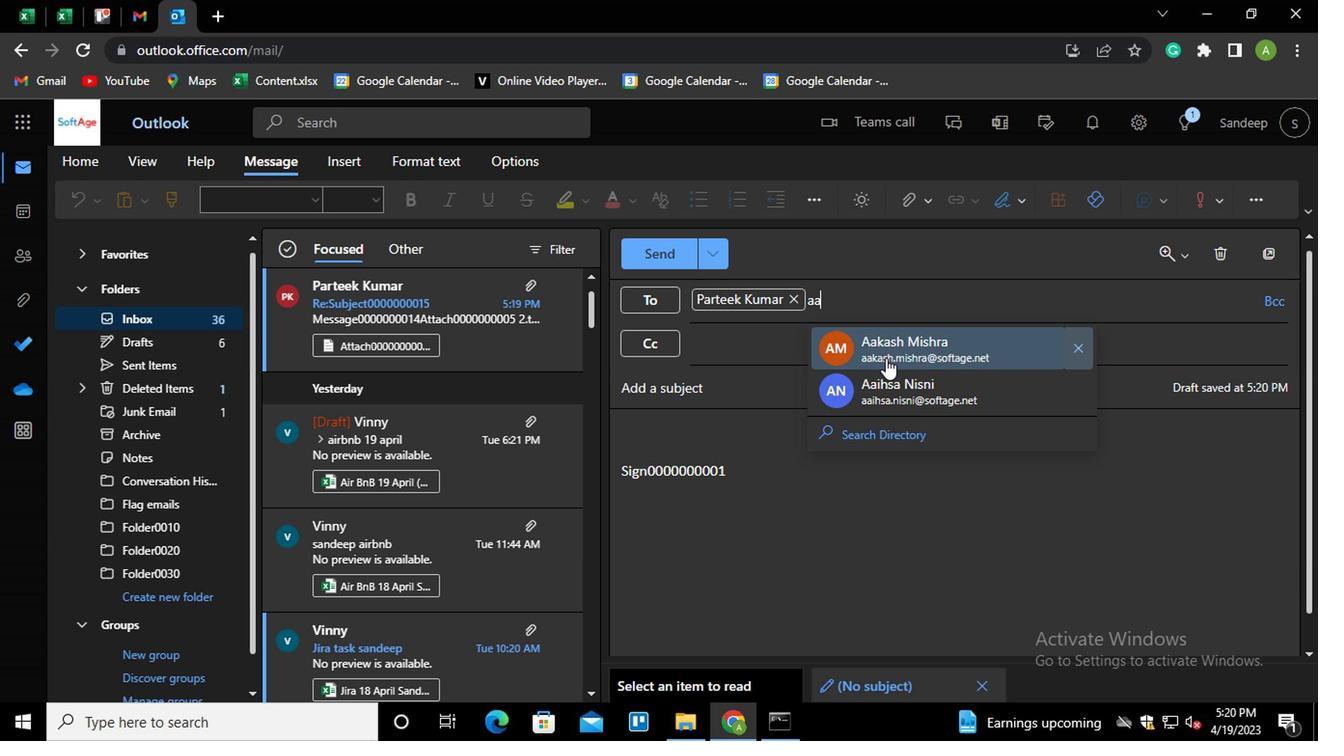 
Action: Mouse pressed left at (898, 346)
Screenshot: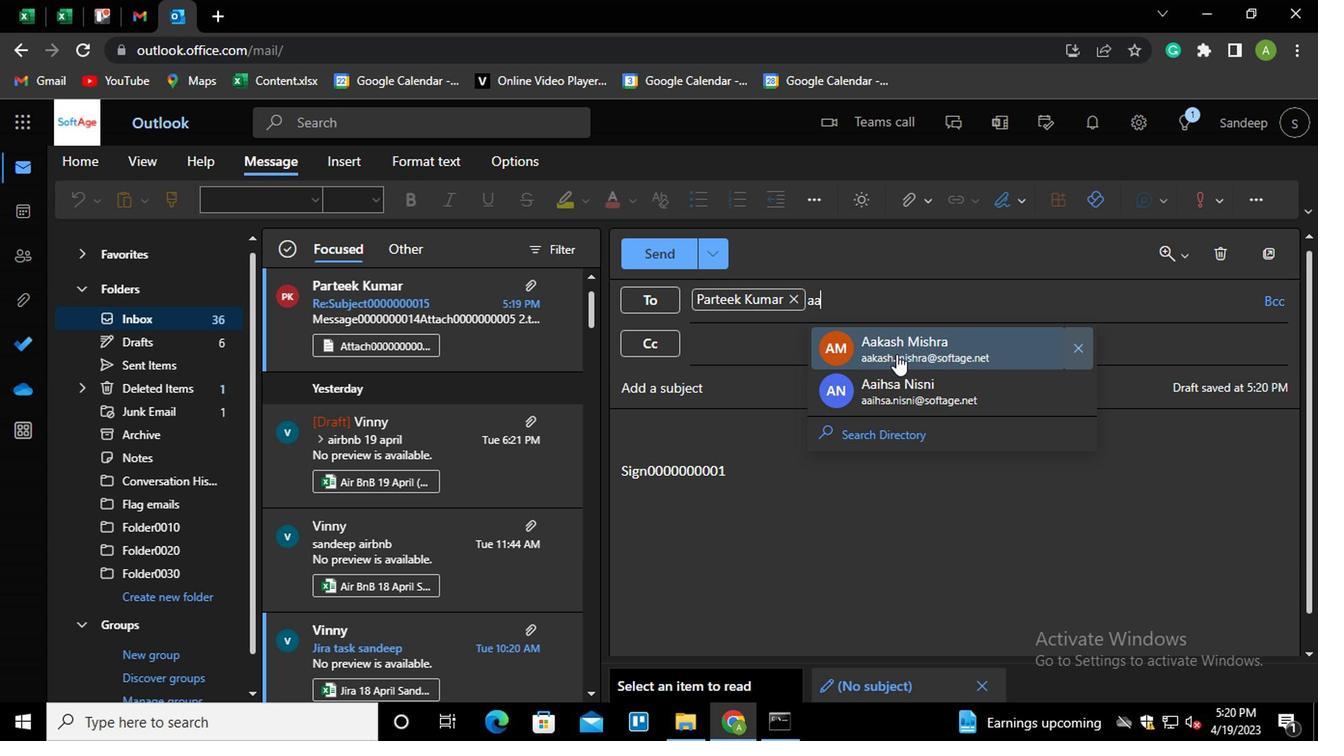 
Action: Mouse moved to (812, 388)
Screenshot: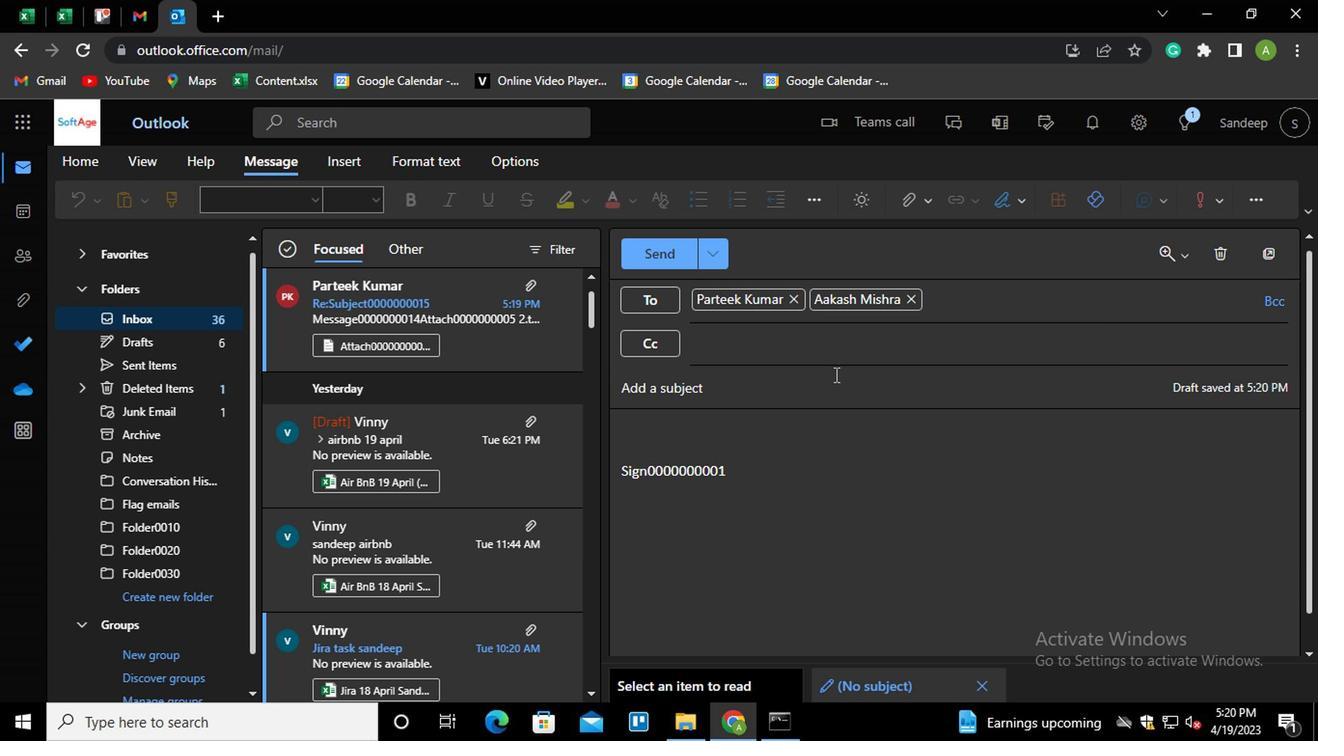 
Action: Mouse pressed left at (812, 388)
Screenshot: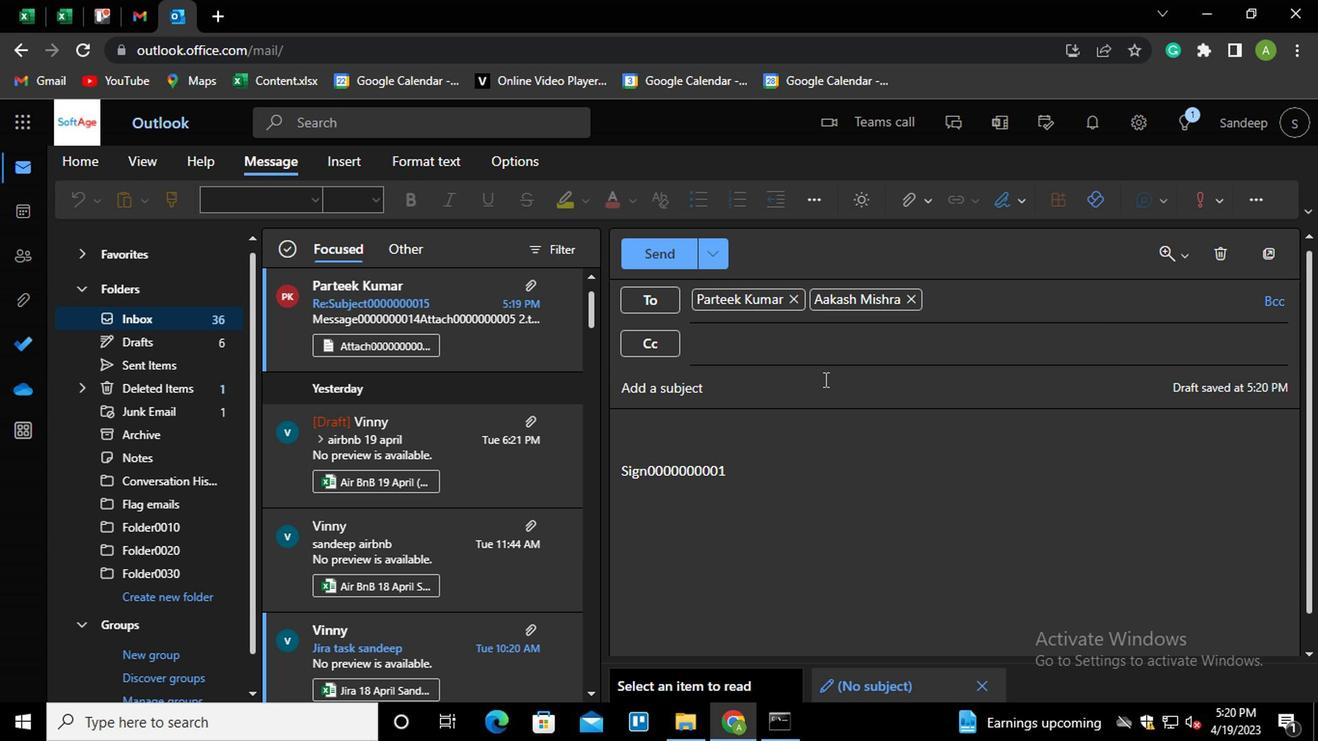 
Action: Key pressed <Key.shift>SUN<Key.backspace>BJR<Key.backspace>ECT0000000002
Screenshot: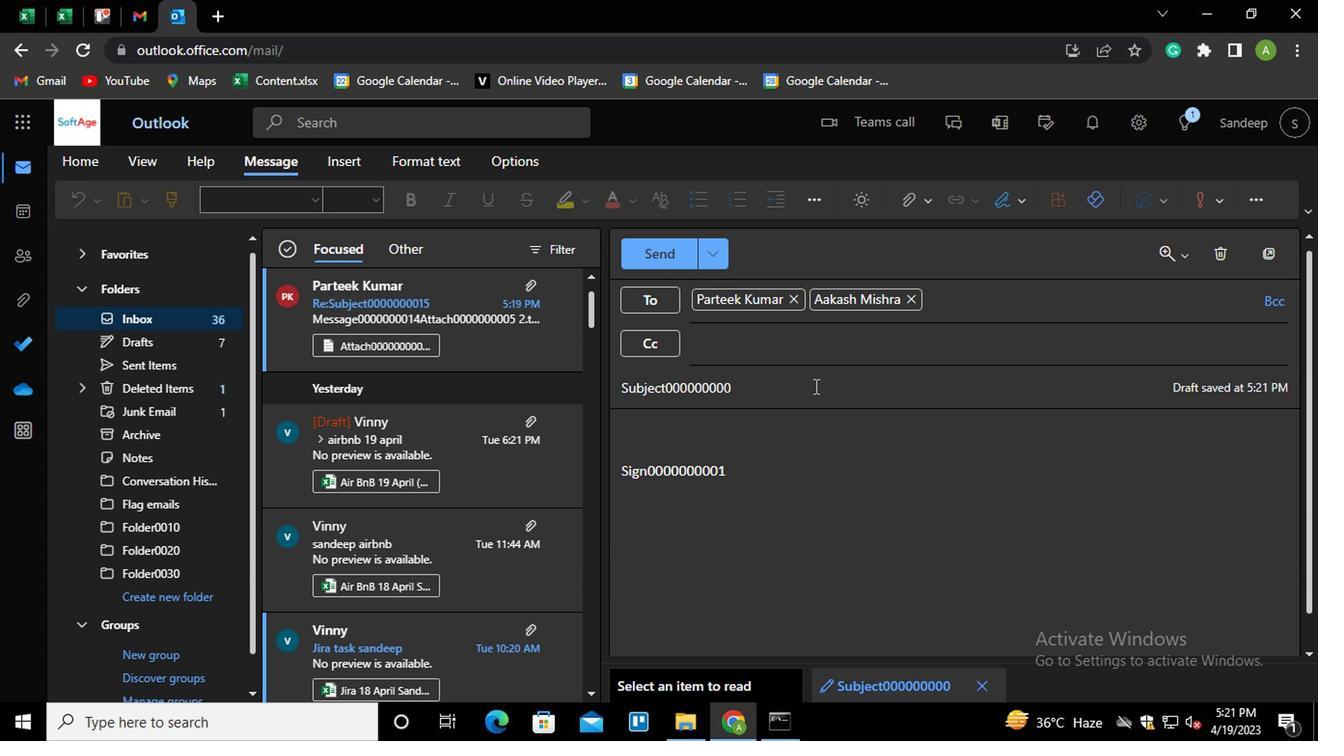
Action: Mouse moved to (738, 476)
Screenshot: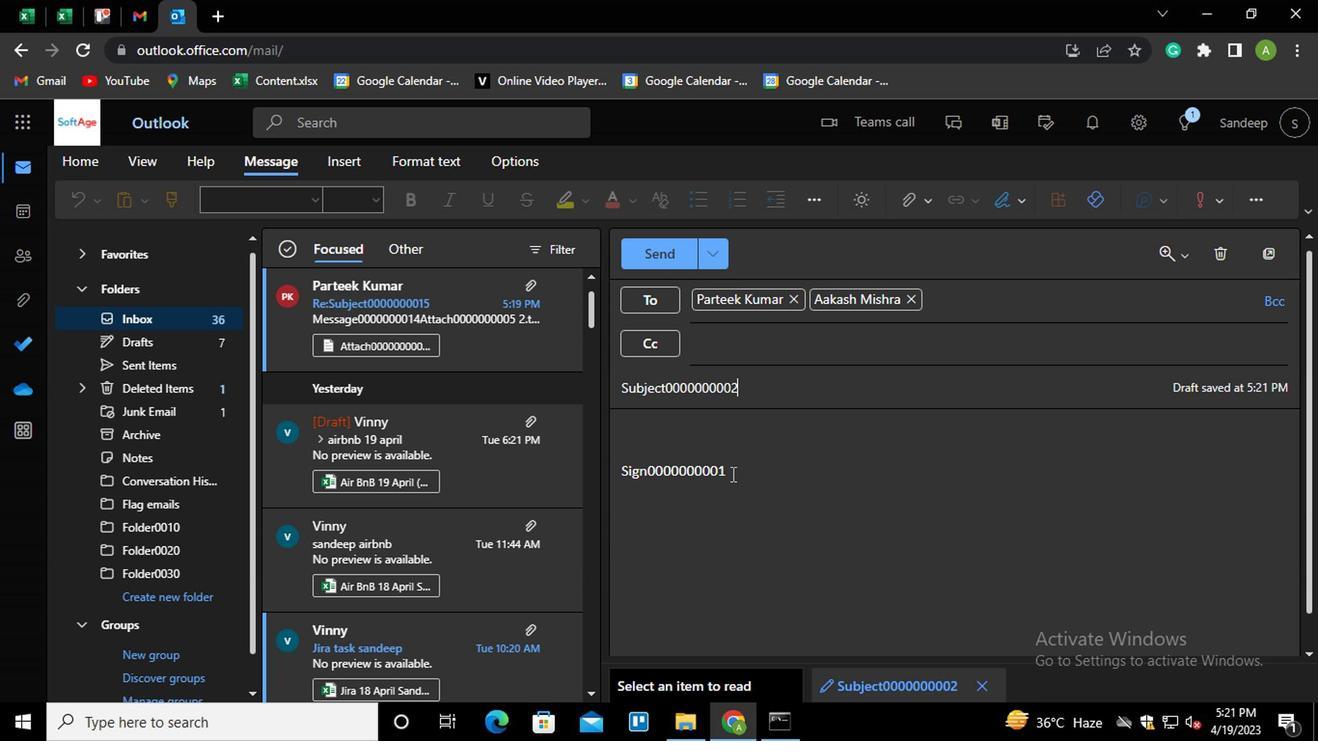 
Action: Mouse pressed left at (738, 476)
Screenshot: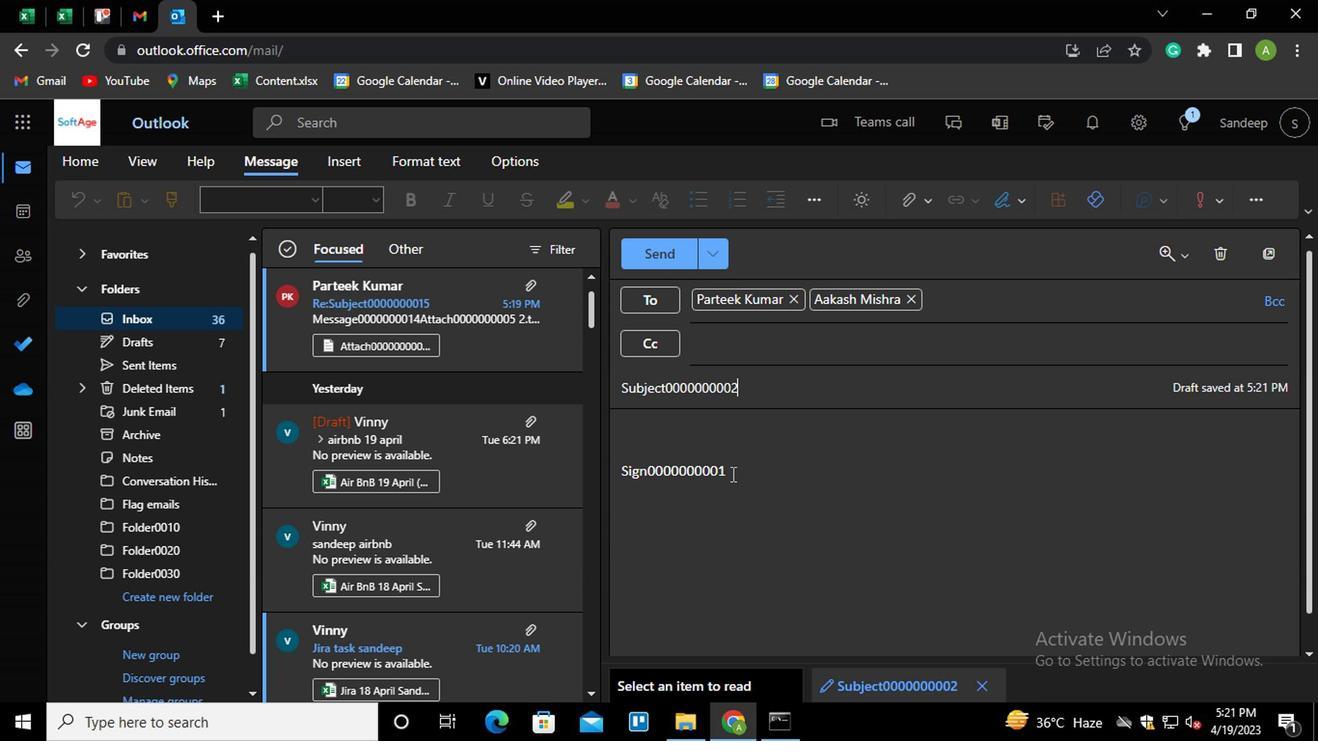 
Action: Mouse moved to (738, 476)
Screenshot: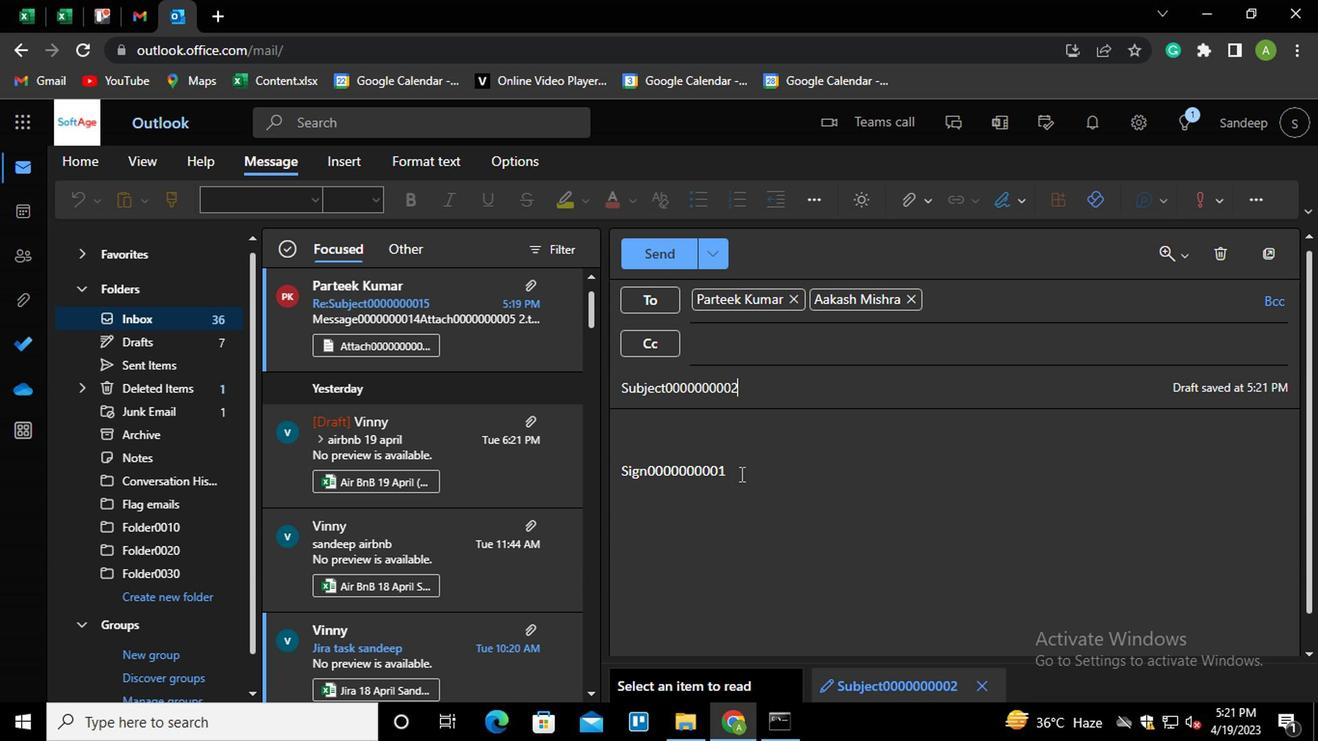 
Action: Key pressed <Key.shift_r><Key.enter><Key.shift_r>MESSAGE0000000002
Screenshot: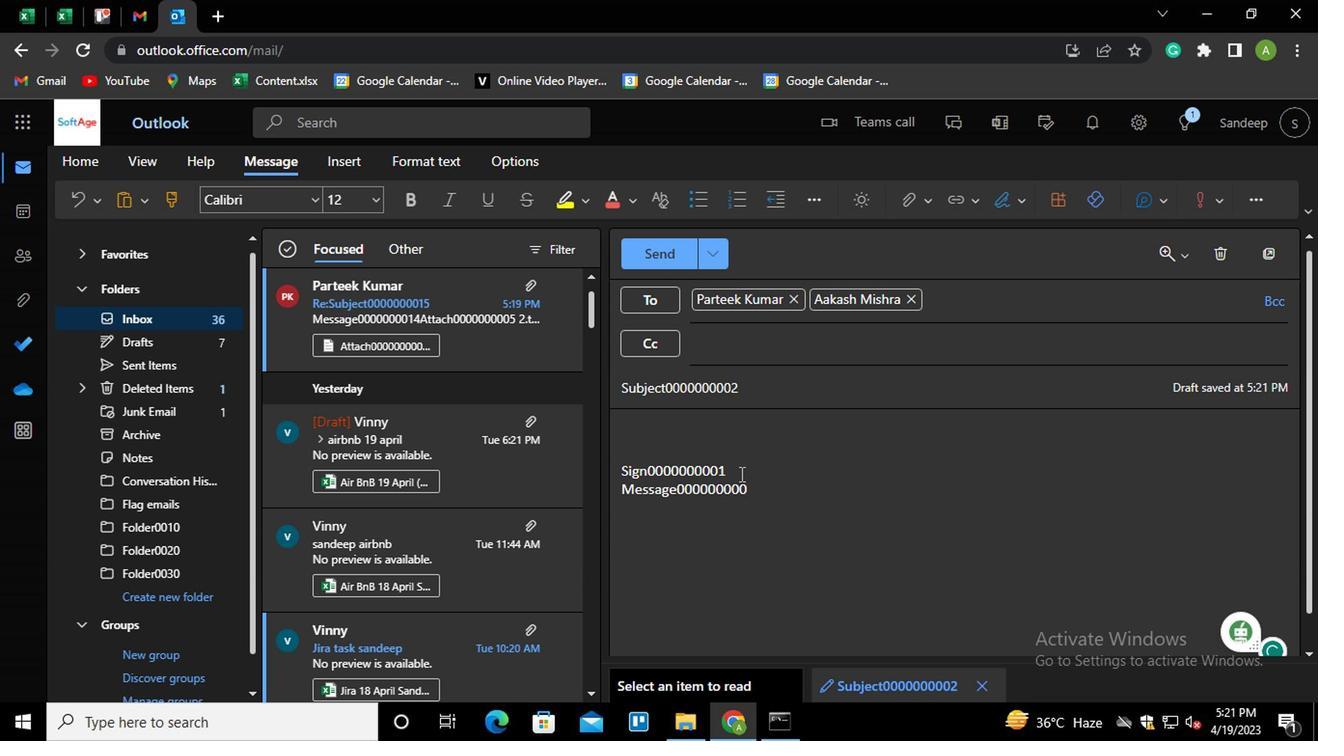 
Action: Mouse moved to (682, 269)
Screenshot: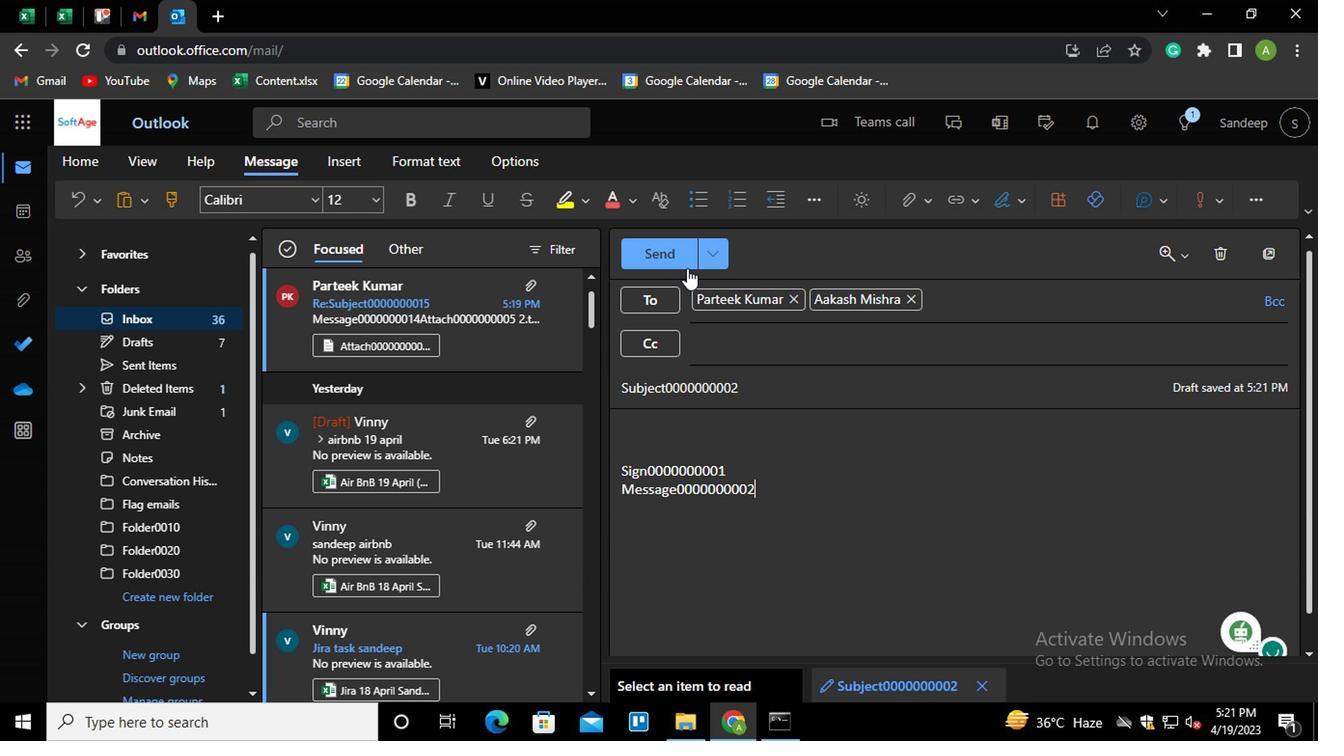 
Action: Mouse pressed left at (682, 269)
Screenshot: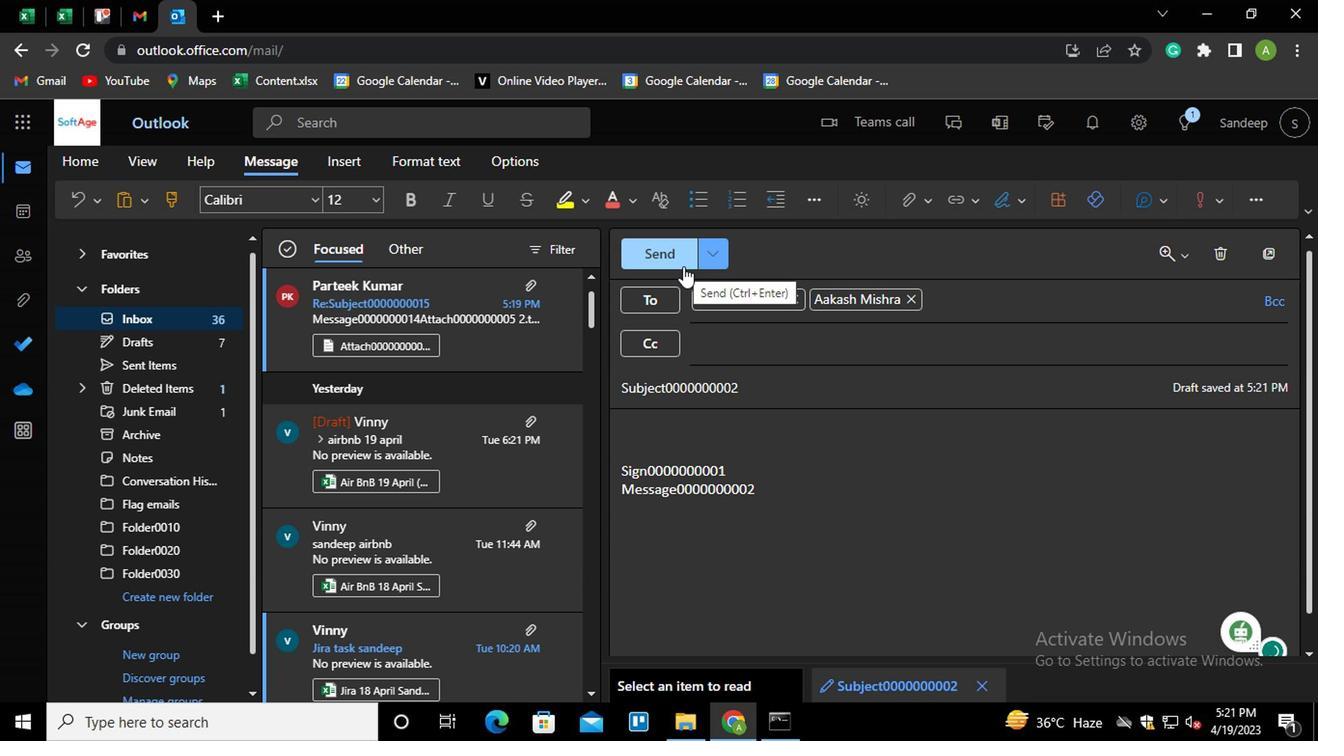 
Action: Mouse moved to (168, 191)
Screenshot: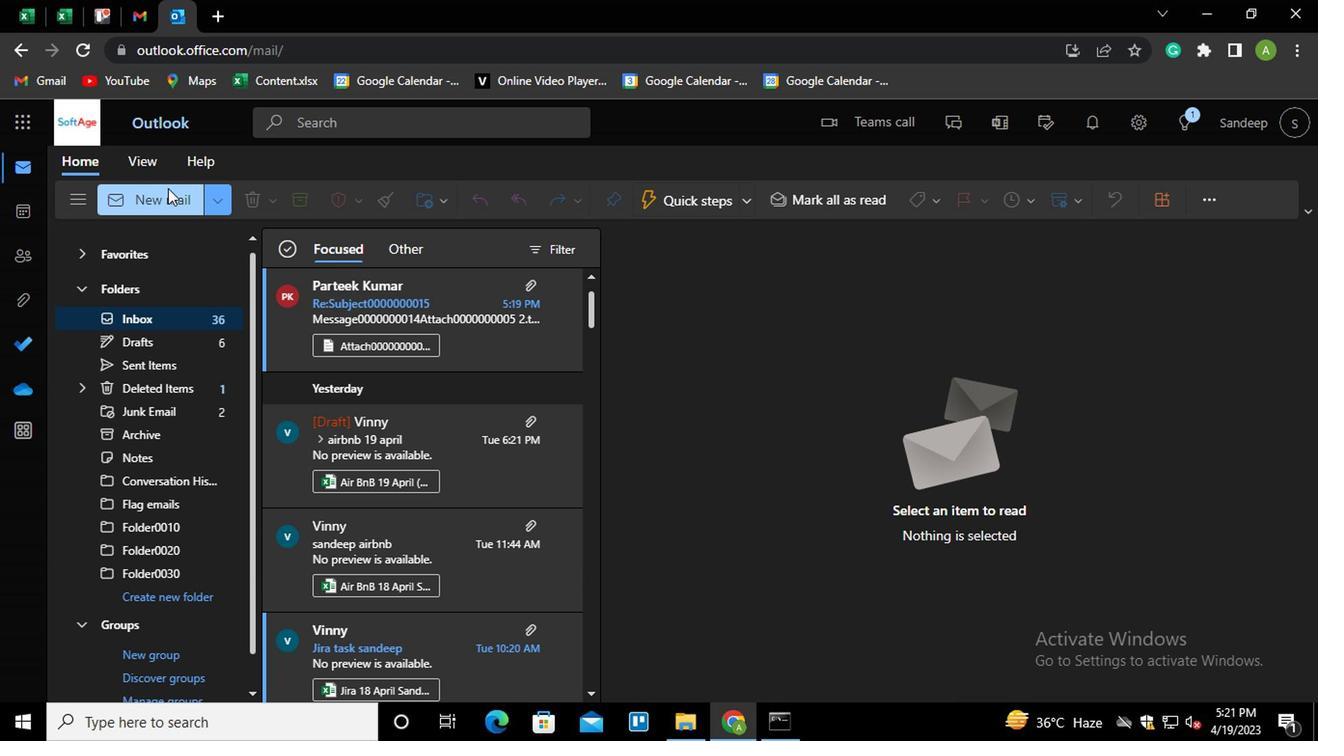 
Action: Mouse pressed left at (168, 191)
Screenshot: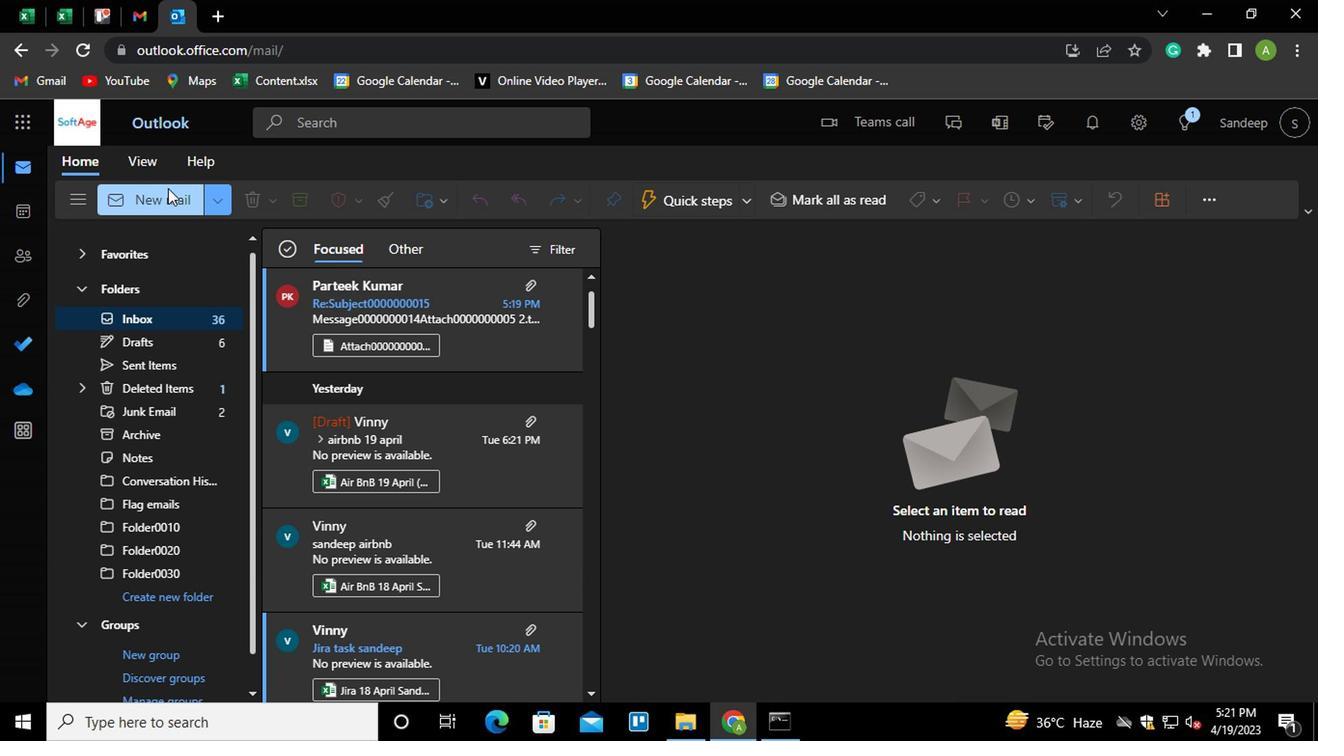
Action: Mouse moved to (751, 300)
Screenshot: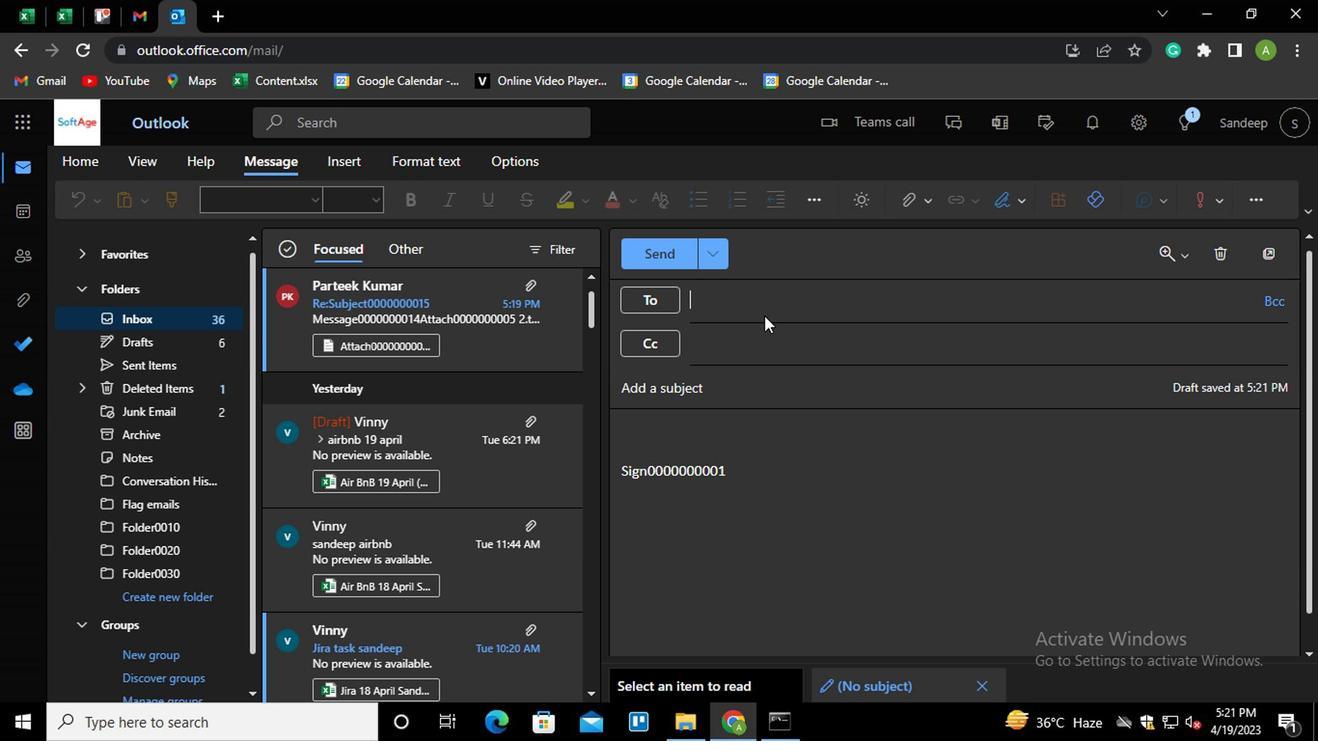 
Action: Mouse pressed left at (751, 300)
Screenshot: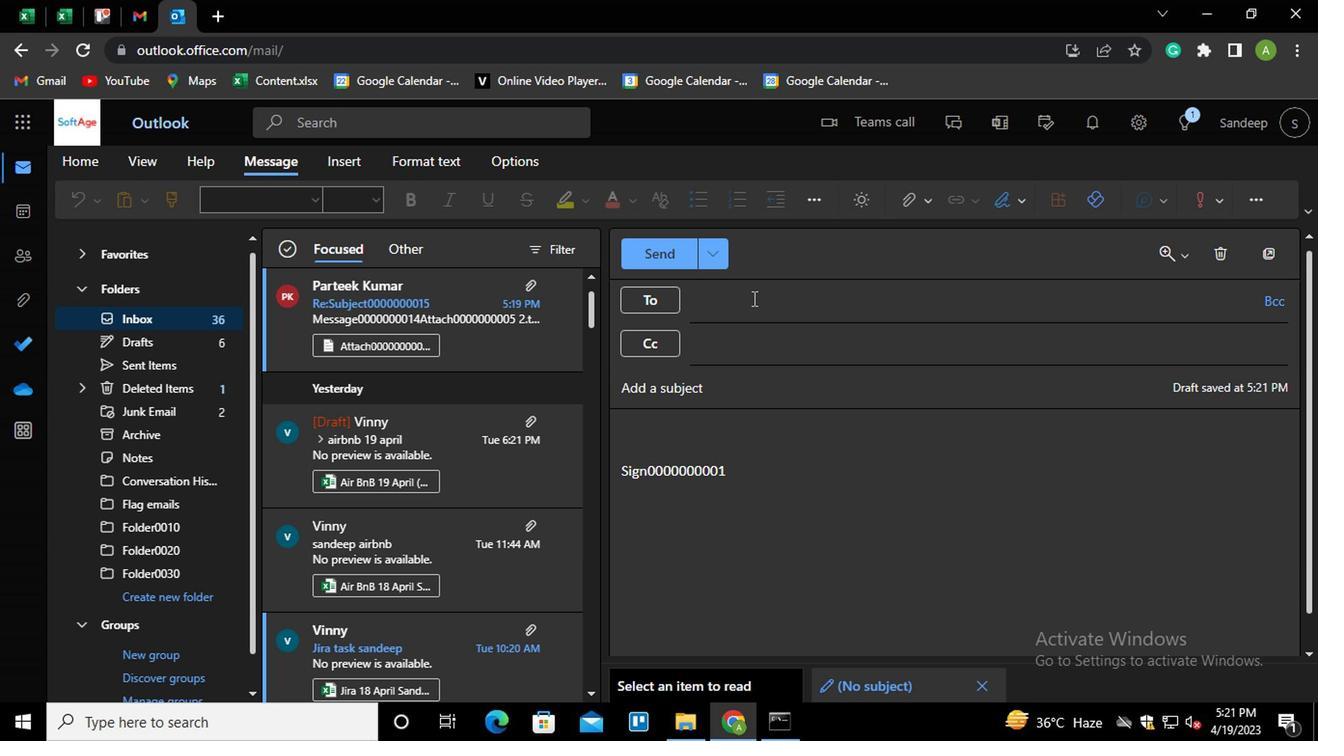 
Action: Key pressed PART<Key.enter>
Screenshot: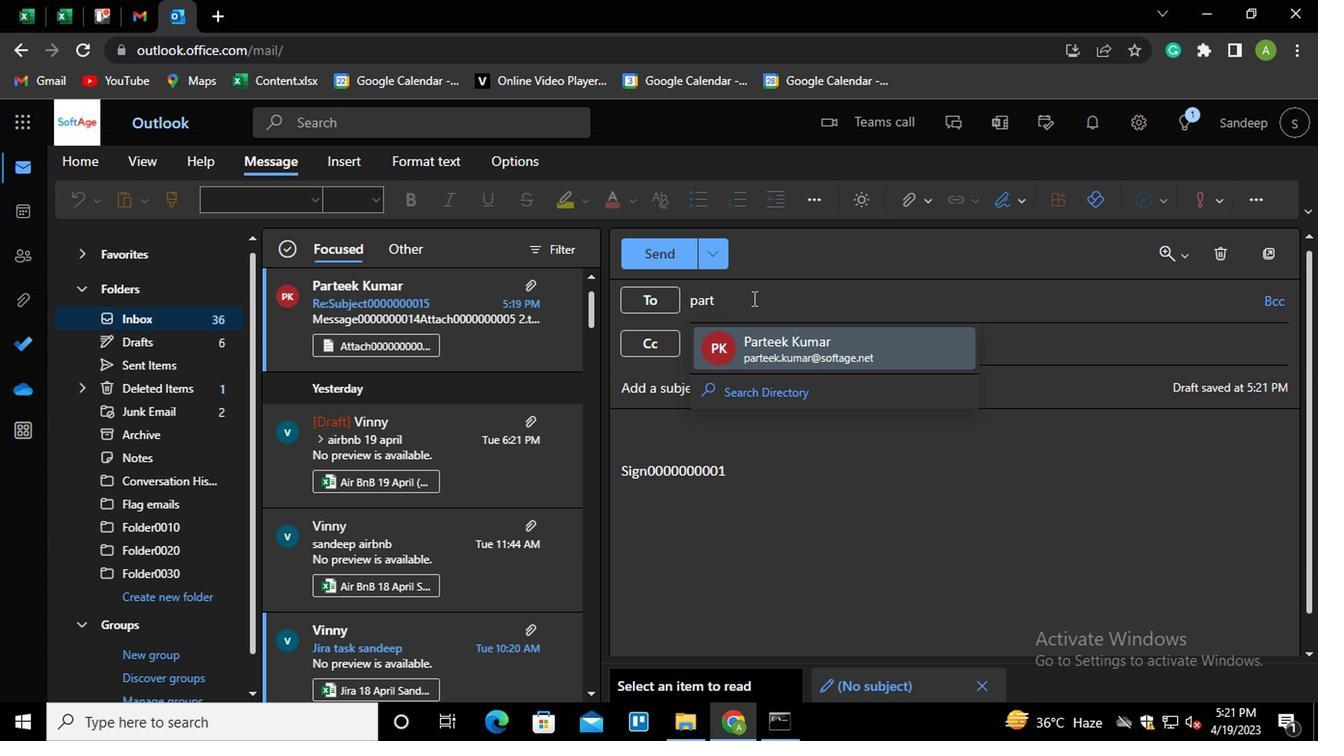 
Action: Mouse moved to (733, 390)
Screenshot: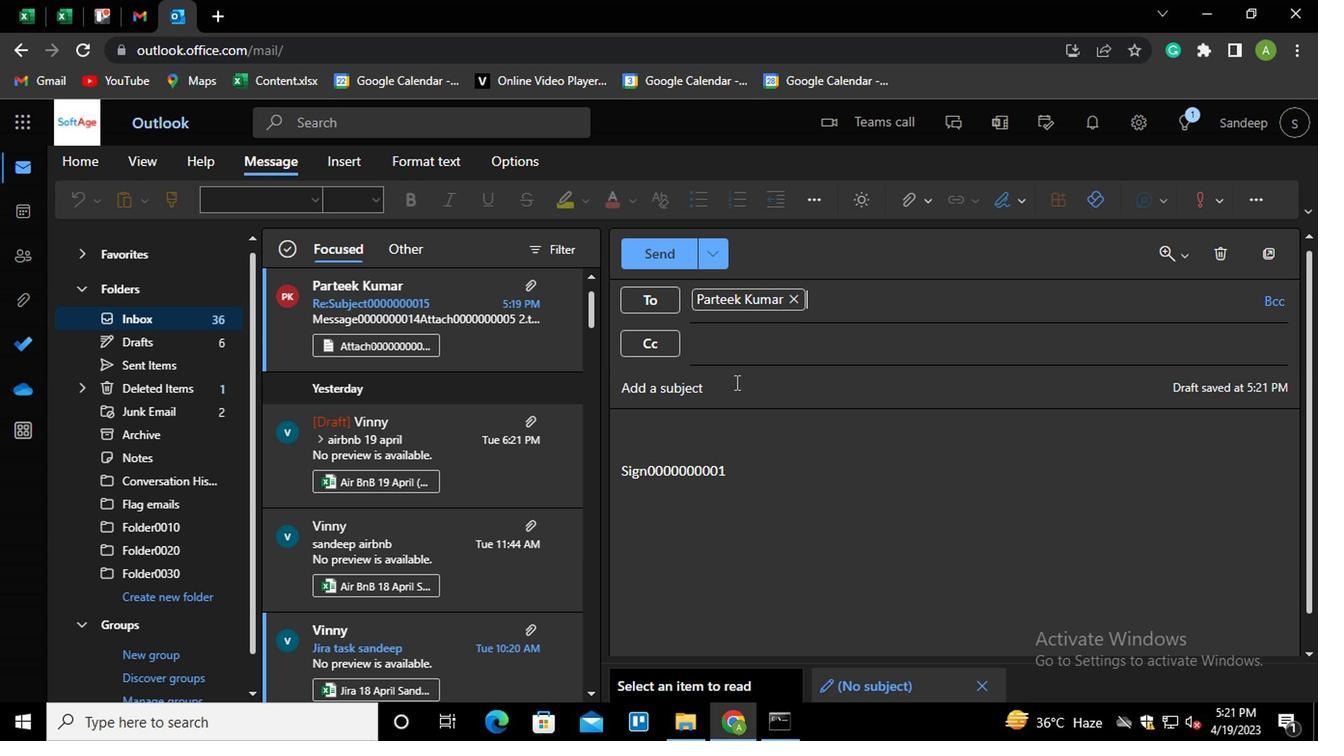 
Action: Mouse pressed left at (733, 390)
Screenshot: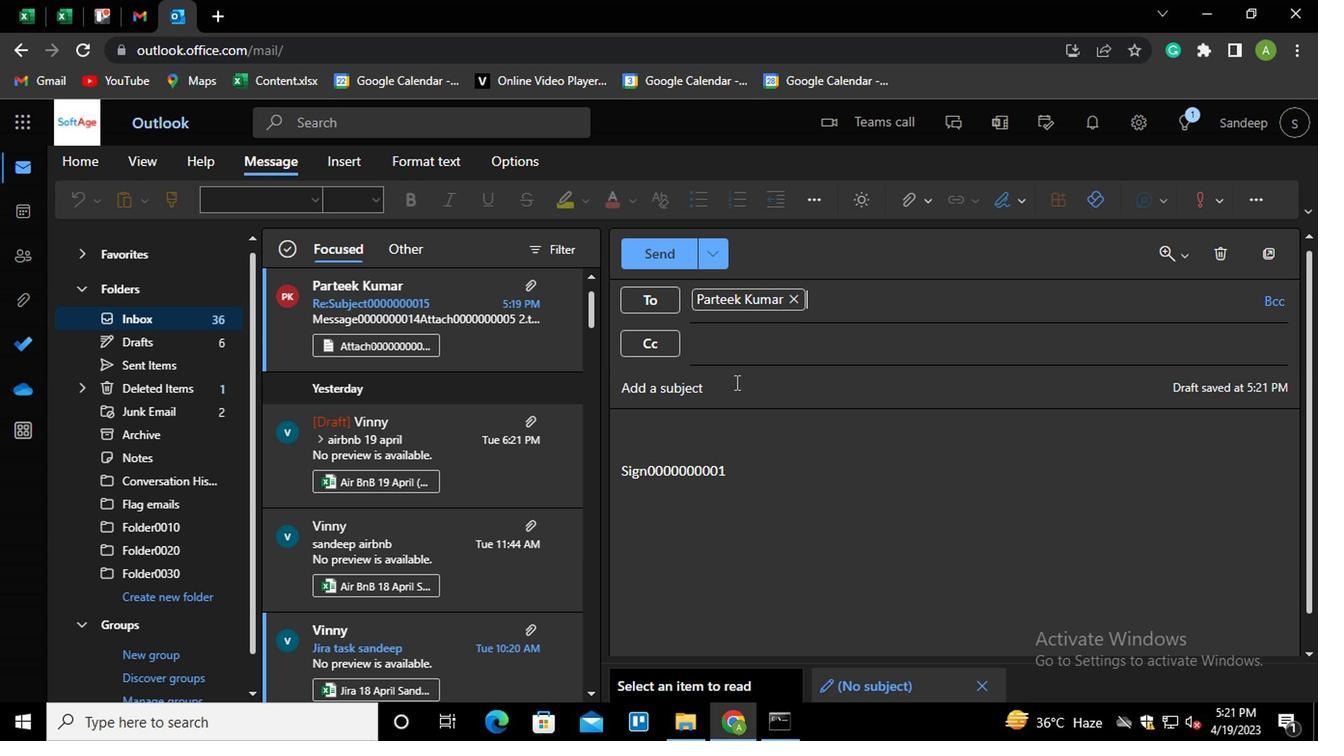 
Action: Key pressed <Key.shift>SUBJECT0000000001
Screenshot: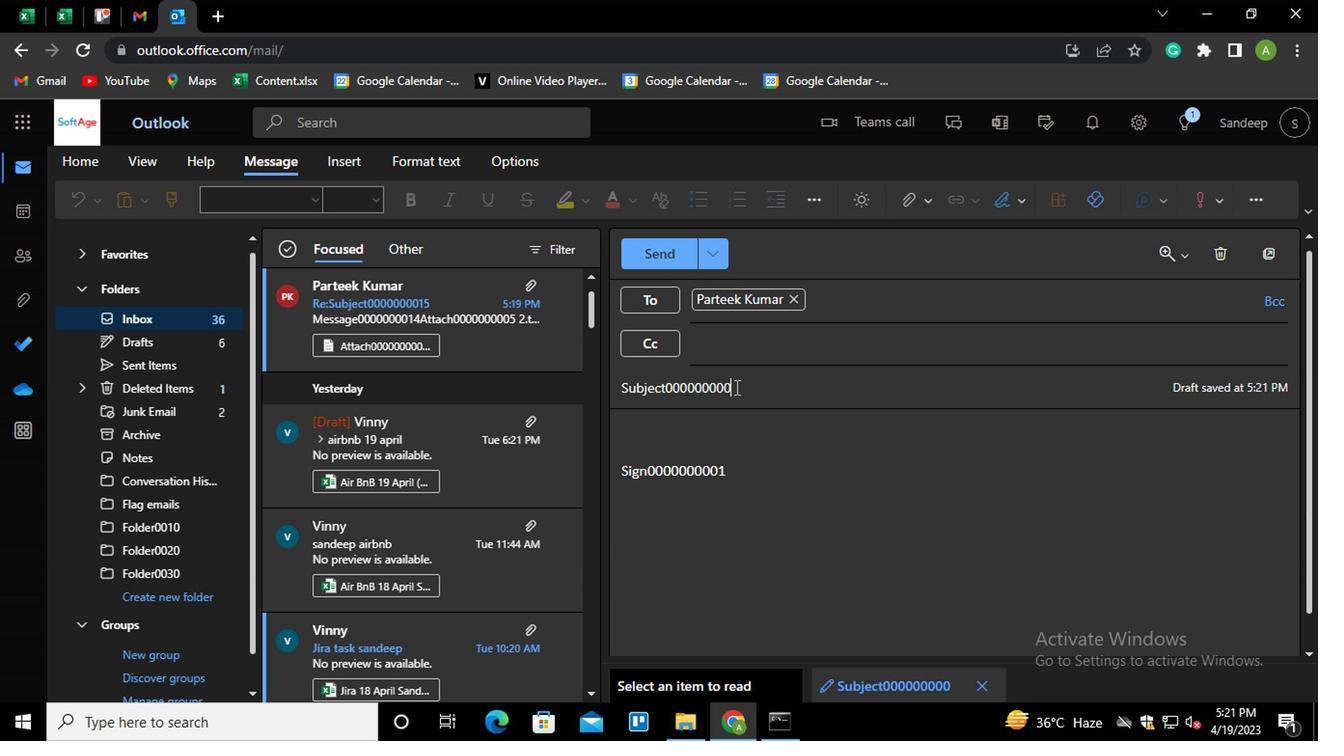
Action: Mouse moved to (745, 479)
Screenshot: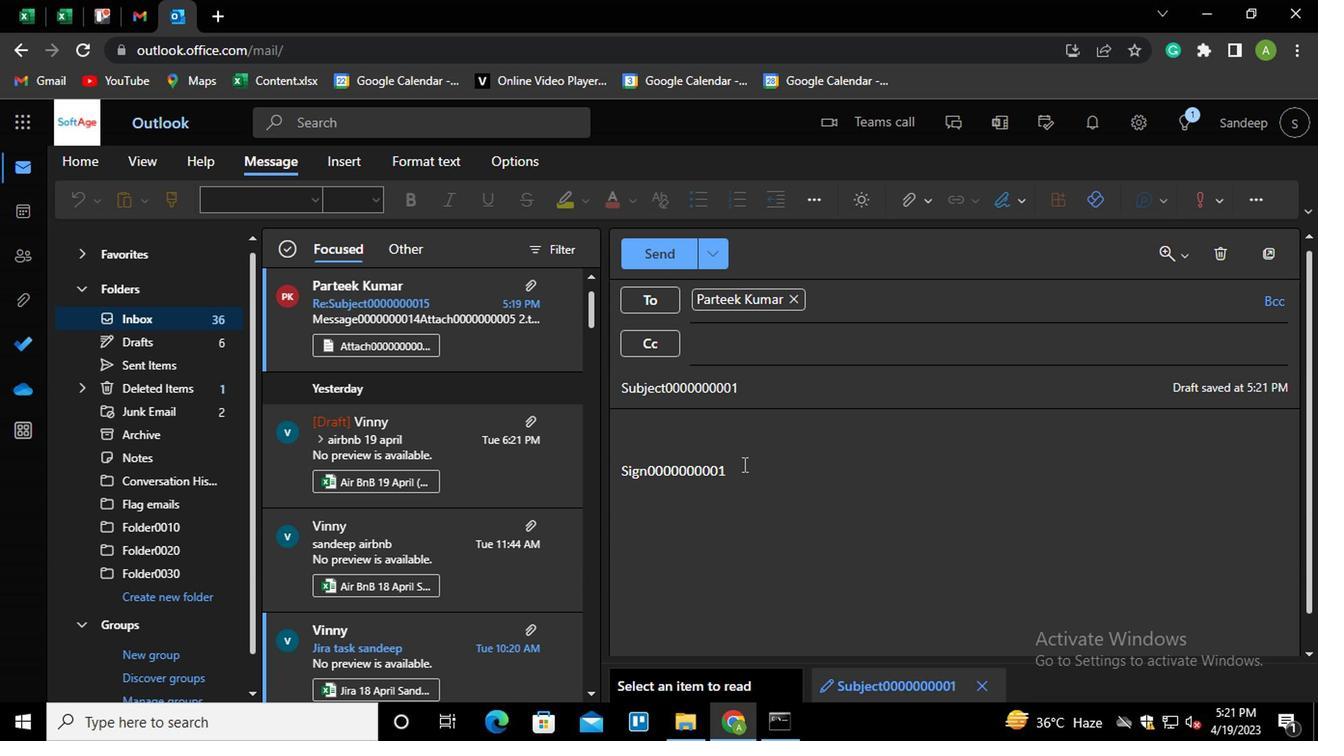 
Action: Mouse pressed left at (745, 479)
Screenshot: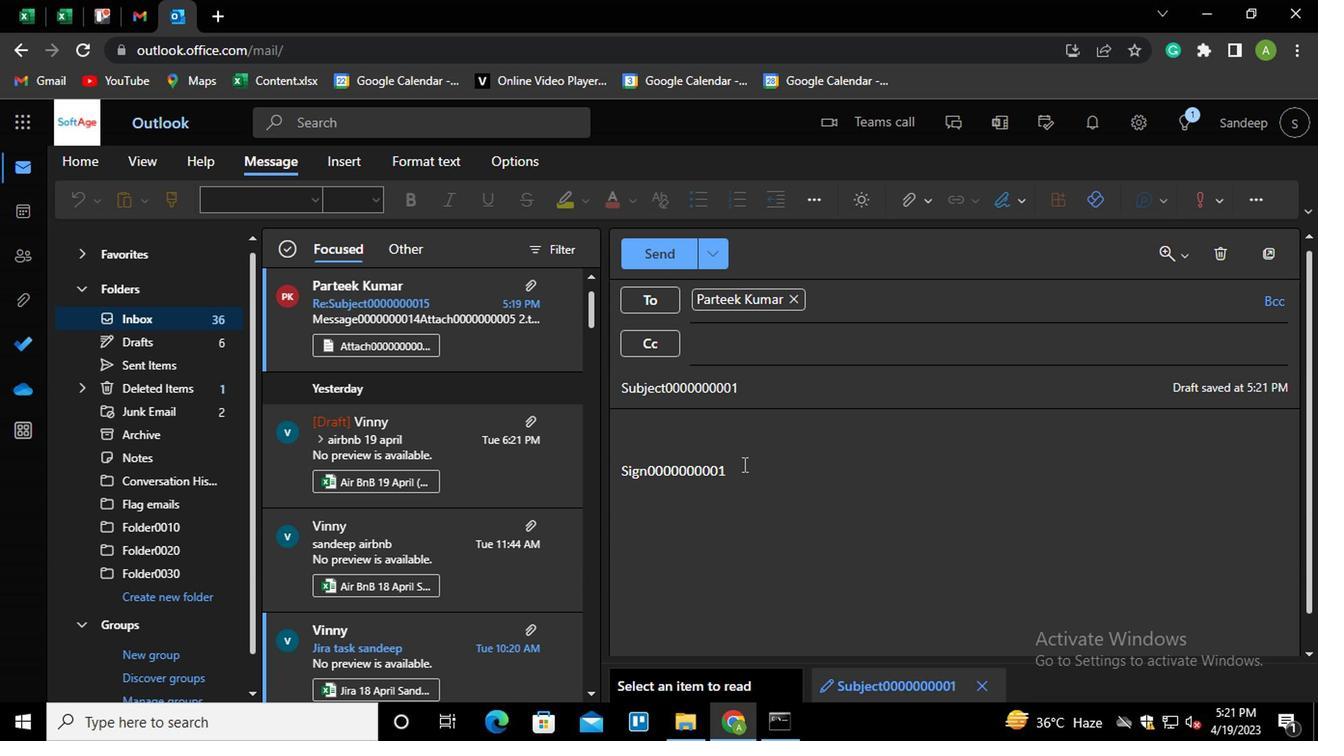 
Action: Key pressed <Key.shift_r><Key.enter><Key.shift_r>MESSAGE0000000001
Screenshot: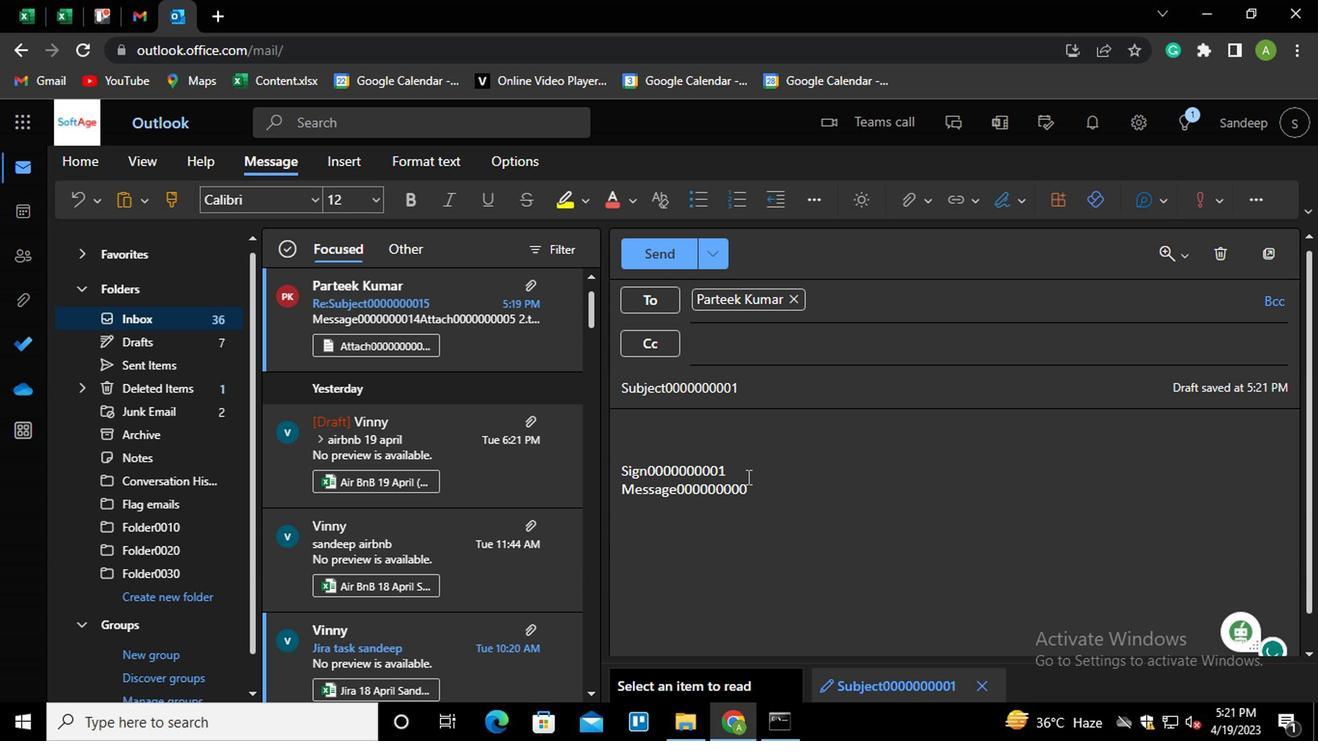 
Action: Mouse moved to (923, 199)
Screenshot: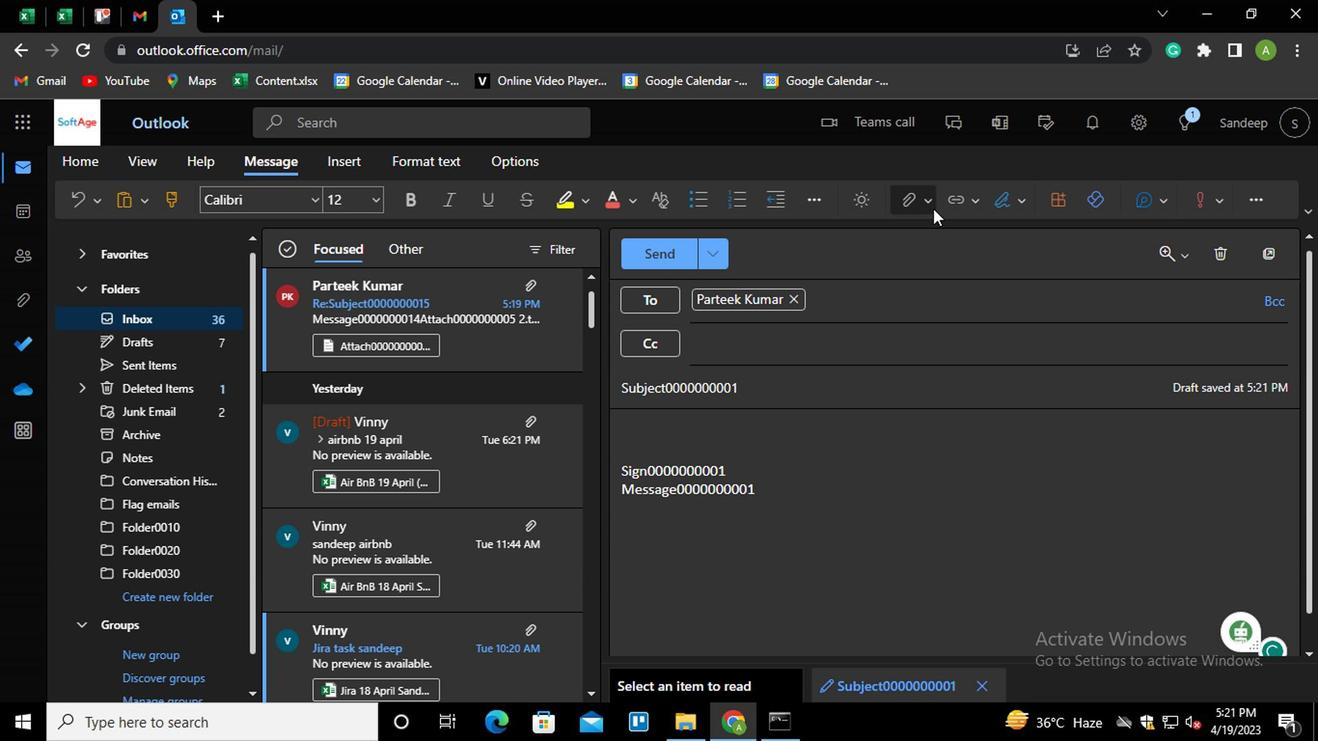 
Action: Mouse pressed left at (923, 199)
Screenshot: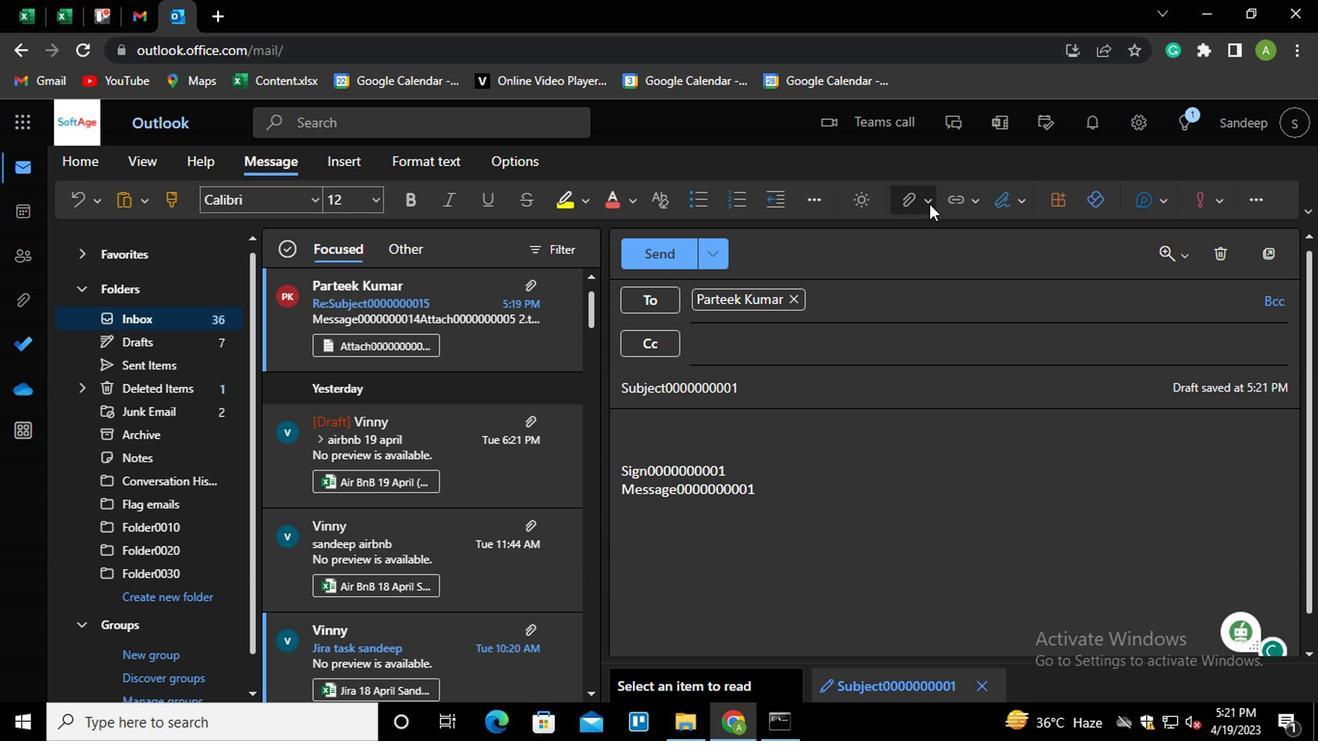 
Action: Mouse moved to (798, 247)
Screenshot: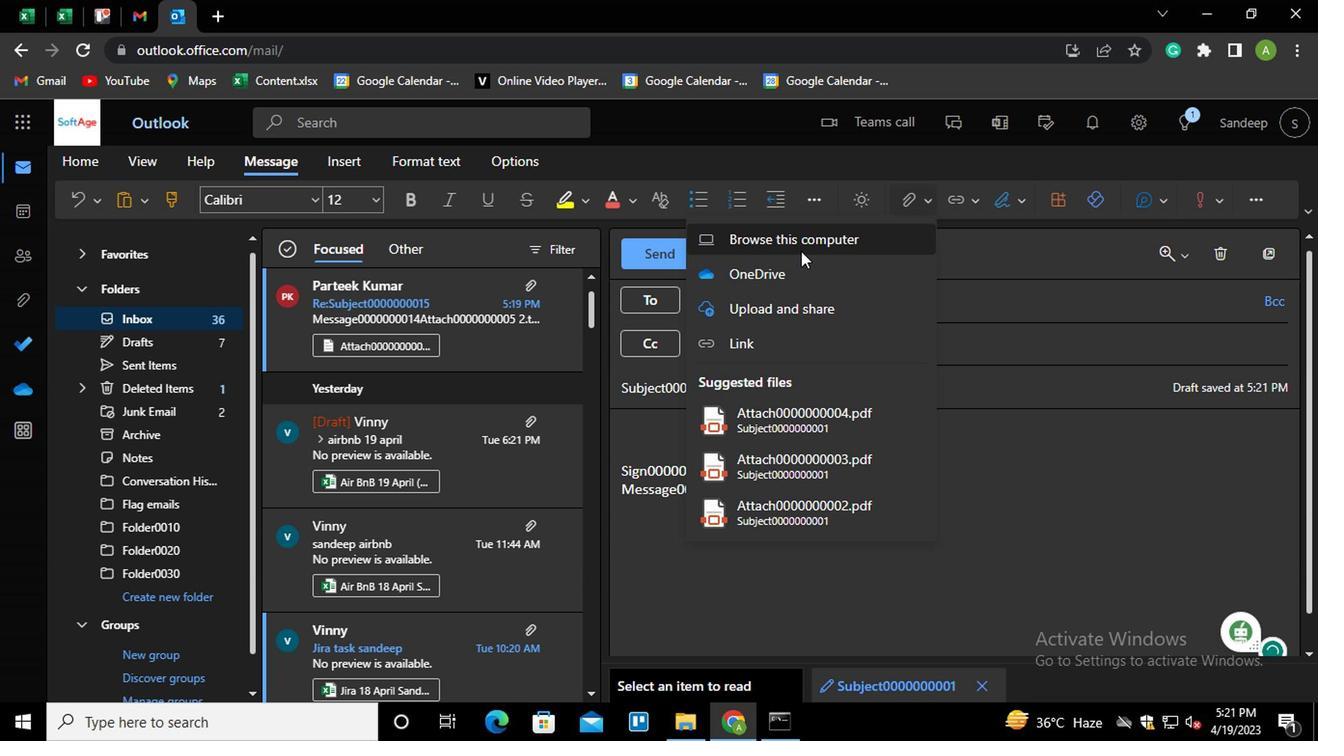 
Action: Mouse pressed left at (798, 247)
Screenshot: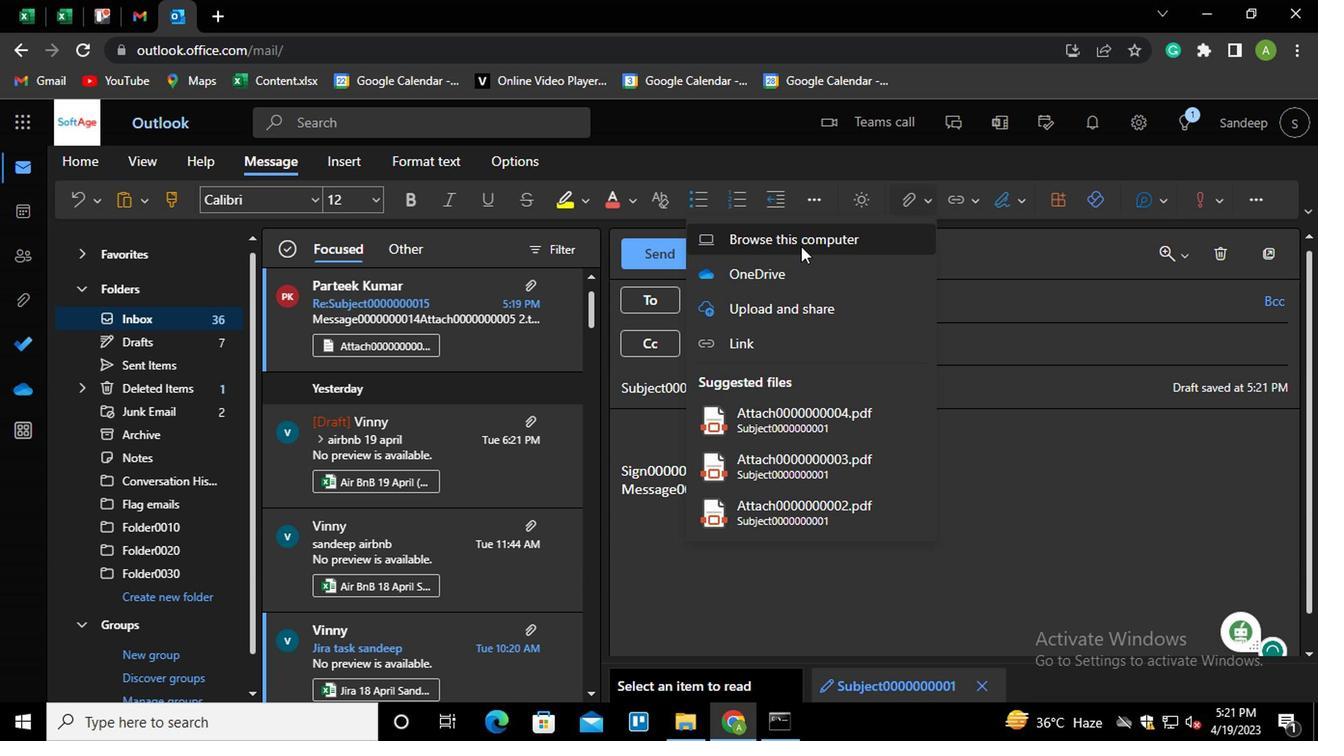 
Action: Mouse moved to (276, 143)
Screenshot: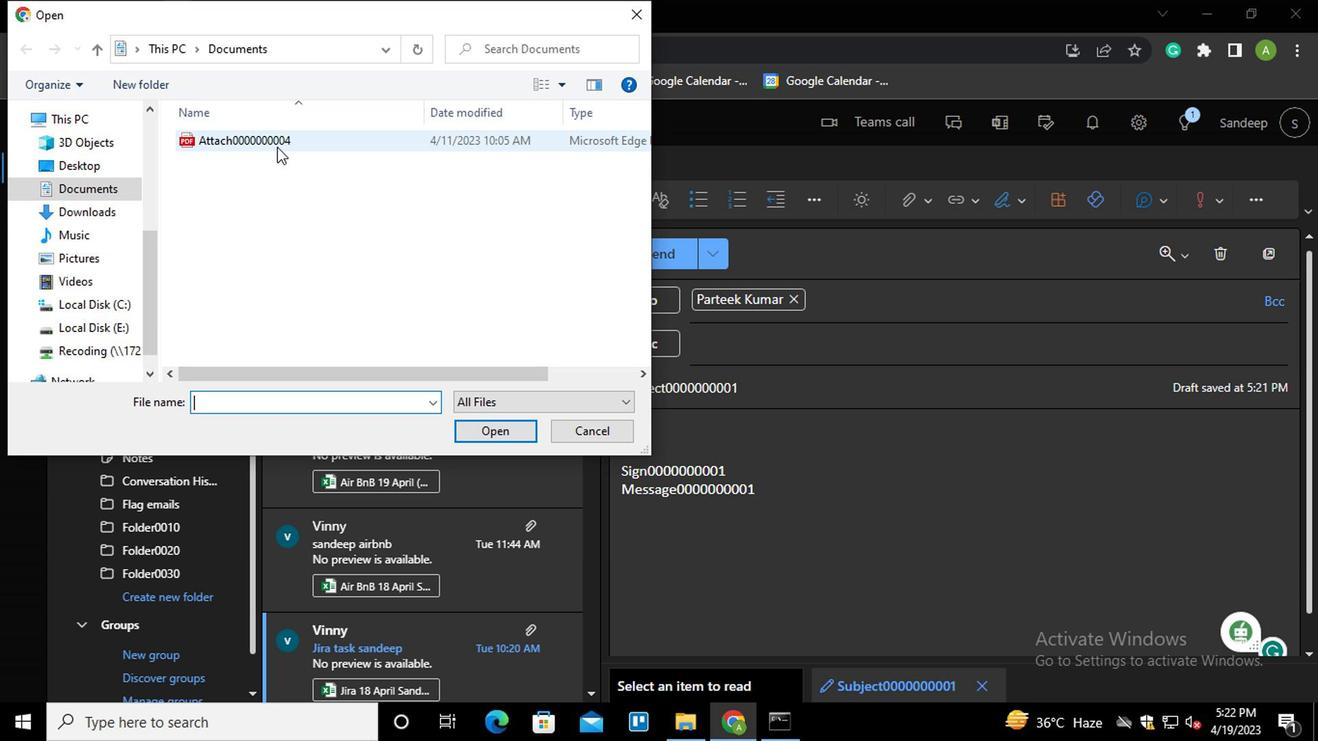 
Action: Mouse pressed right at (276, 143)
Screenshot: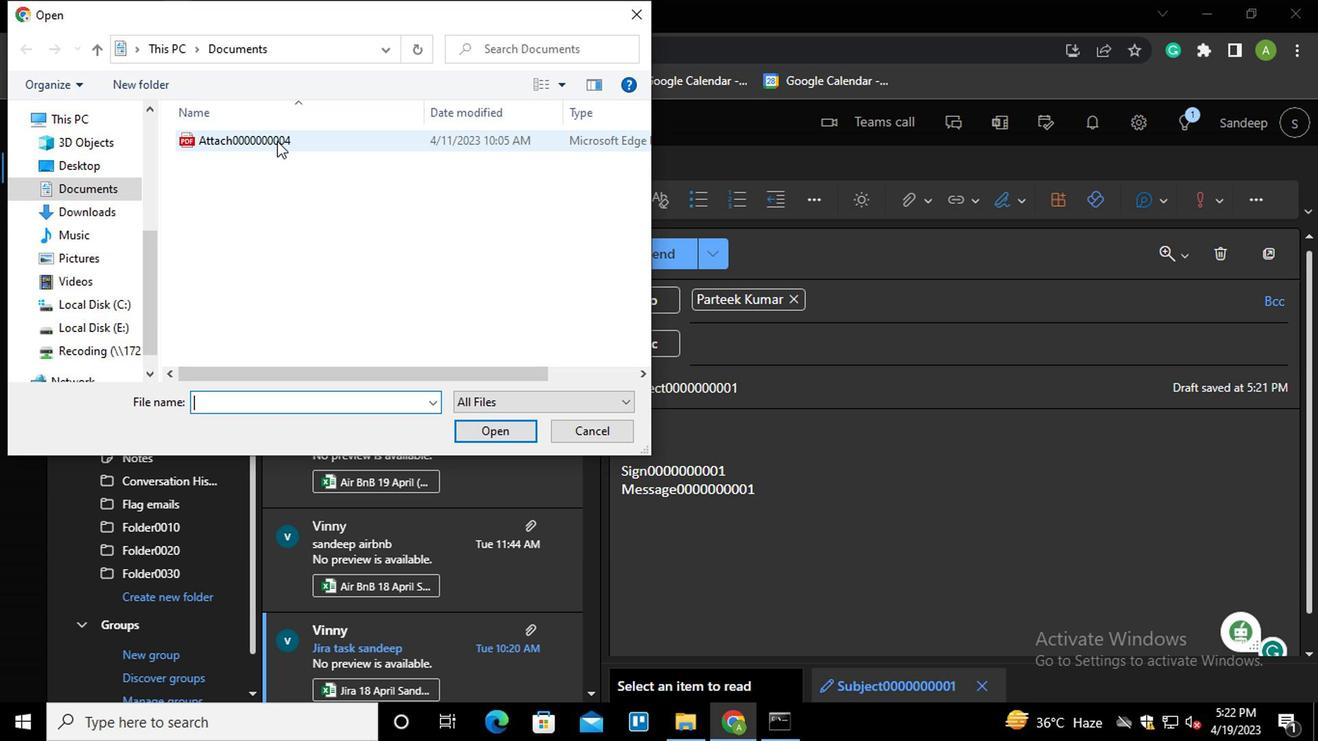 
Action: Mouse moved to (352, 429)
Screenshot: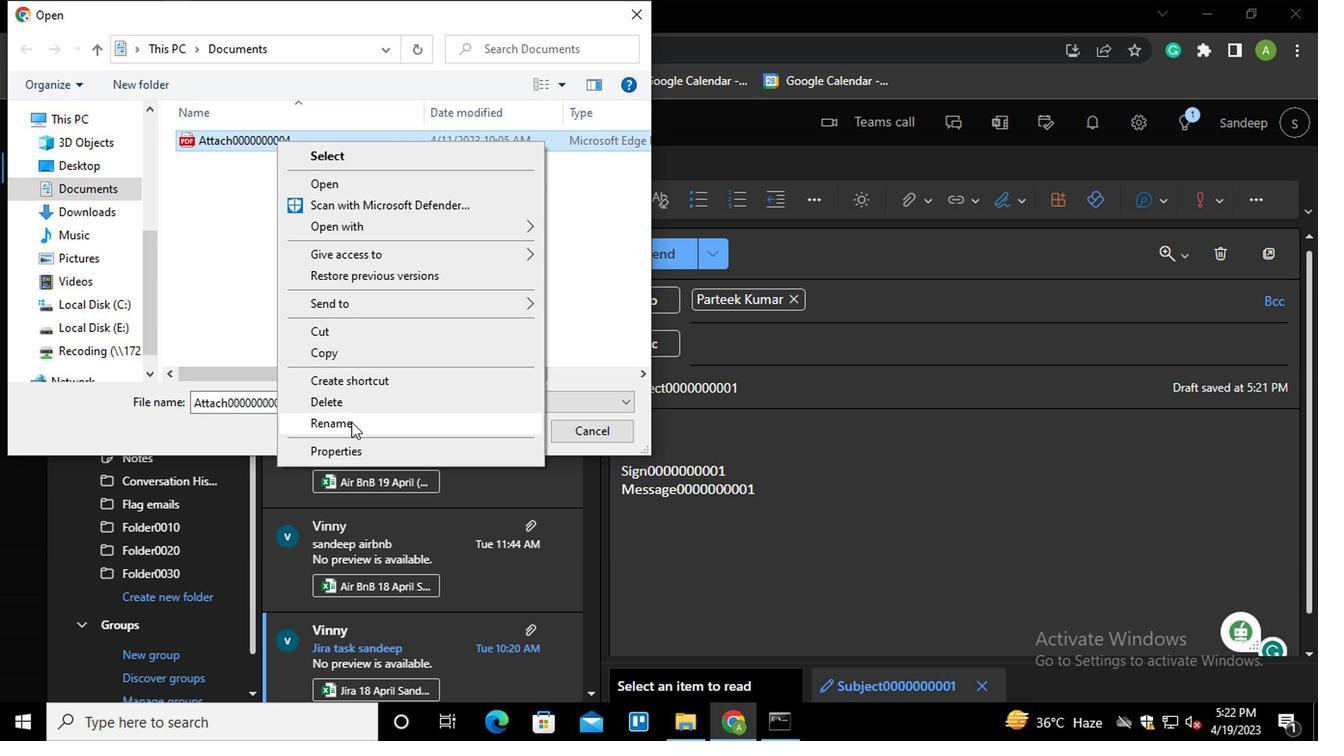 
Action: Mouse pressed left at (352, 429)
Screenshot: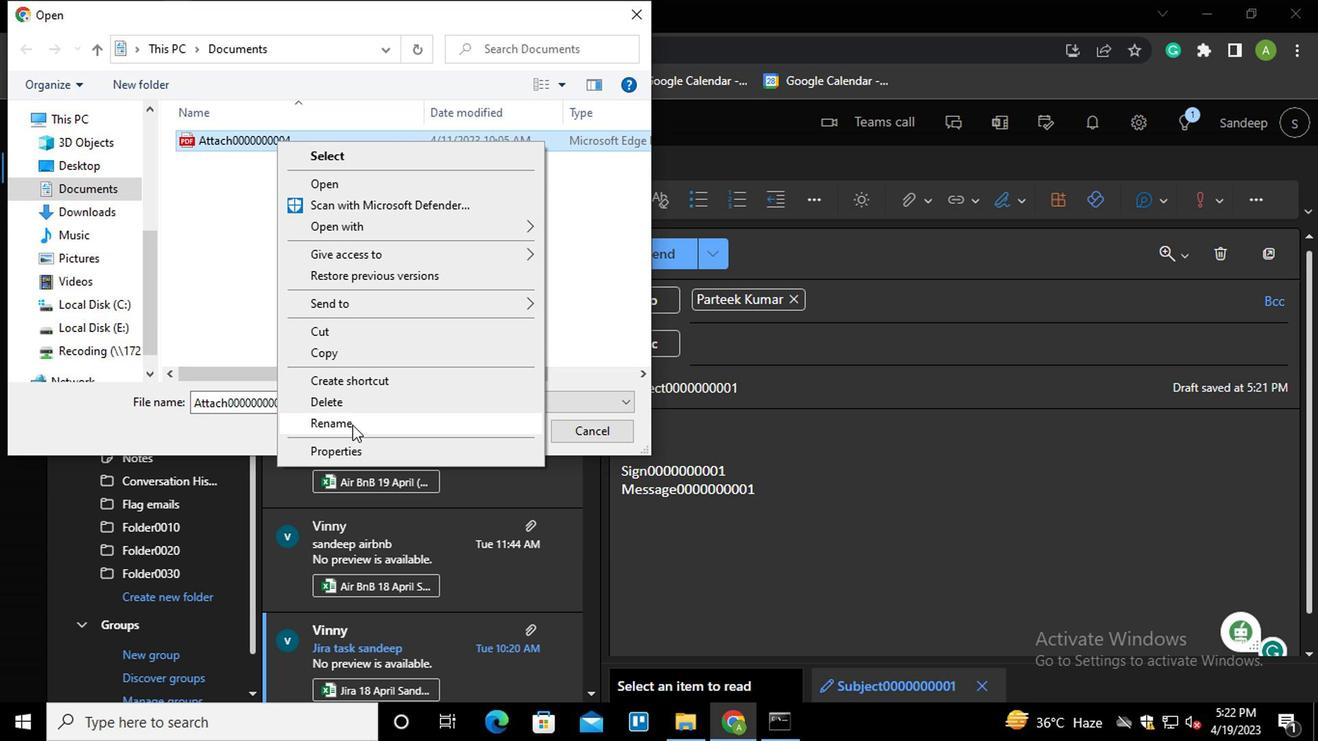 
Action: Mouse moved to (348, 426)
Screenshot: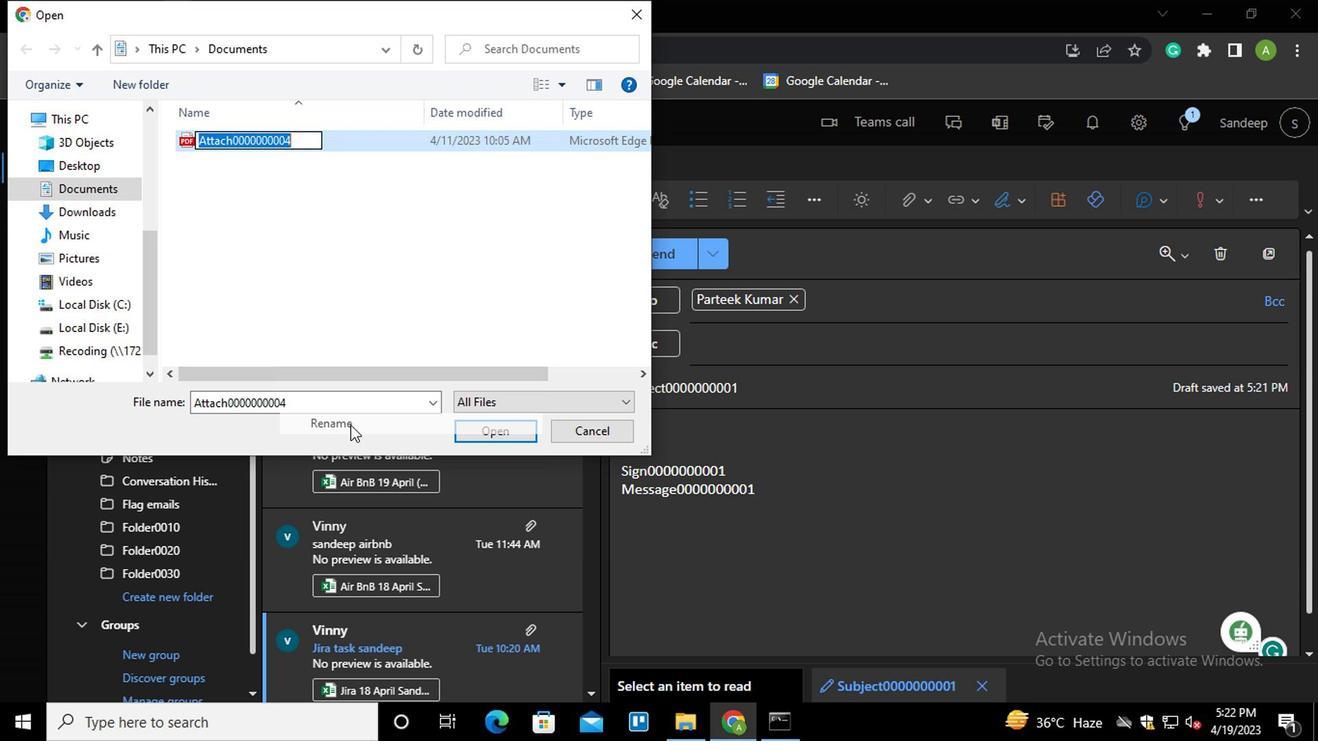 
Action: Key pressed <Key.right><Key.backspace>1
Screenshot: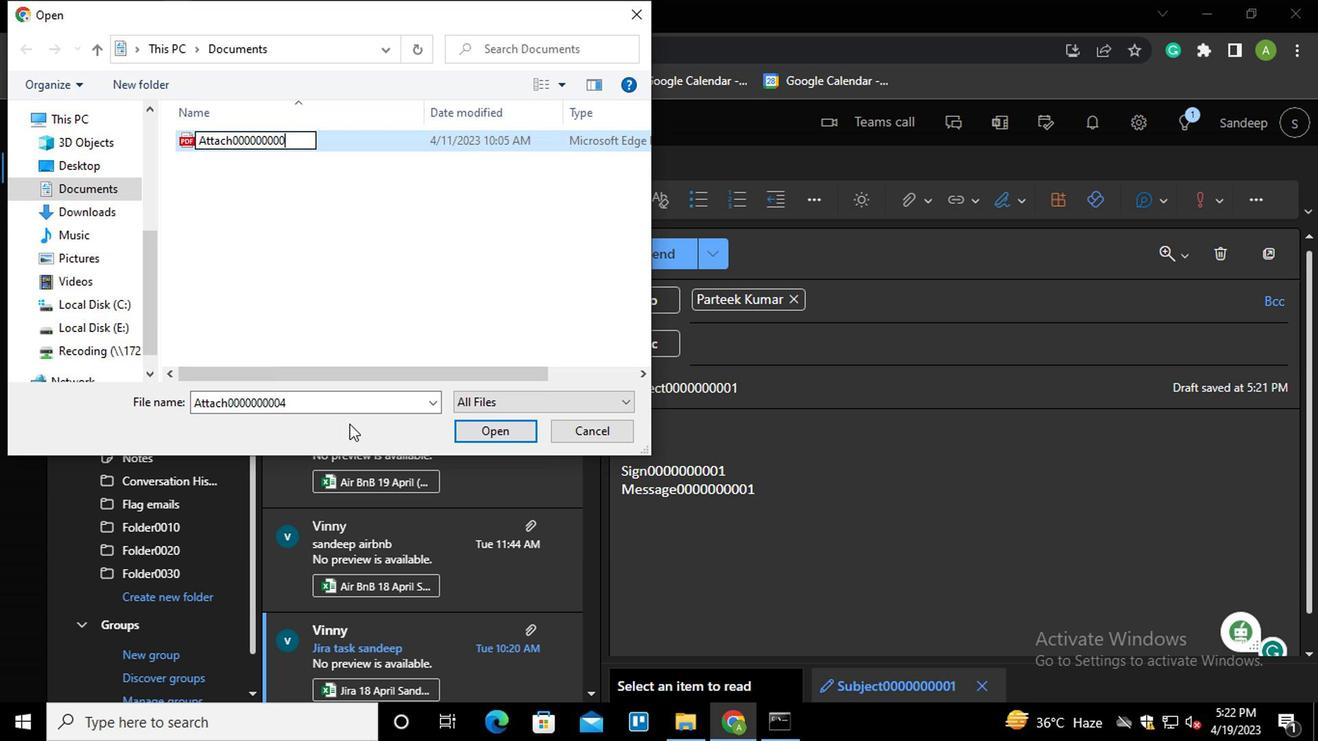 
Action: Mouse moved to (375, 137)
Screenshot: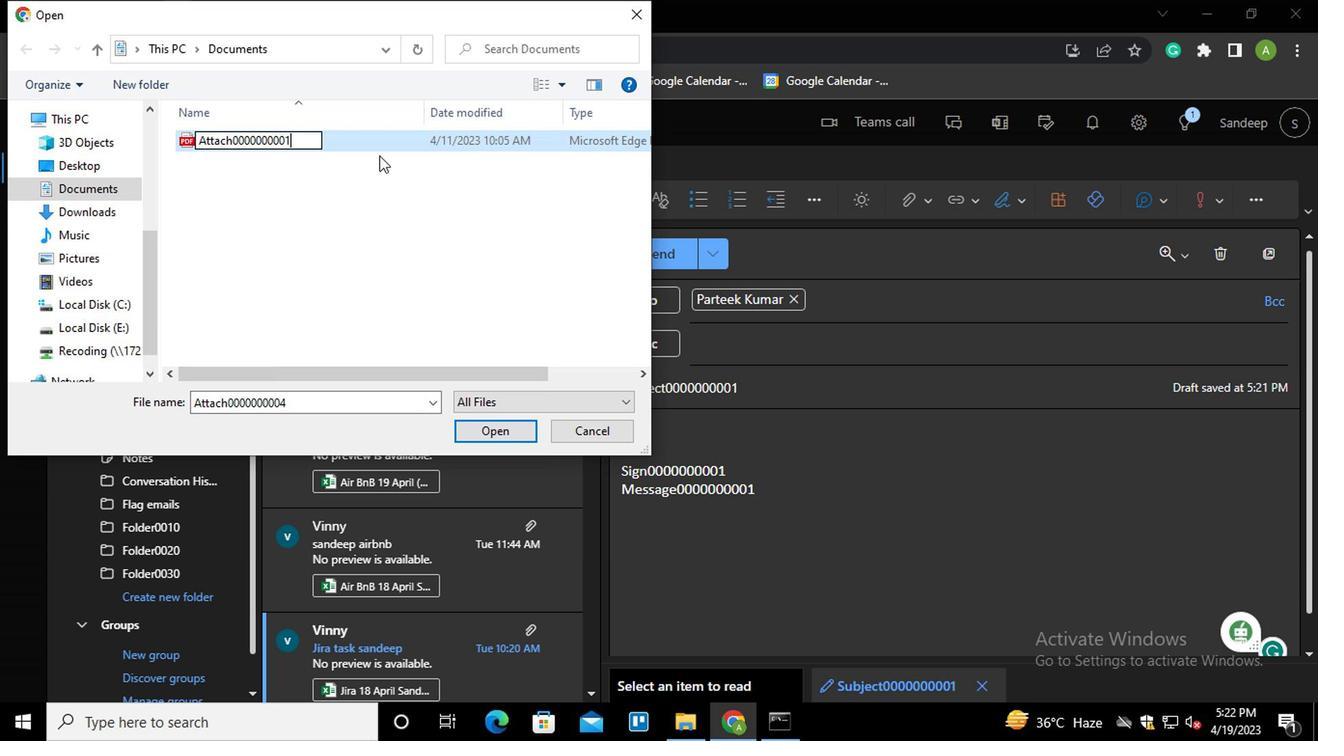 
Action: Mouse pressed left at (375, 137)
Screenshot: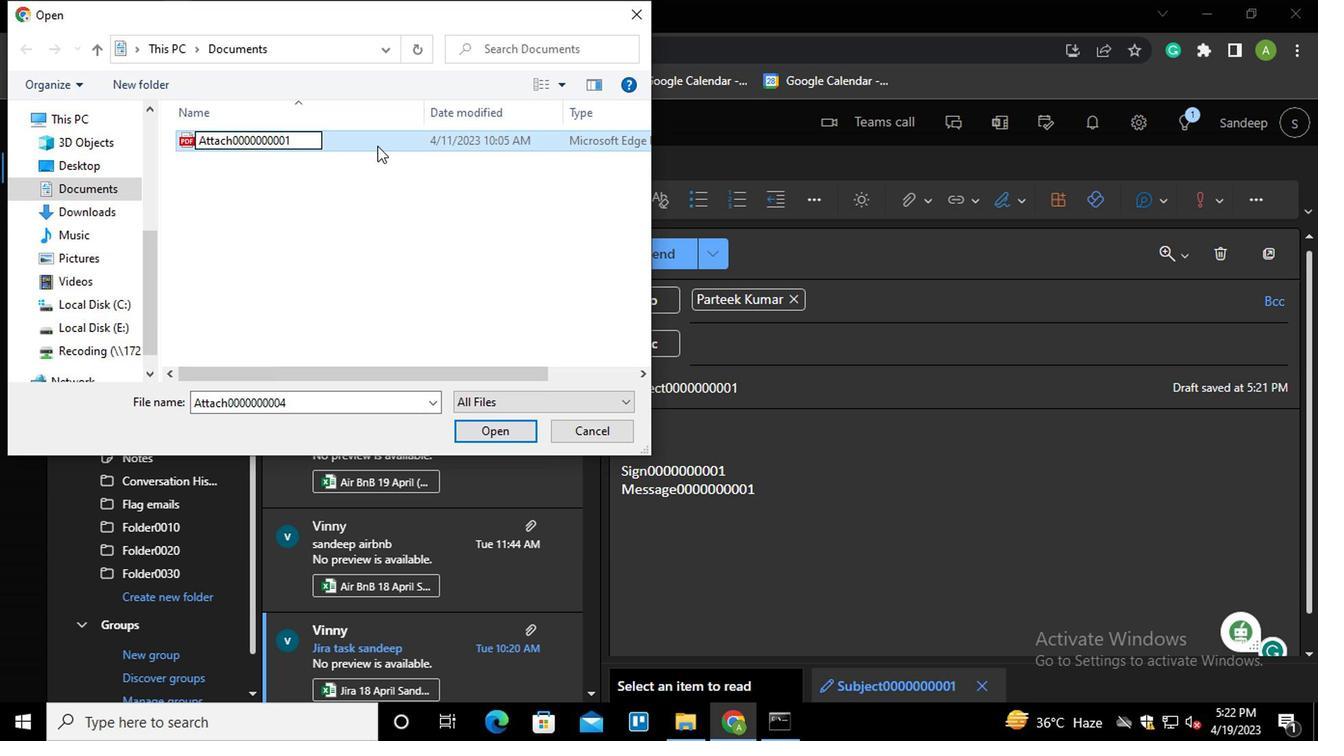
Action: Mouse moved to (498, 442)
Screenshot: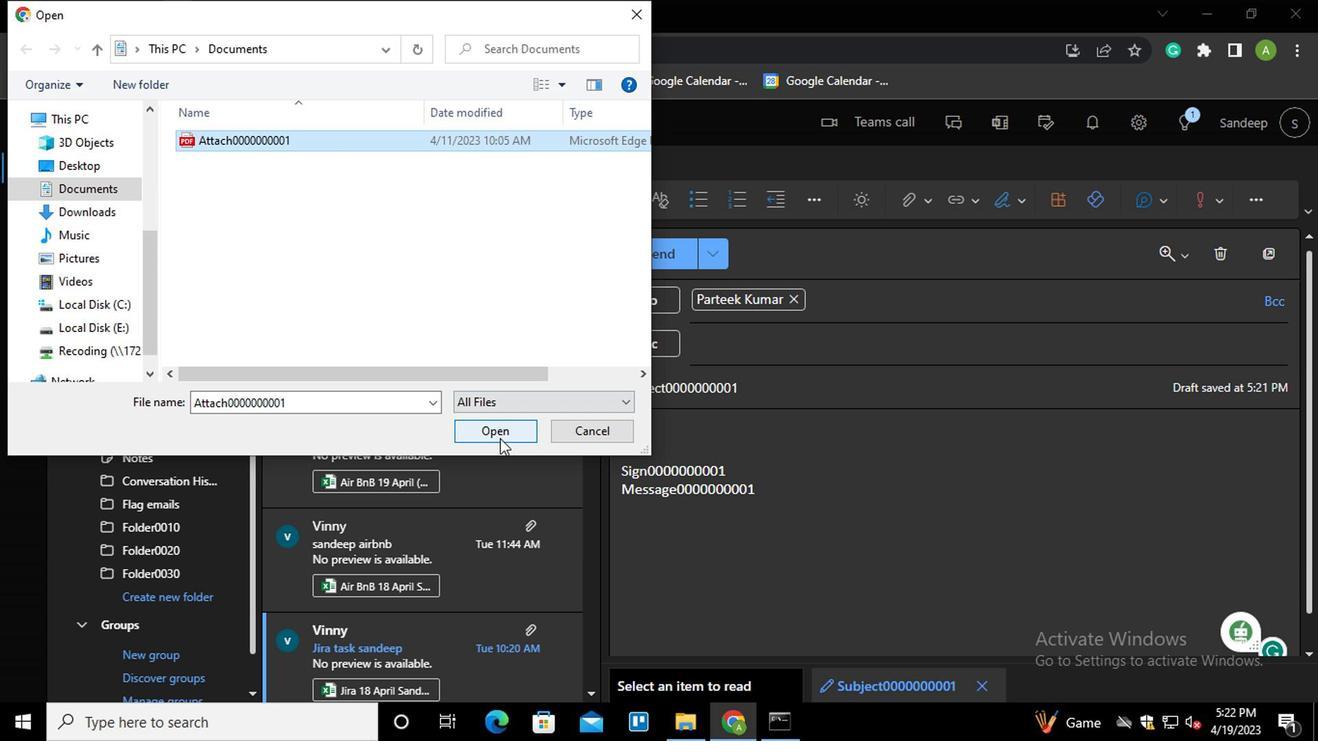 
Action: Mouse pressed left at (498, 442)
Screenshot: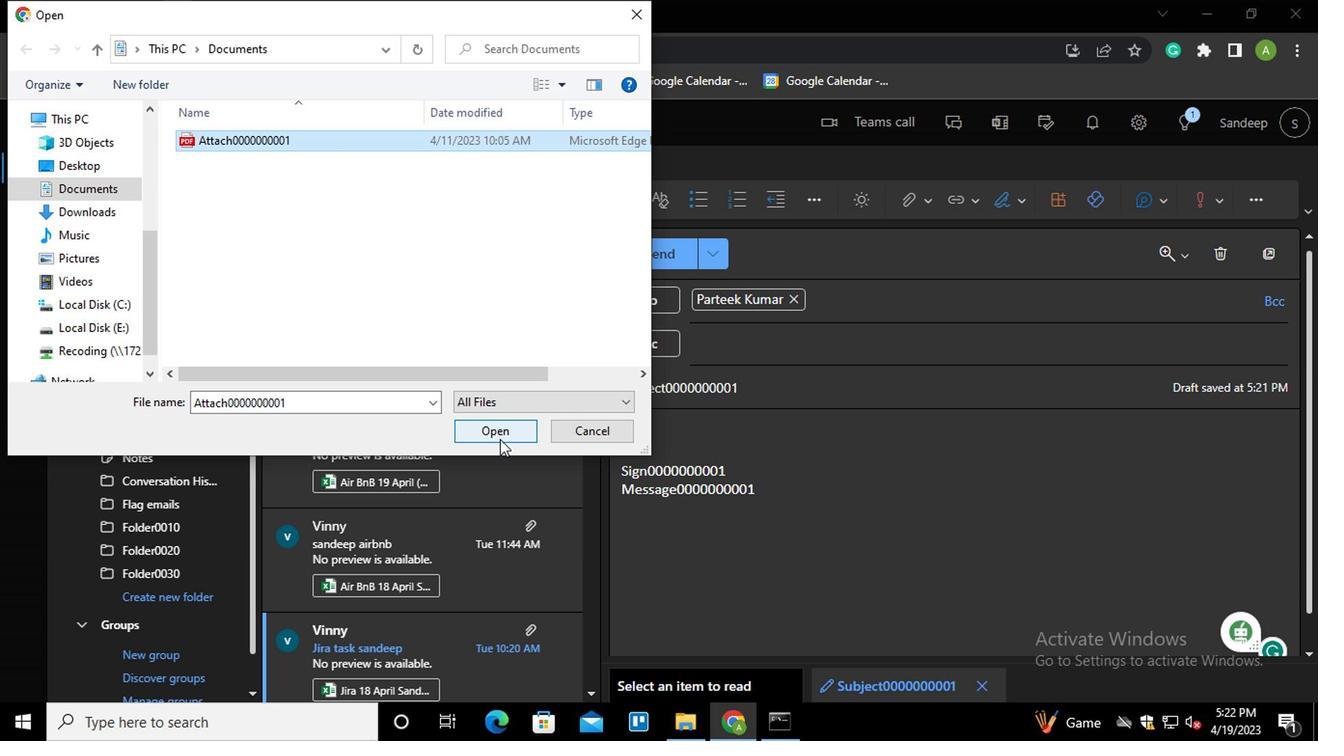 
Action: Mouse moved to (669, 261)
Screenshot: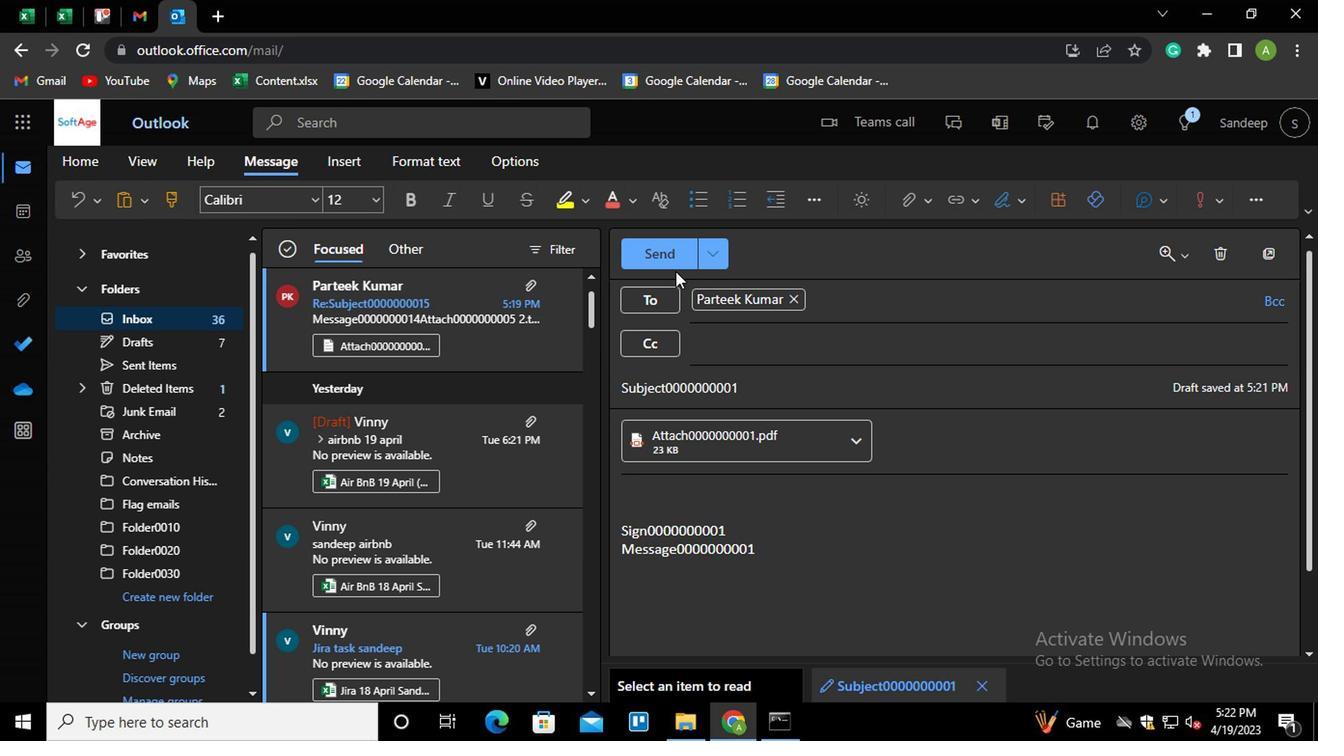 
Action: Mouse pressed left at (669, 261)
Screenshot: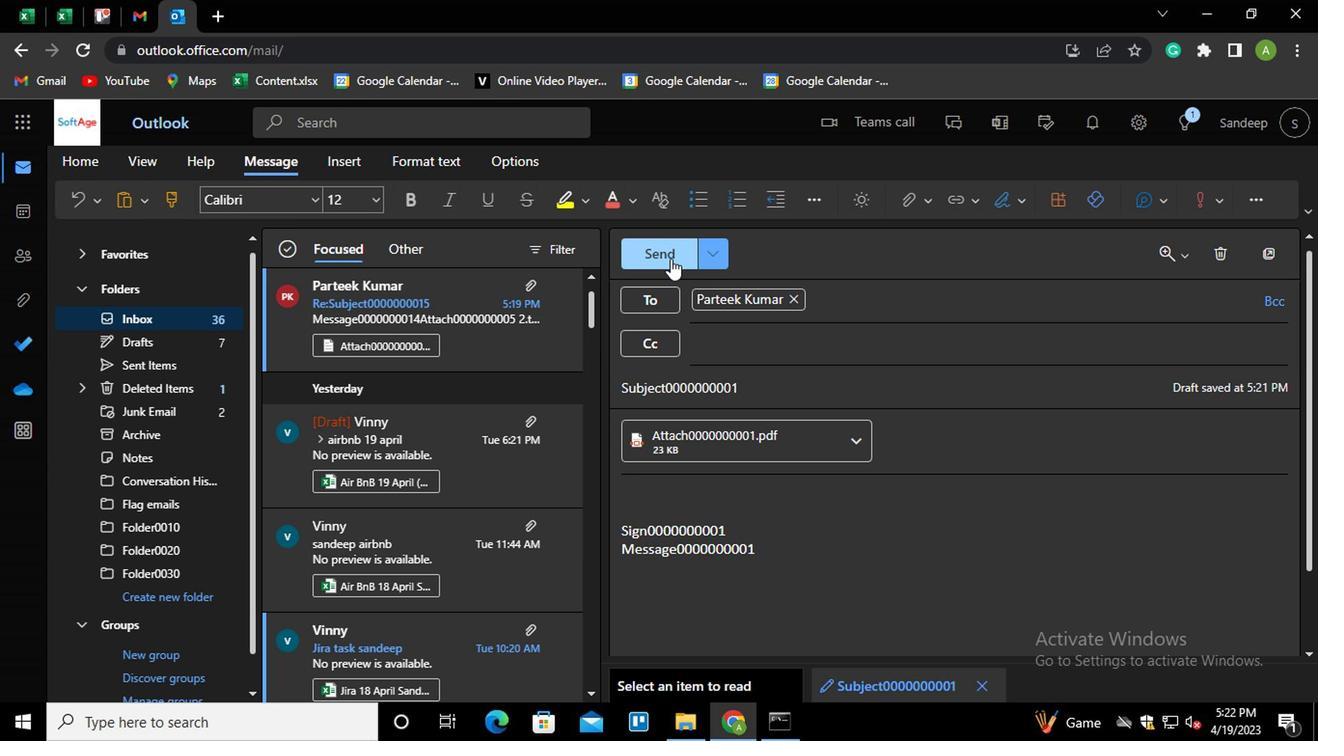 
Action: Mouse moved to (130, 208)
Screenshot: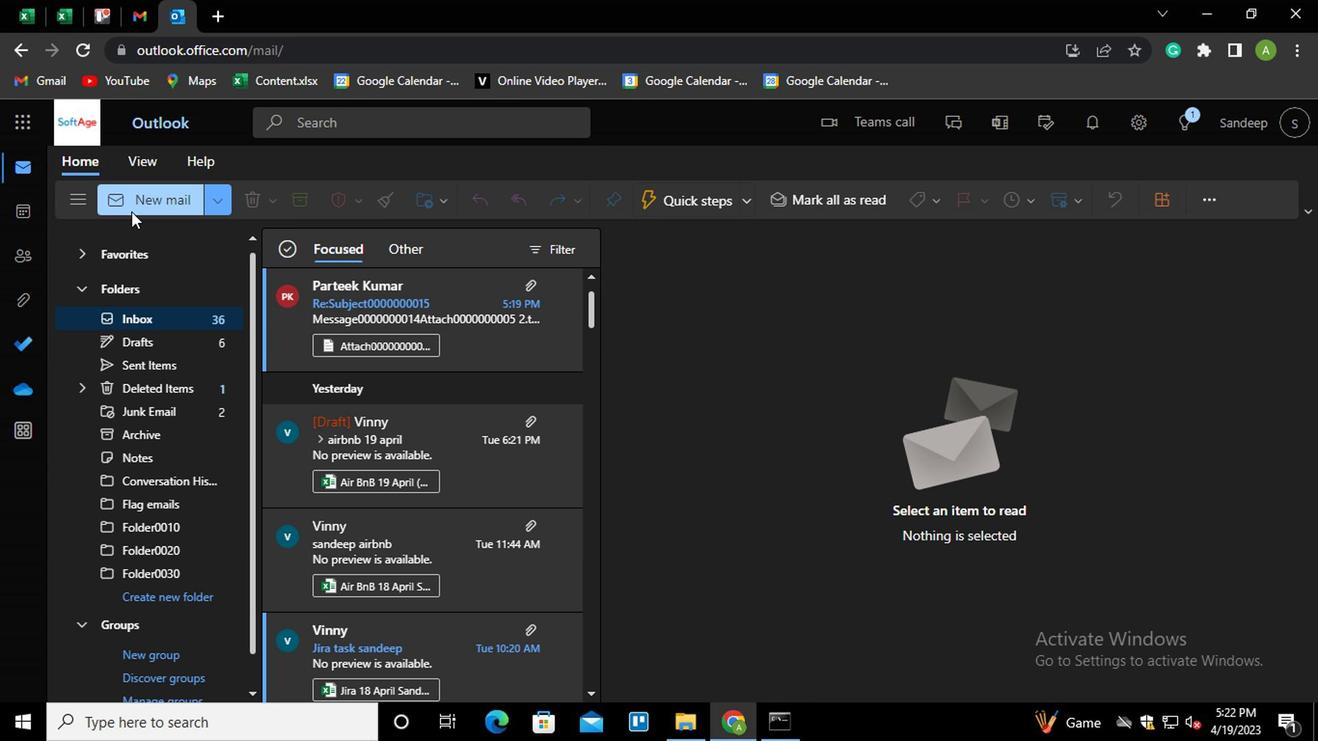 
Action: Mouse pressed left at (130, 208)
Screenshot: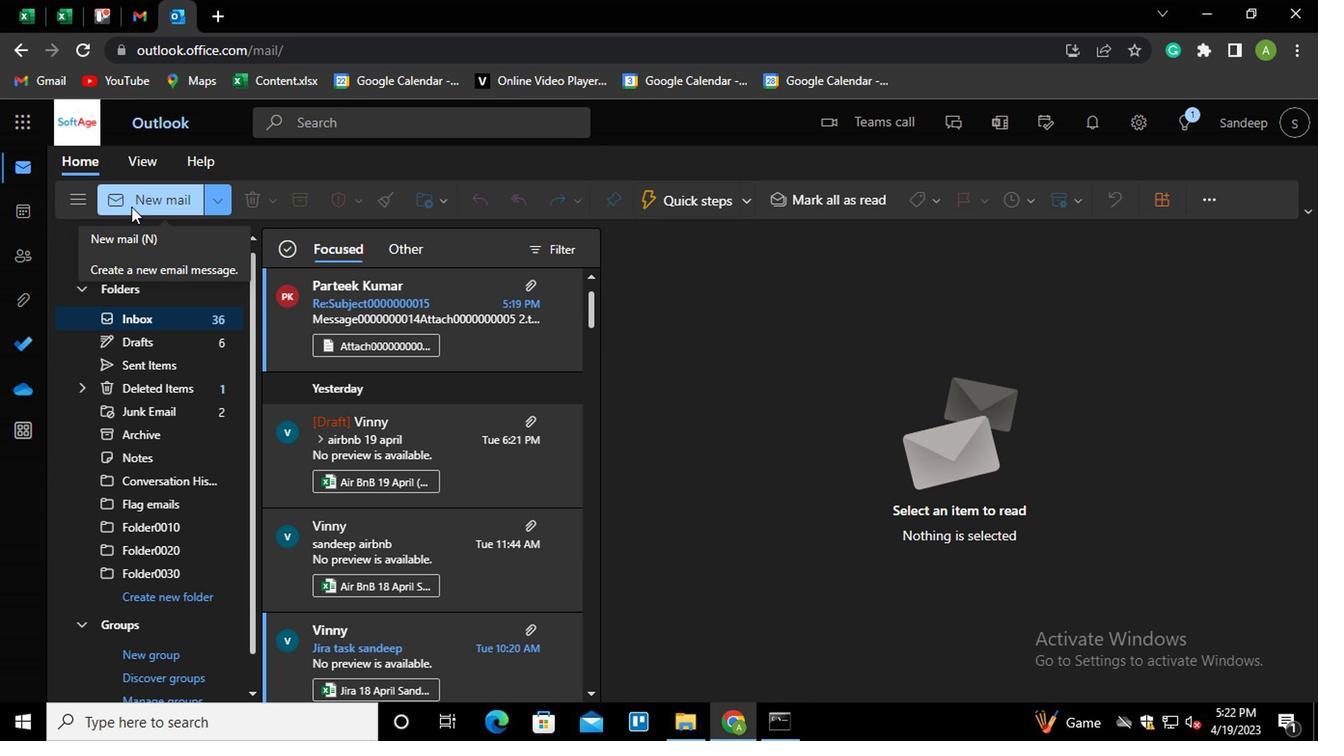 
Action: Mouse moved to (787, 308)
Screenshot: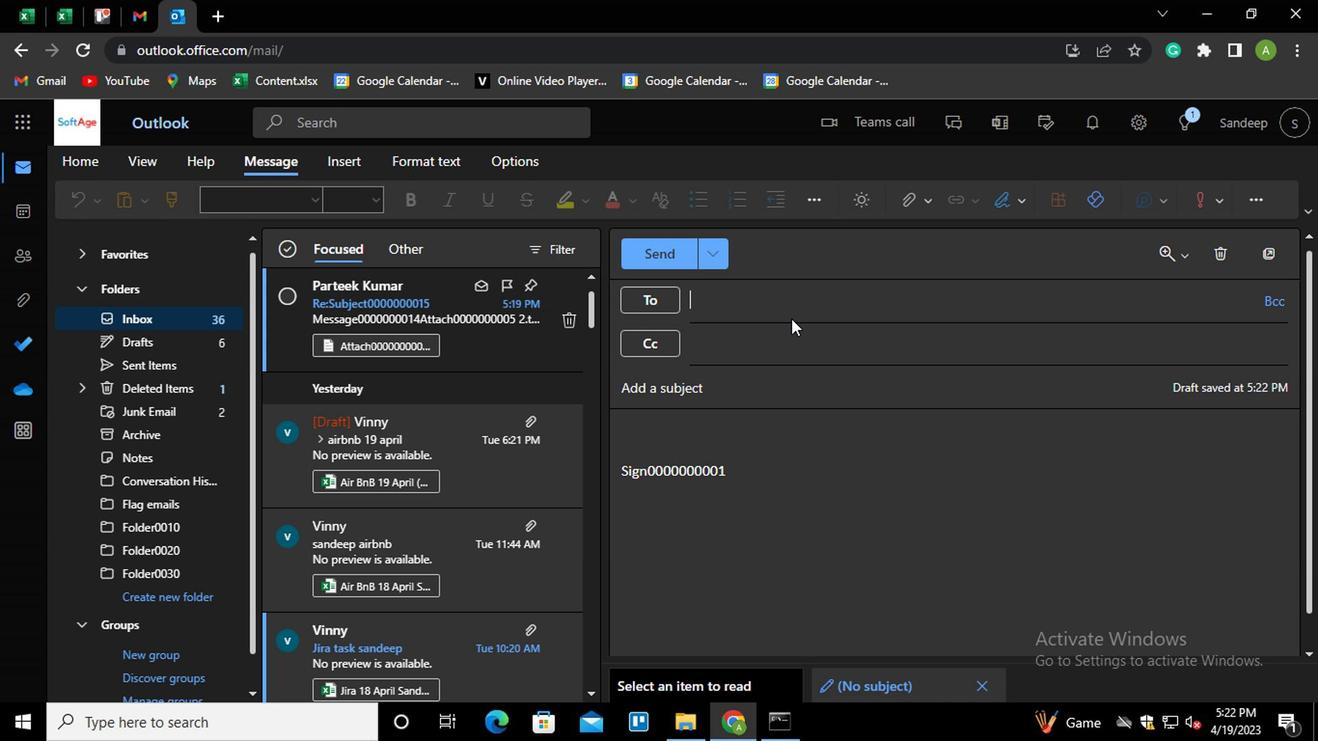 
Action: Mouse pressed left at (787, 308)
Screenshot: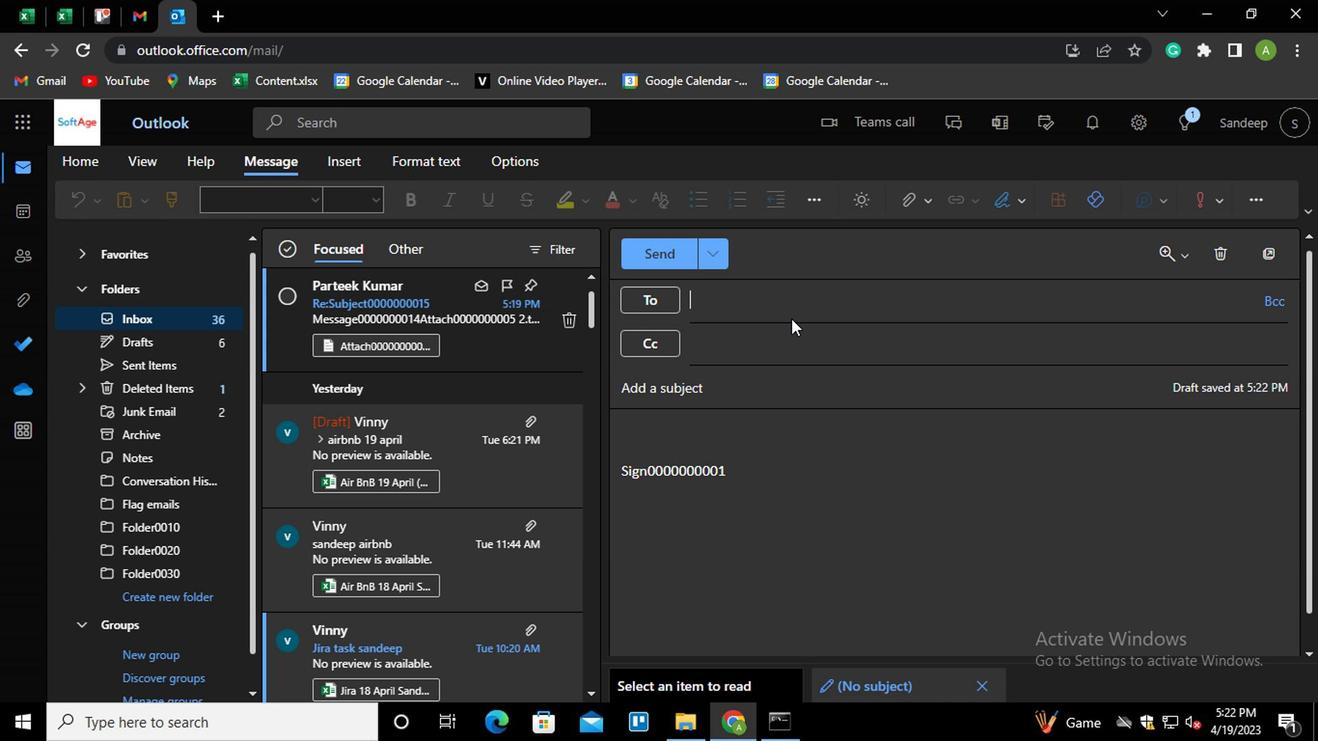 
Action: Key pressed PART<Key.enter>
Screenshot: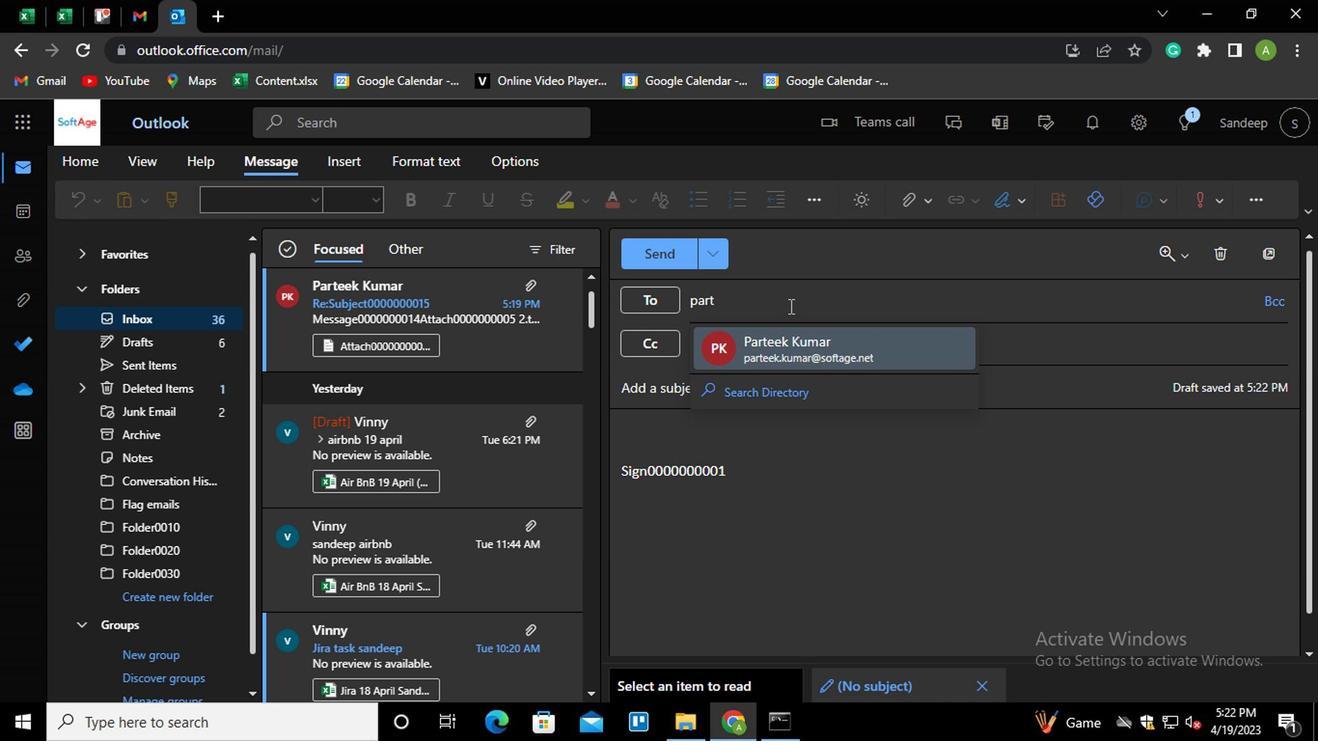 
Action: Mouse moved to (825, 304)
Screenshot: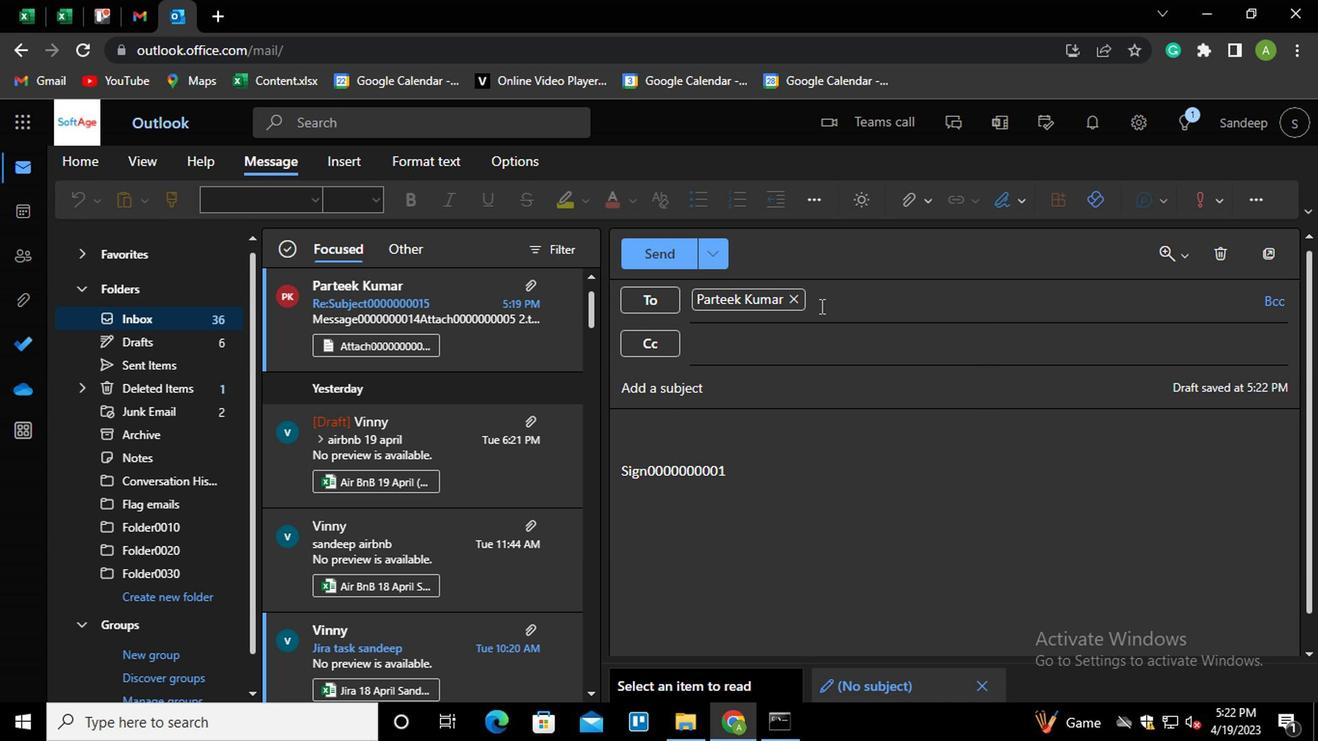 
Action: Key pressed AAK<Key.enter>AYUS<Key.enter>
Screenshot: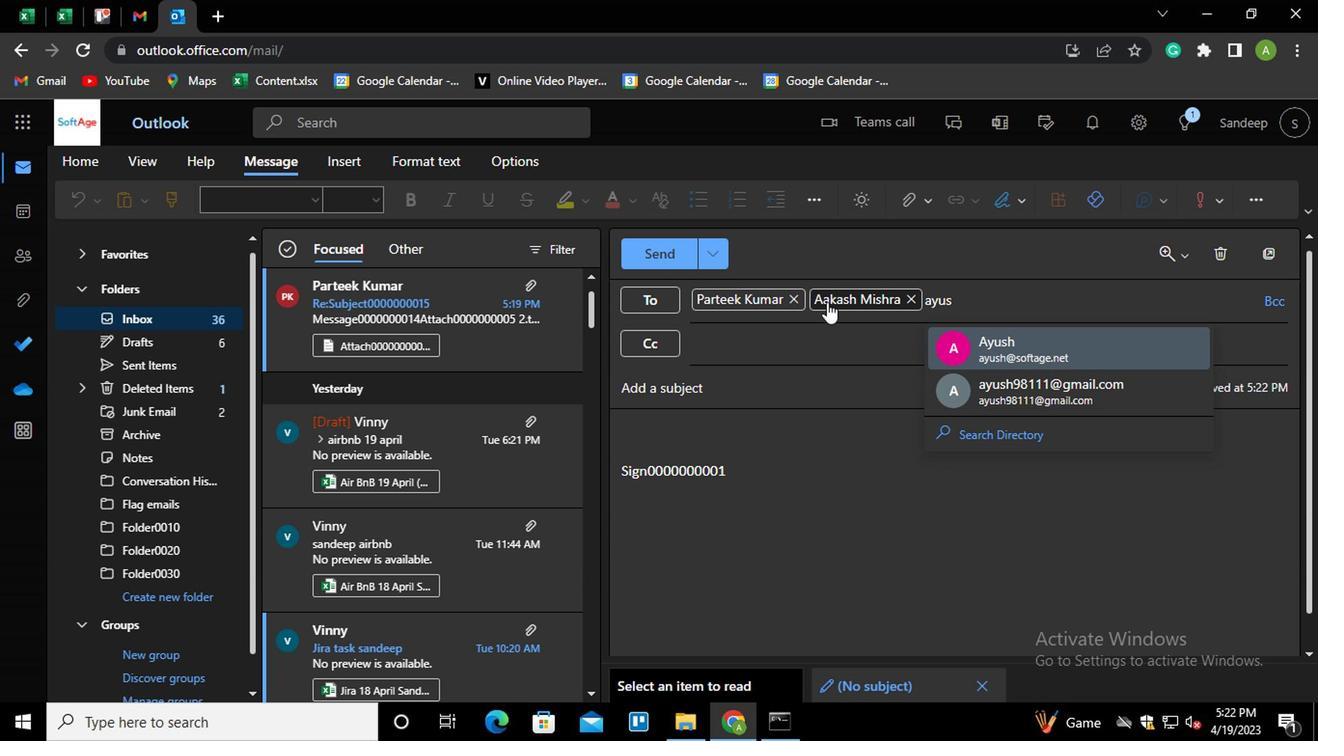 
Action: Mouse moved to (709, 392)
Screenshot: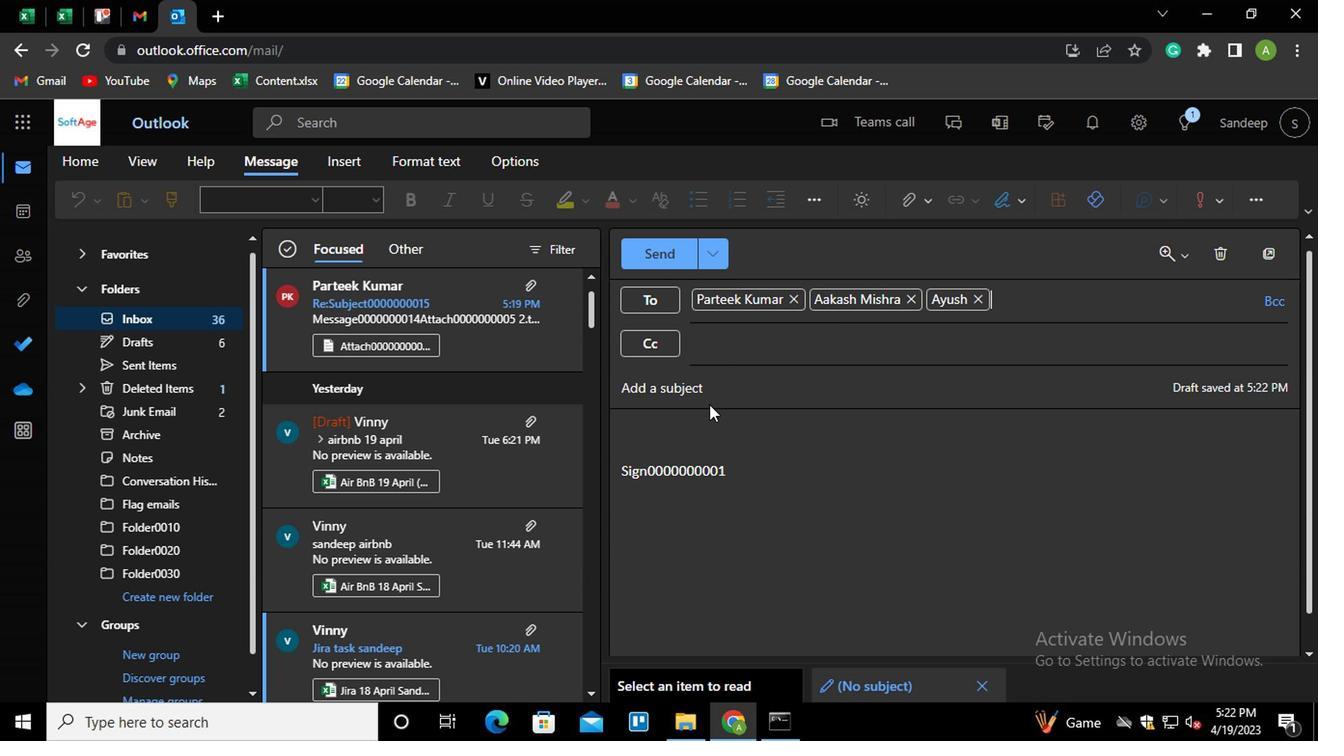 
Action: Mouse pressed left at (709, 392)
Screenshot: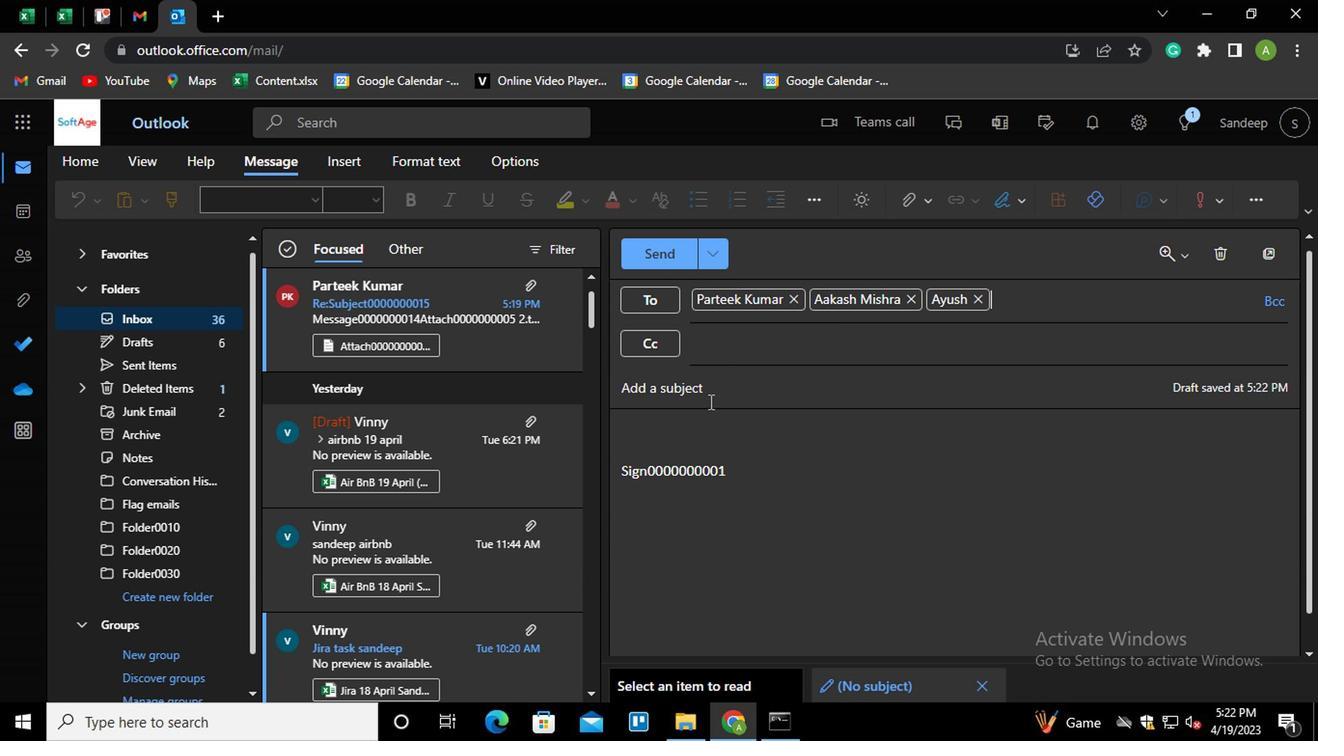 
Action: Key pressed <Key.shift_r><Key.shift_r><Key.shift_r><Key.shift_r><Key.shift_r><Key.shift_r><Key.shift_r><Key.shift>SUBJECT0000000002
Screenshot: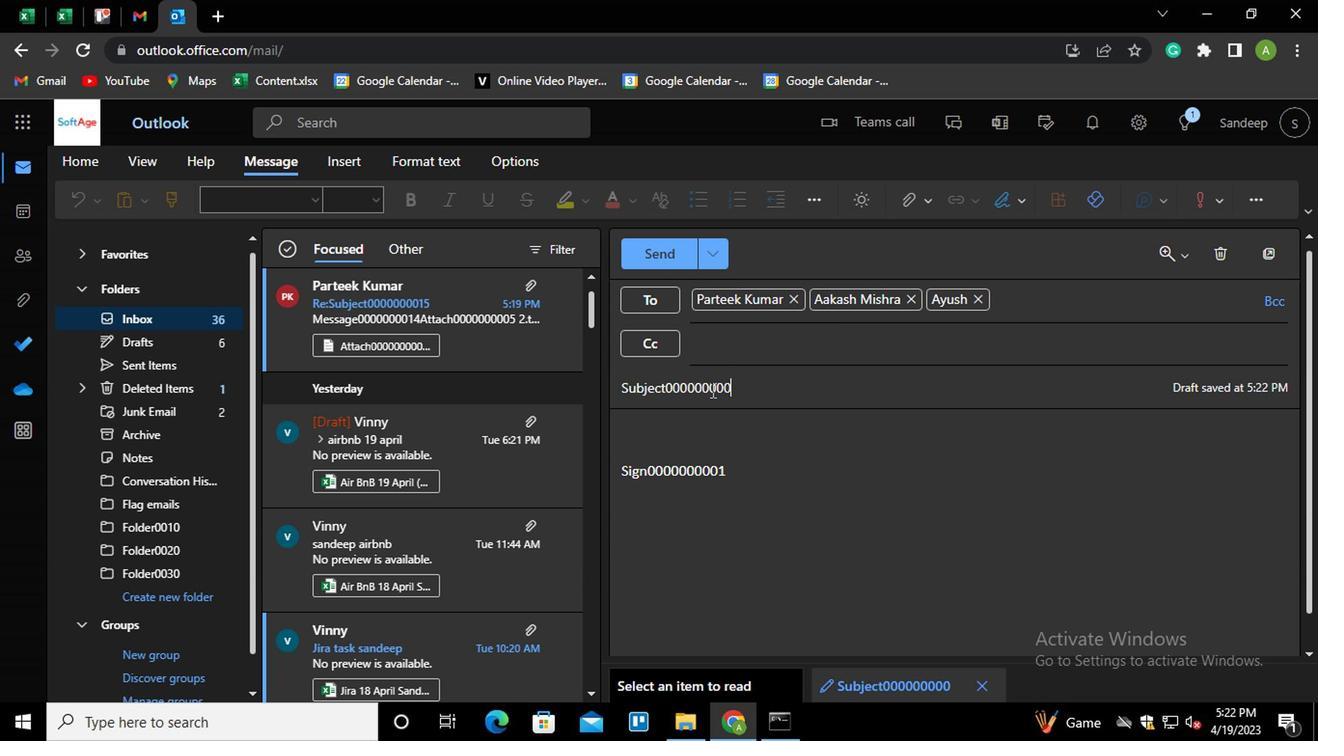 
Action: Mouse moved to (759, 469)
Screenshot: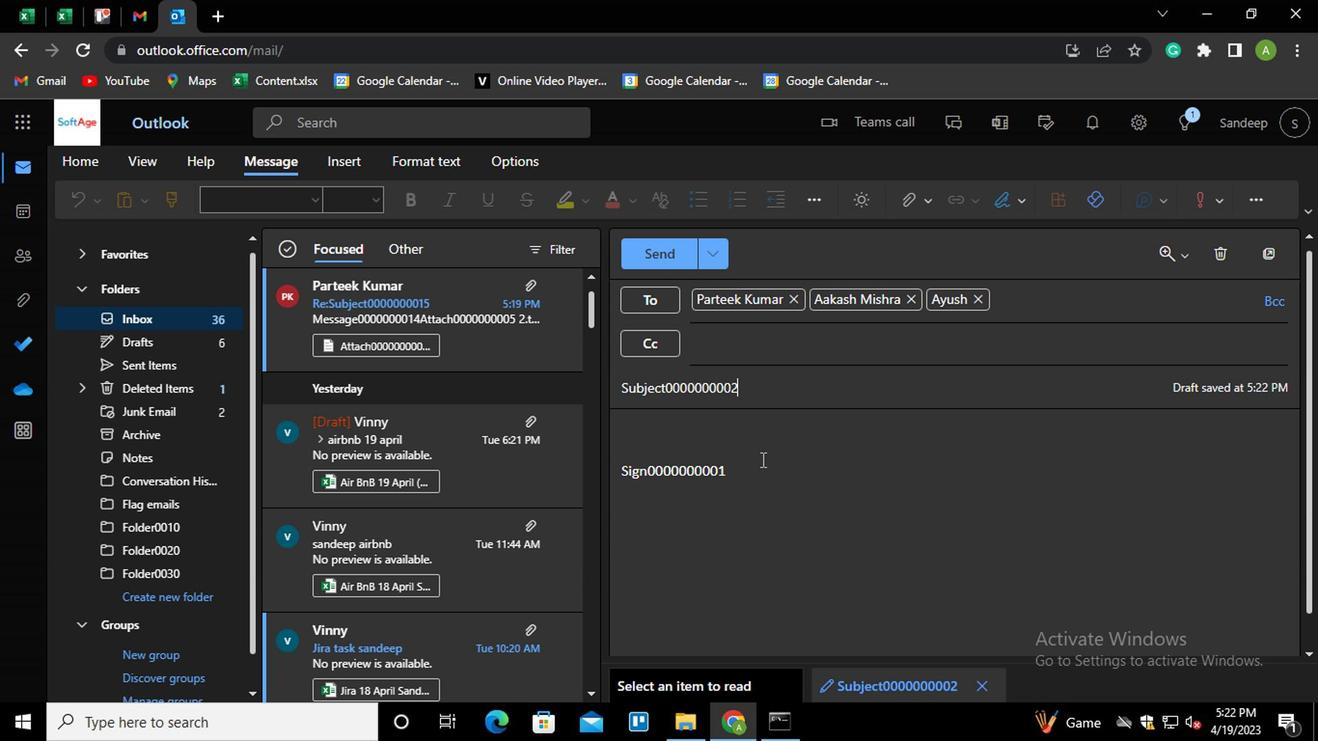 
Action: Mouse pressed left at (759, 469)
Screenshot: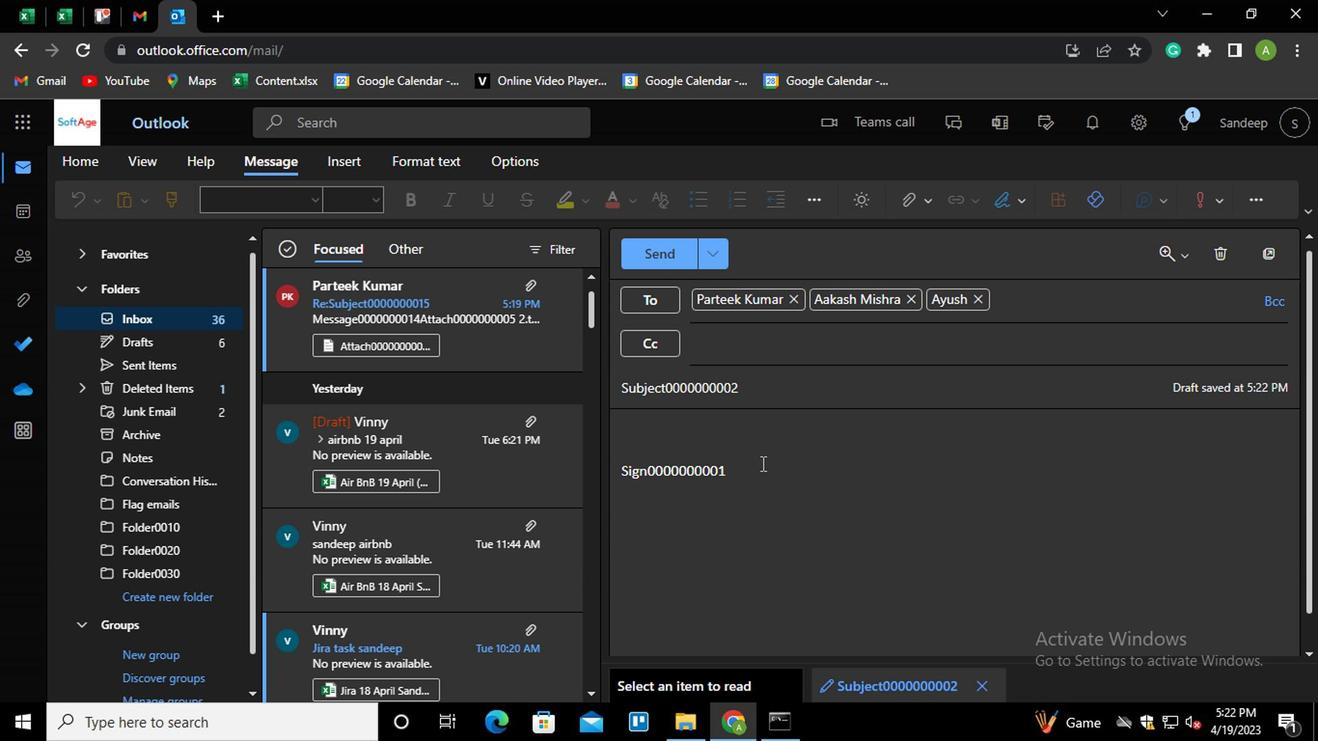 
Action: Key pressed <Key.shift_r><Key.enter><Key.shift_r>MESSAGE0000000003
Screenshot: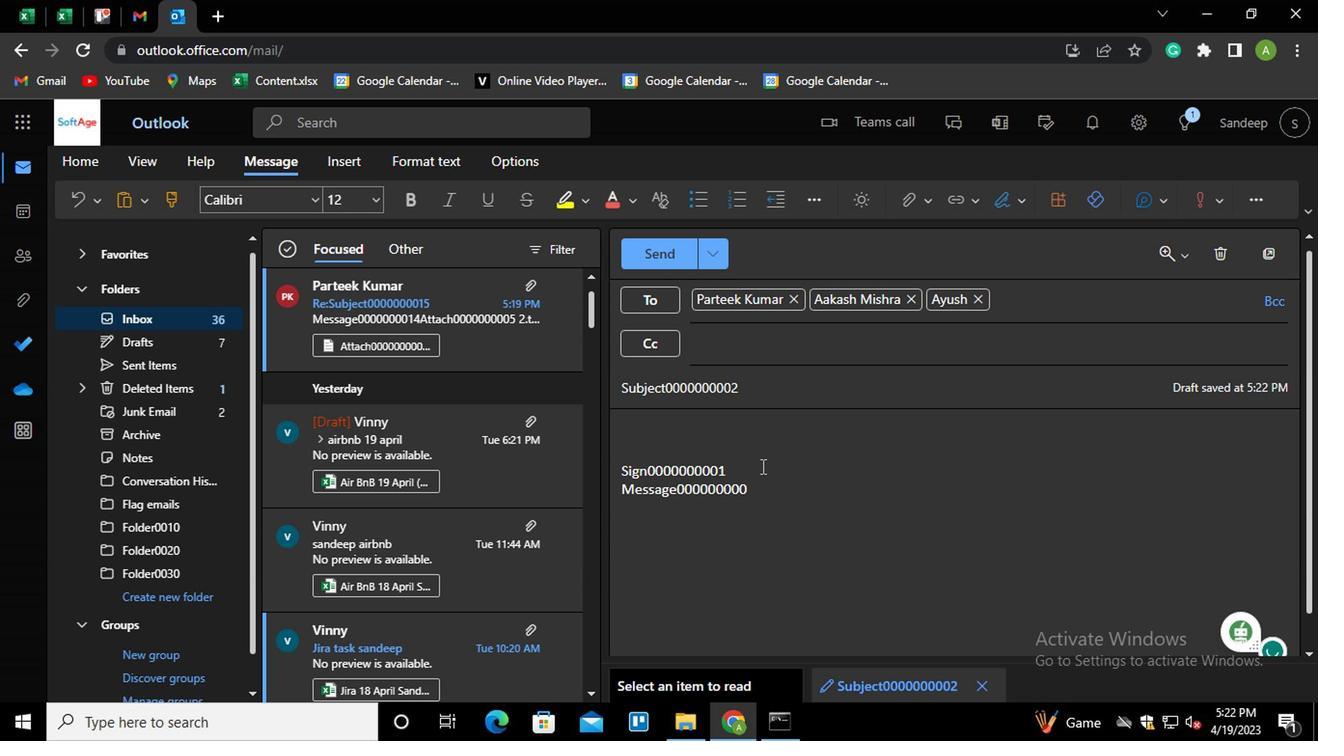 
Action: Mouse moved to (923, 208)
Screenshot: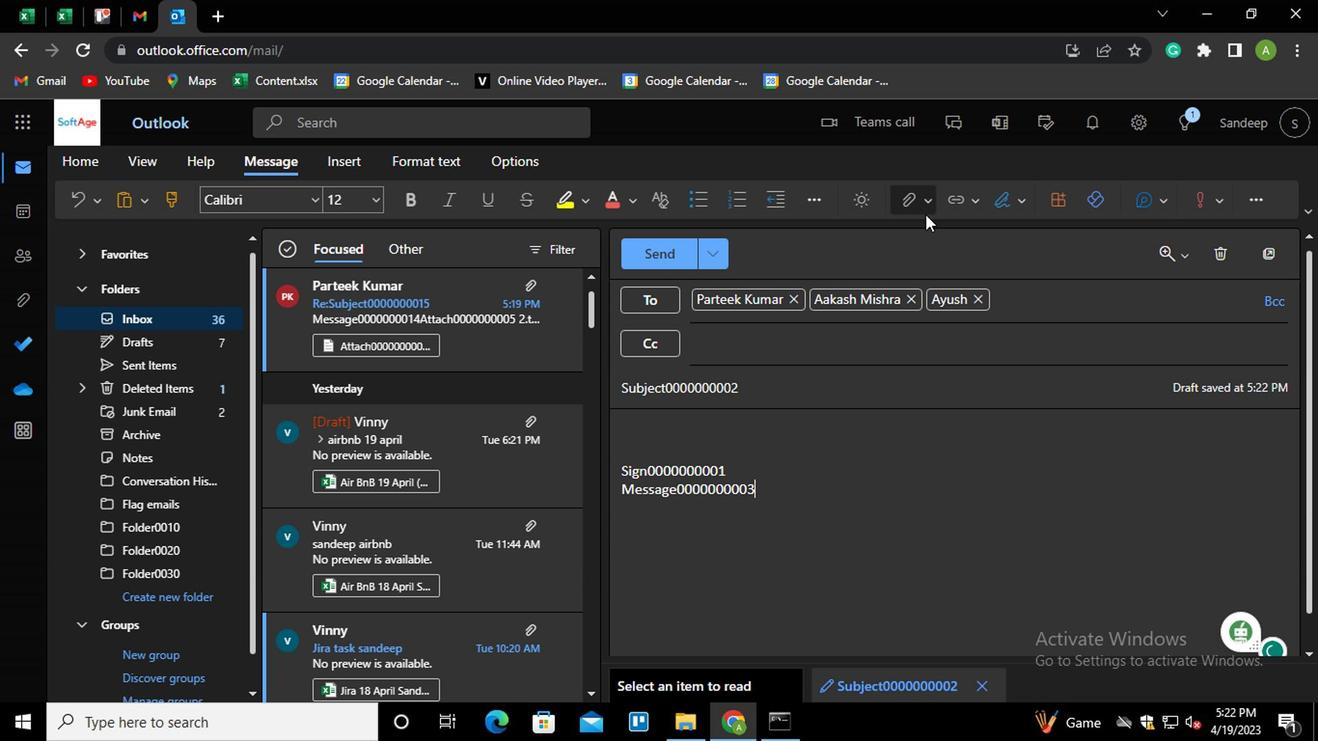 
Action: Mouse pressed left at (923, 208)
Screenshot: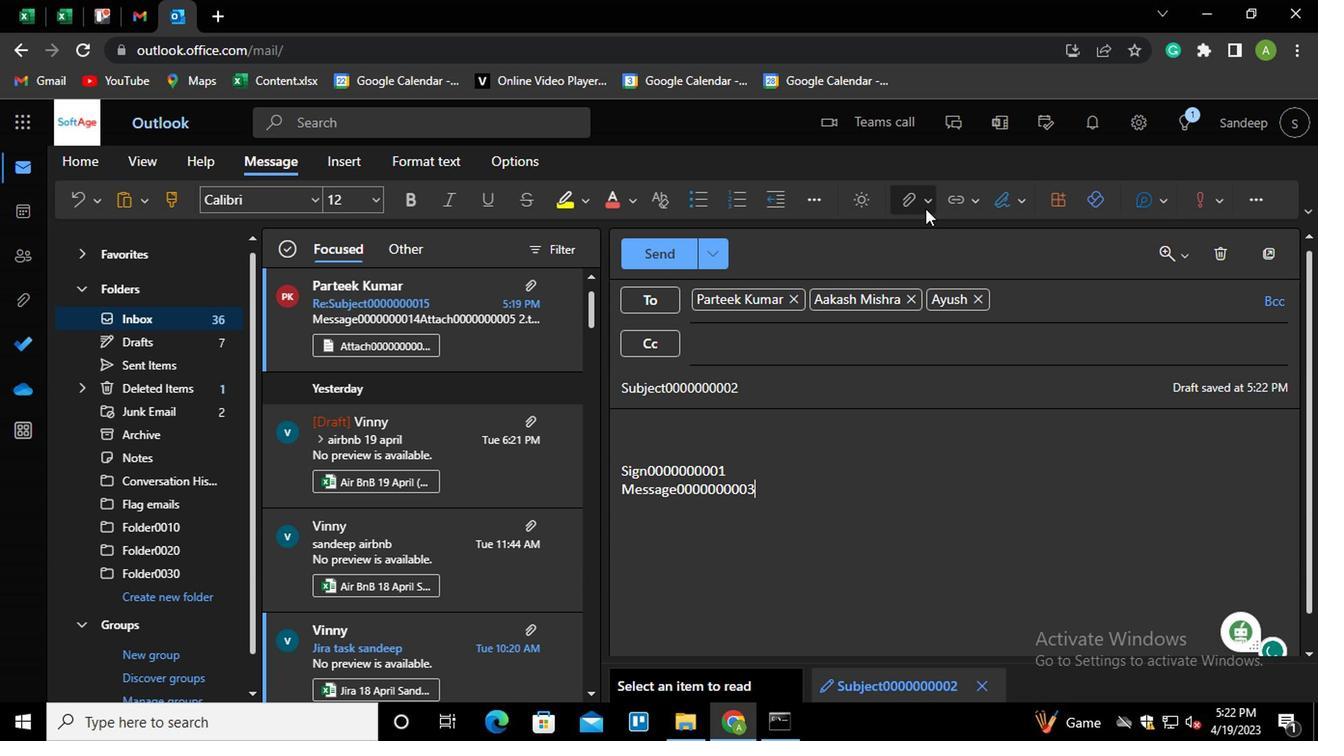 
Action: Mouse moved to (797, 240)
Screenshot: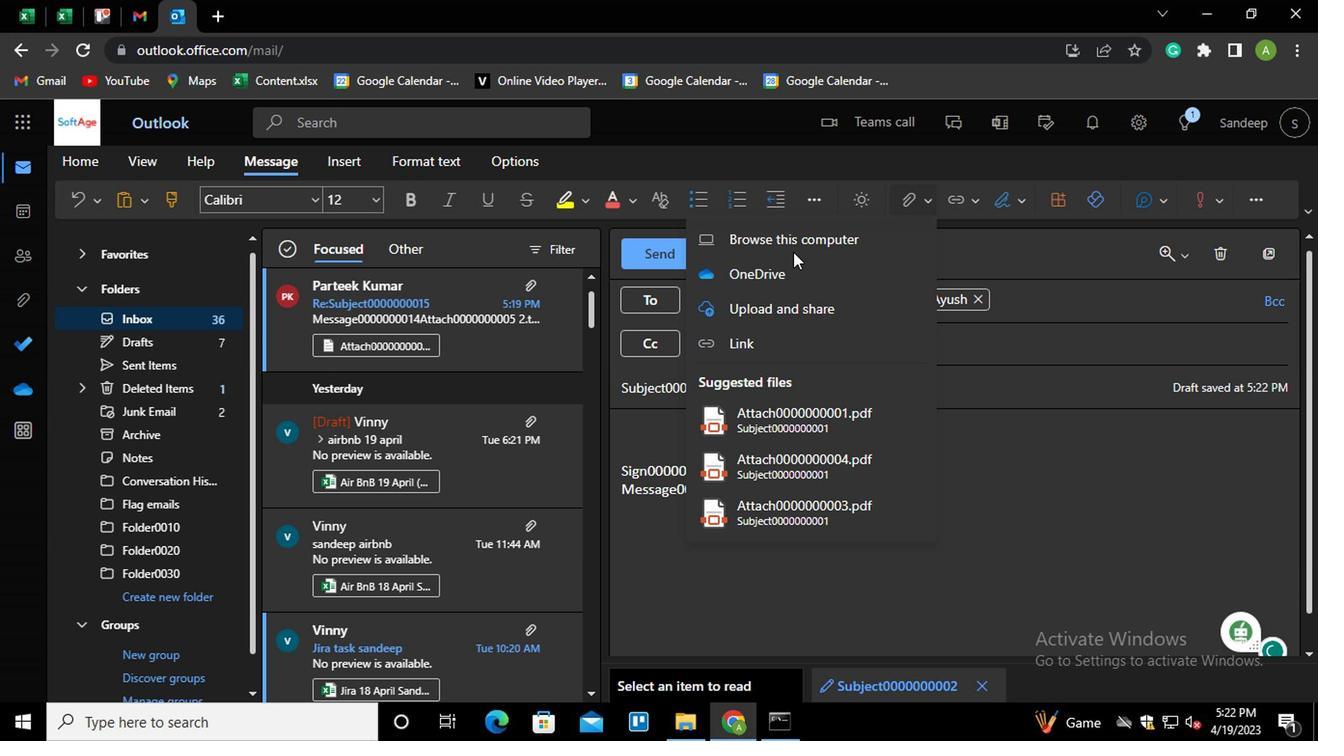 
Action: Mouse pressed left at (797, 240)
Screenshot: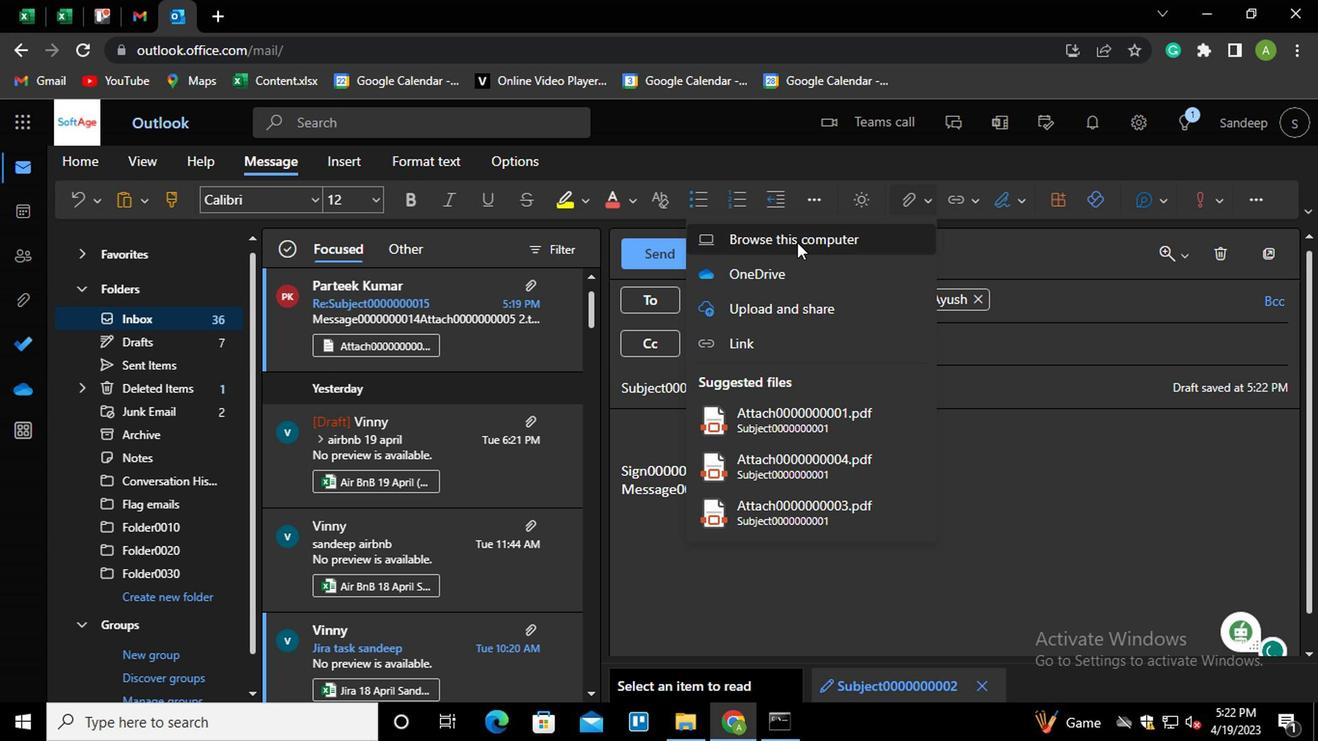 
Action: Mouse moved to (268, 145)
Screenshot: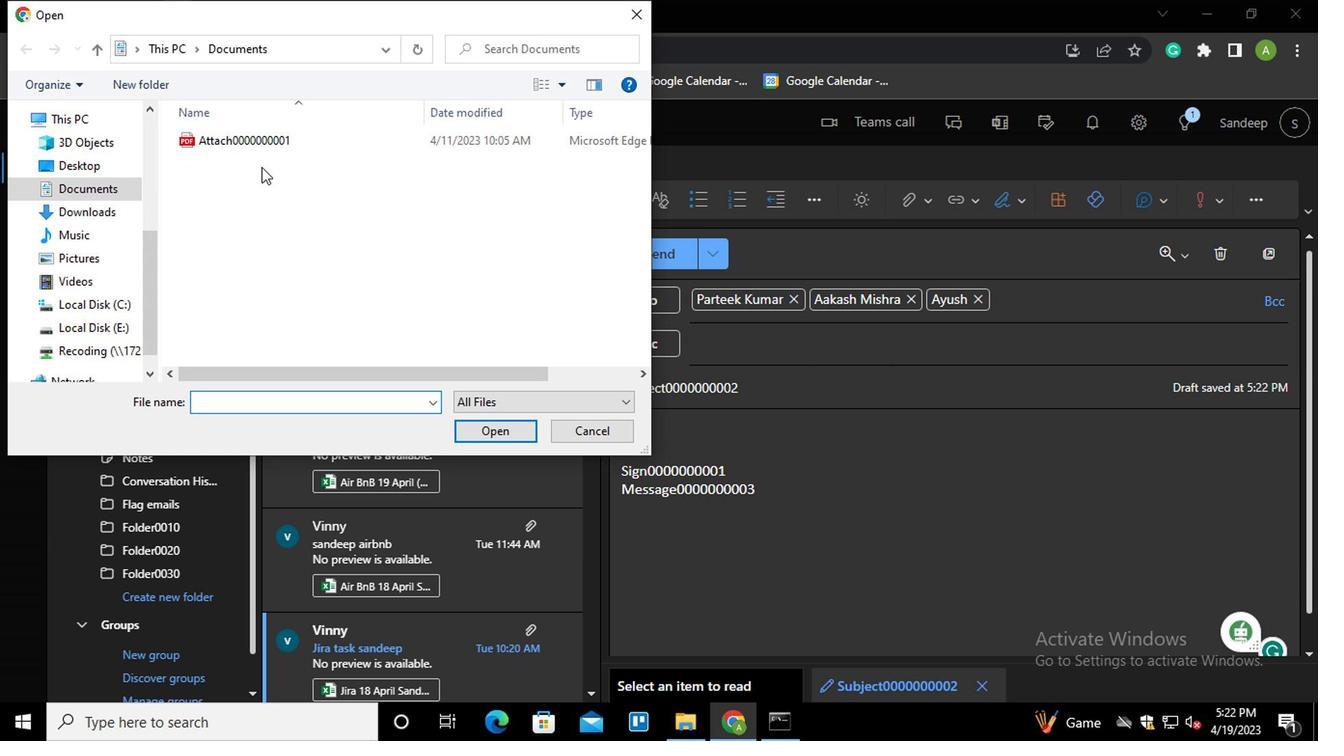 
Action: Mouse pressed left at (268, 145)
Screenshot: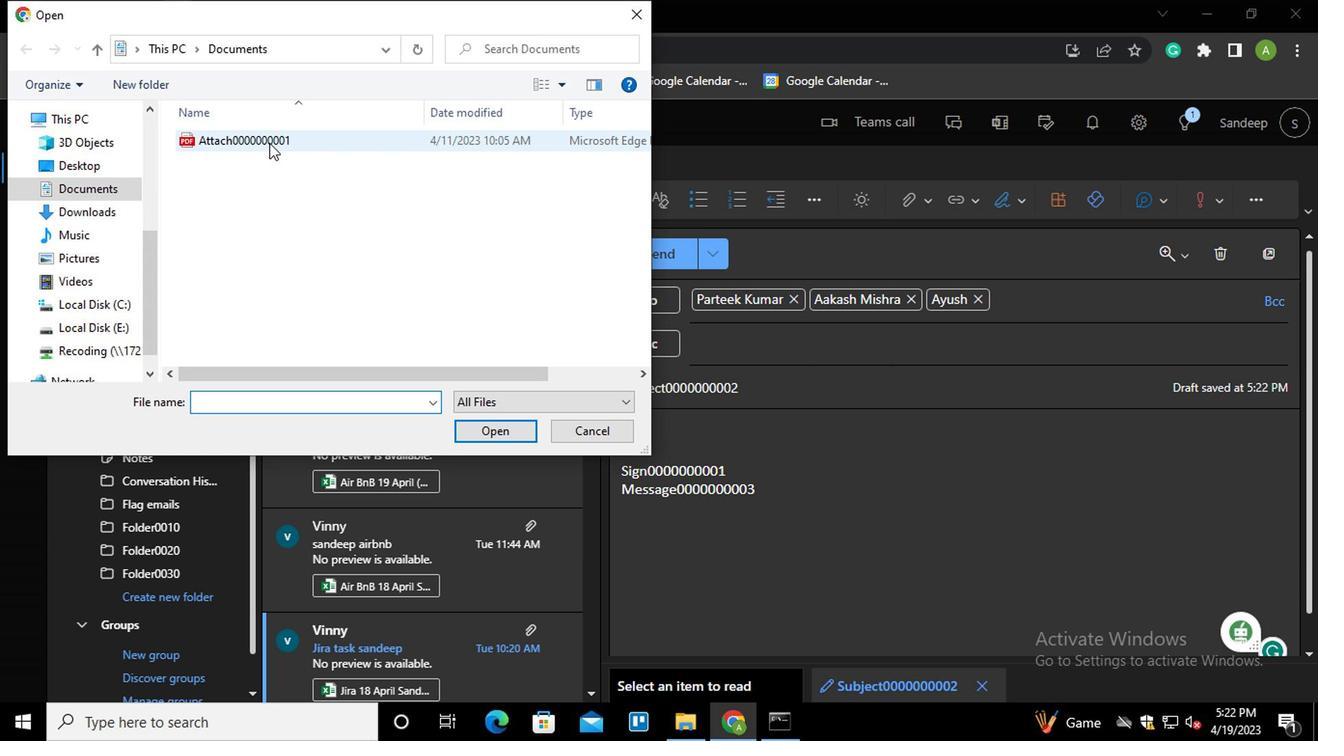 
Action: Mouse moved to (309, 408)
Screenshot: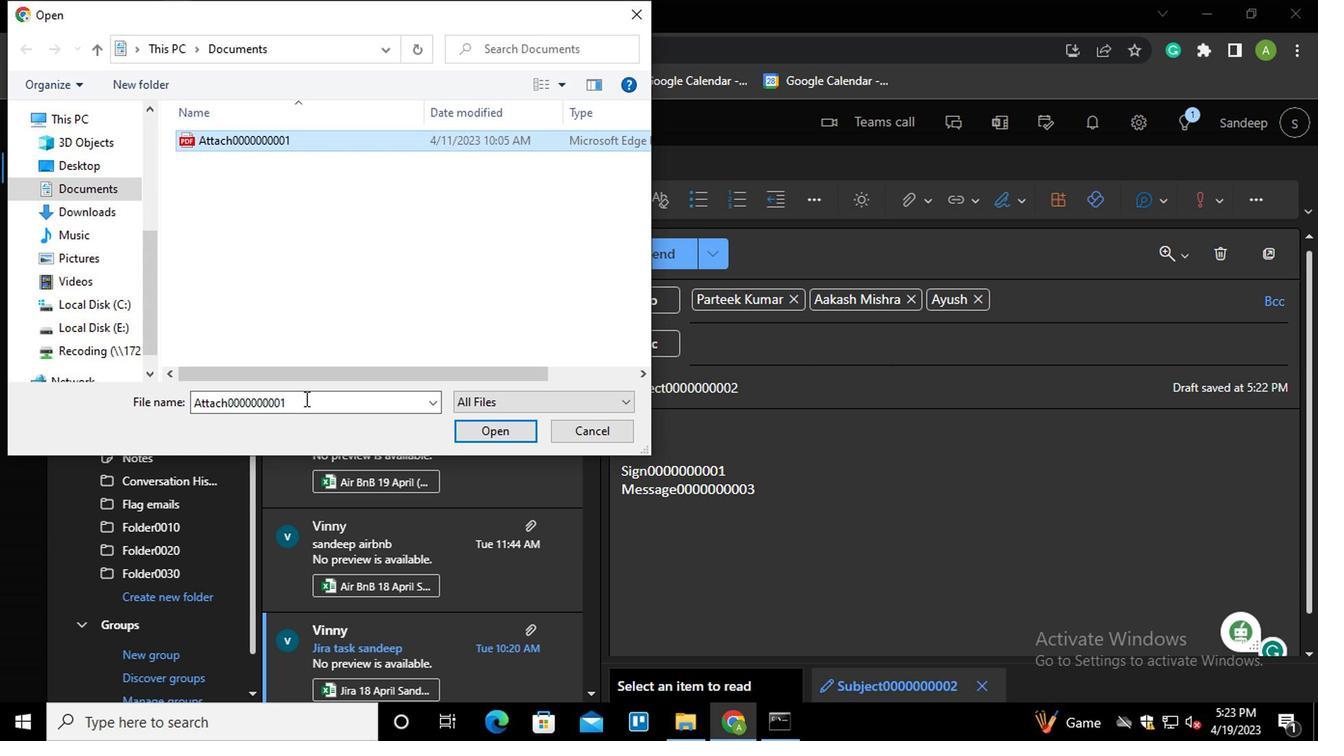 
Action: Mouse pressed left at (309, 408)
Screenshot: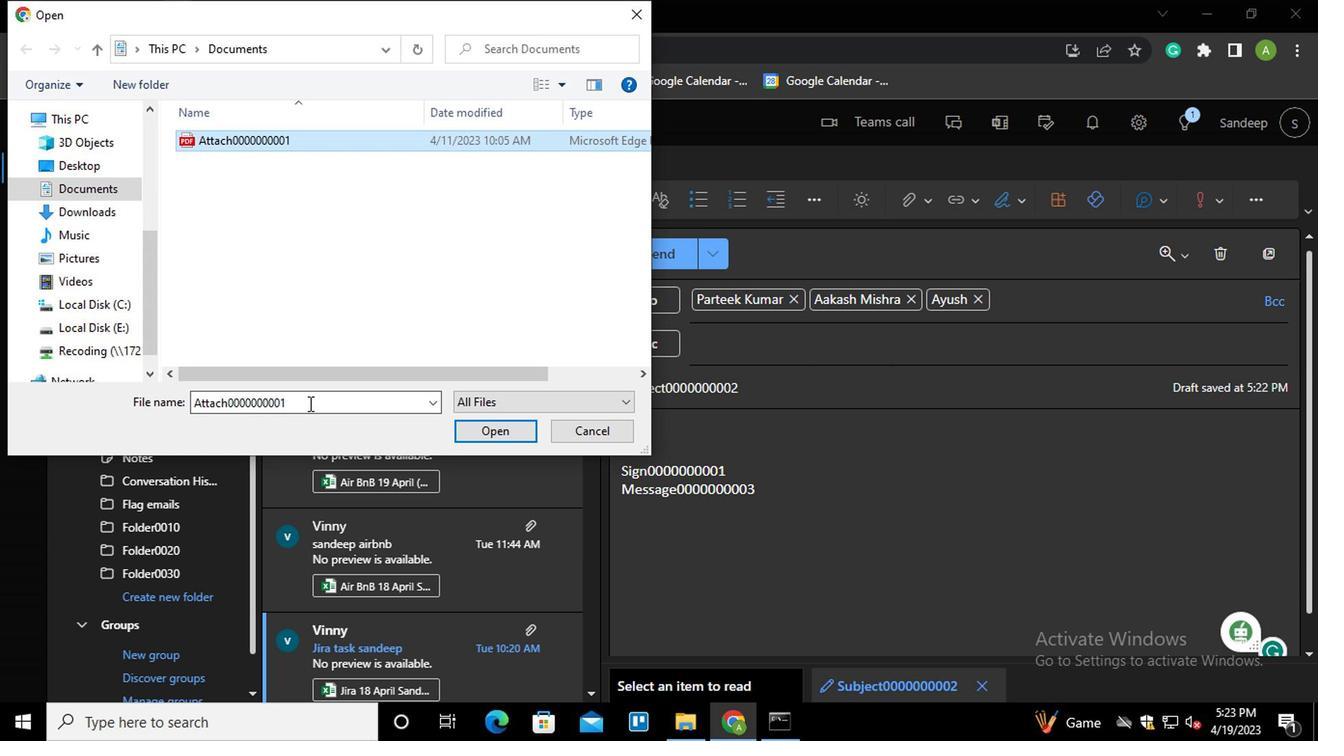 
Action: Key pressed <Key.right><Key.backspace>1
Screenshot: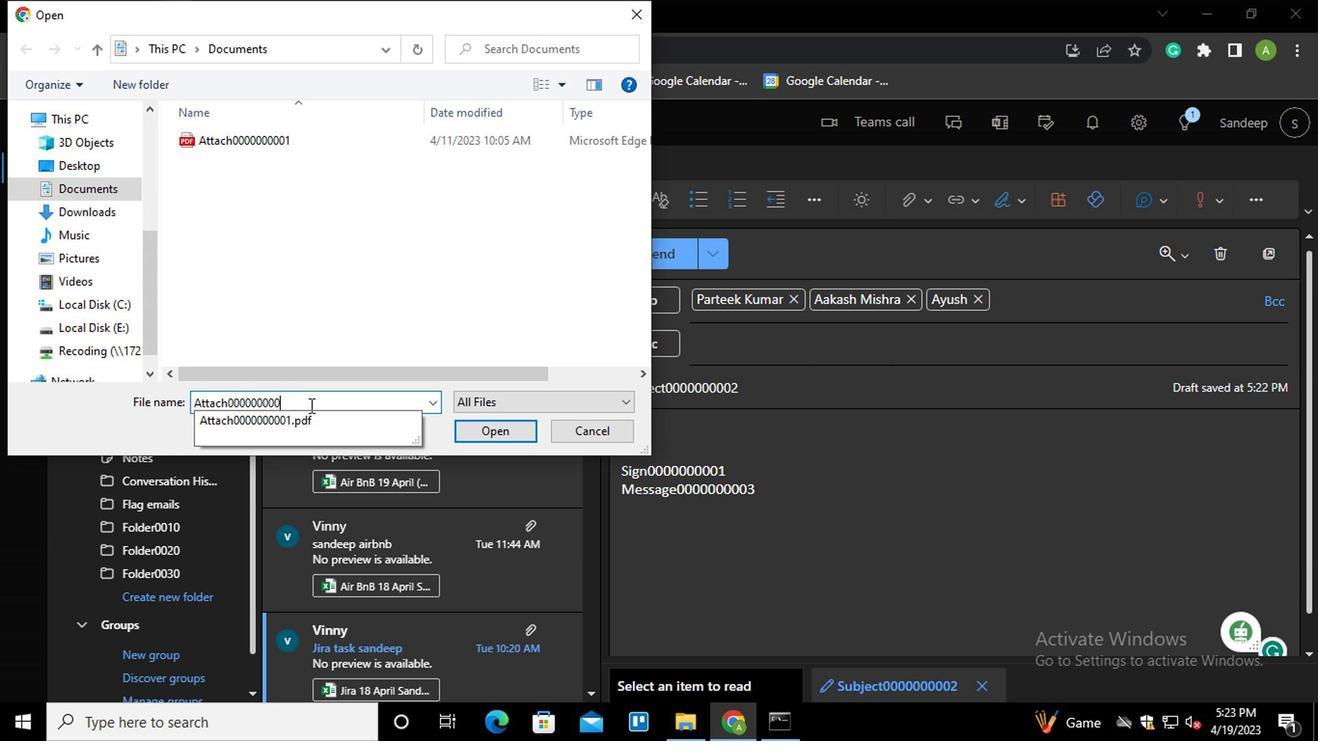 
Action: Mouse moved to (243, 139)
Screenshot: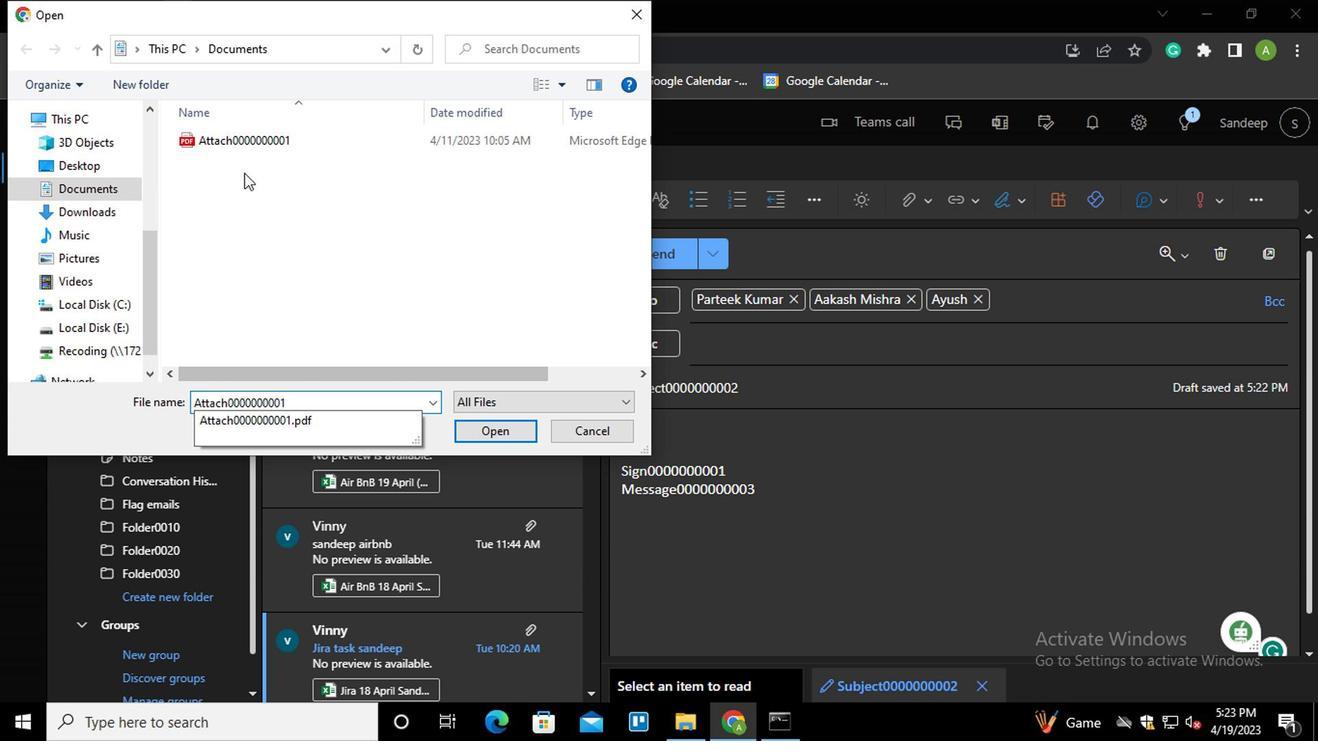 
Action: Mouse pressed left at (243, 139)
Screenshot: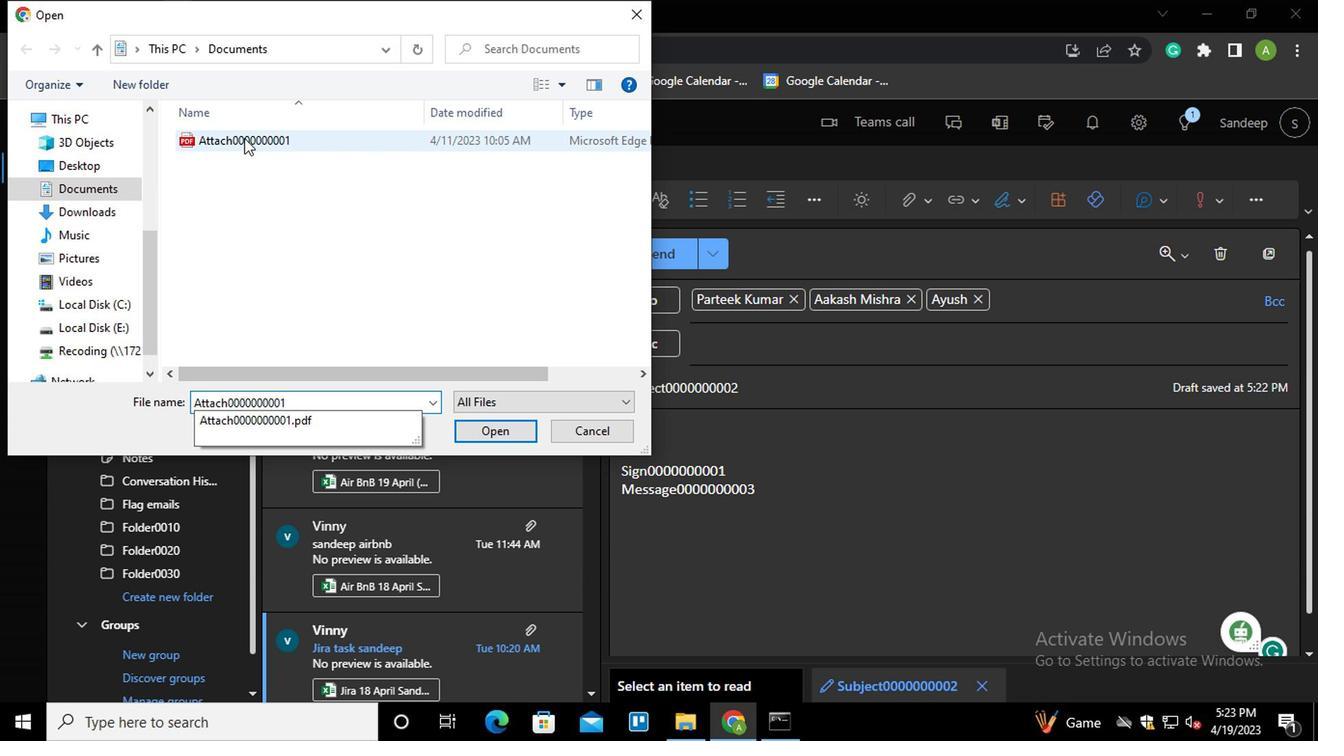 
Action: Mouse moved to (475, 427)
Screenshot: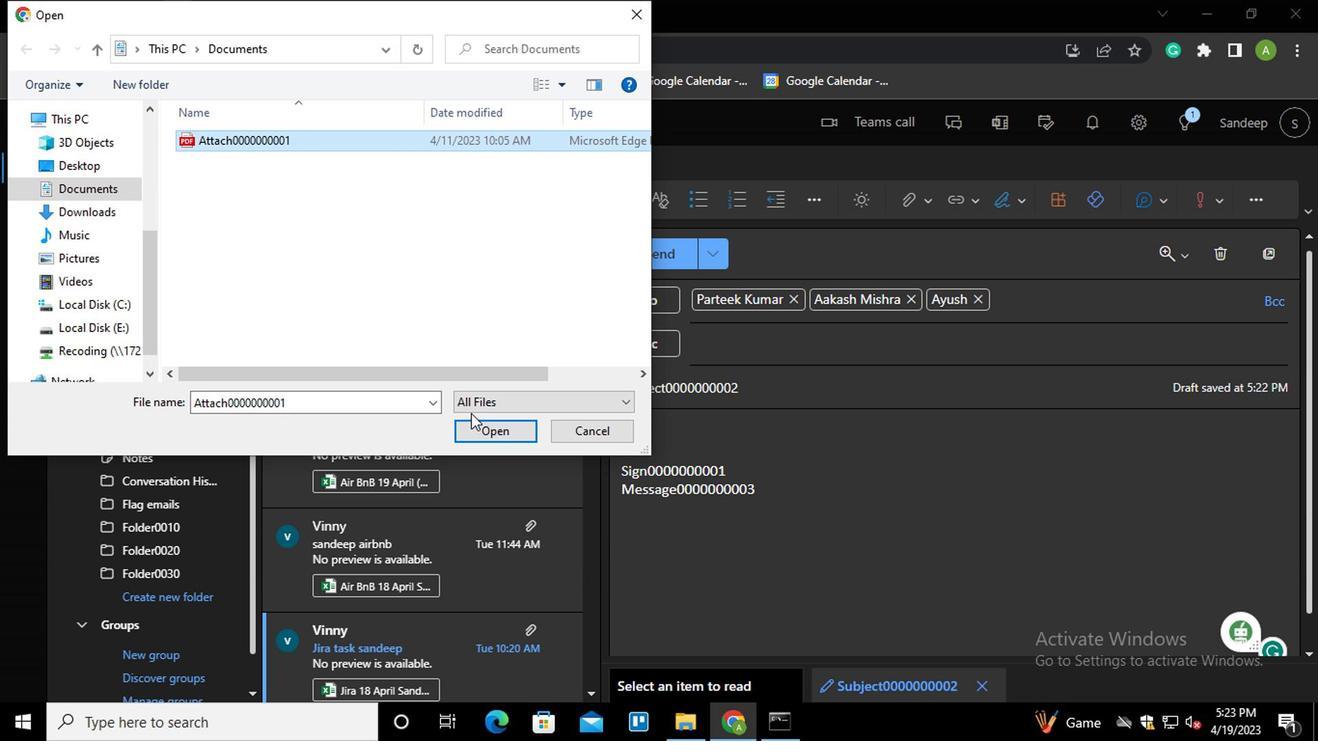 
Action: Mouse pressed left at (475, 427)
Screenshot: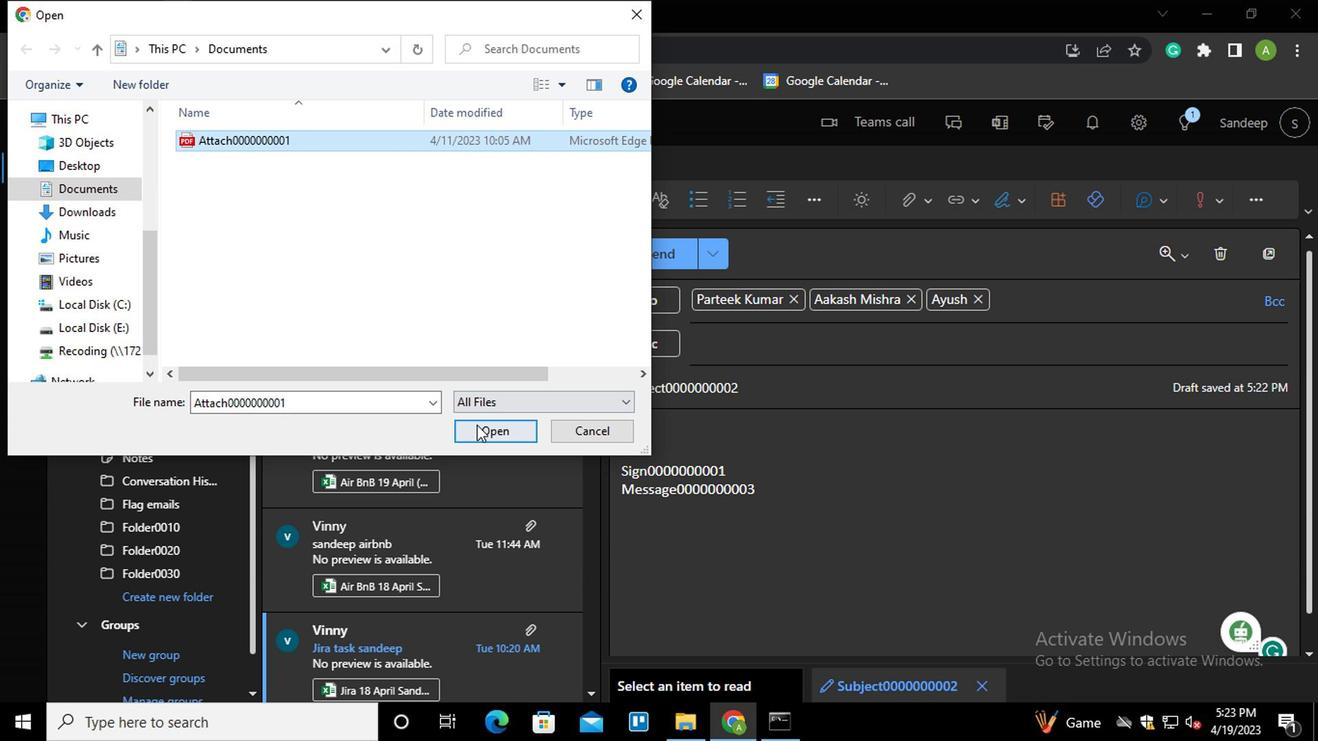 
Action: Mouse moved to (669, 262)
Screenshot: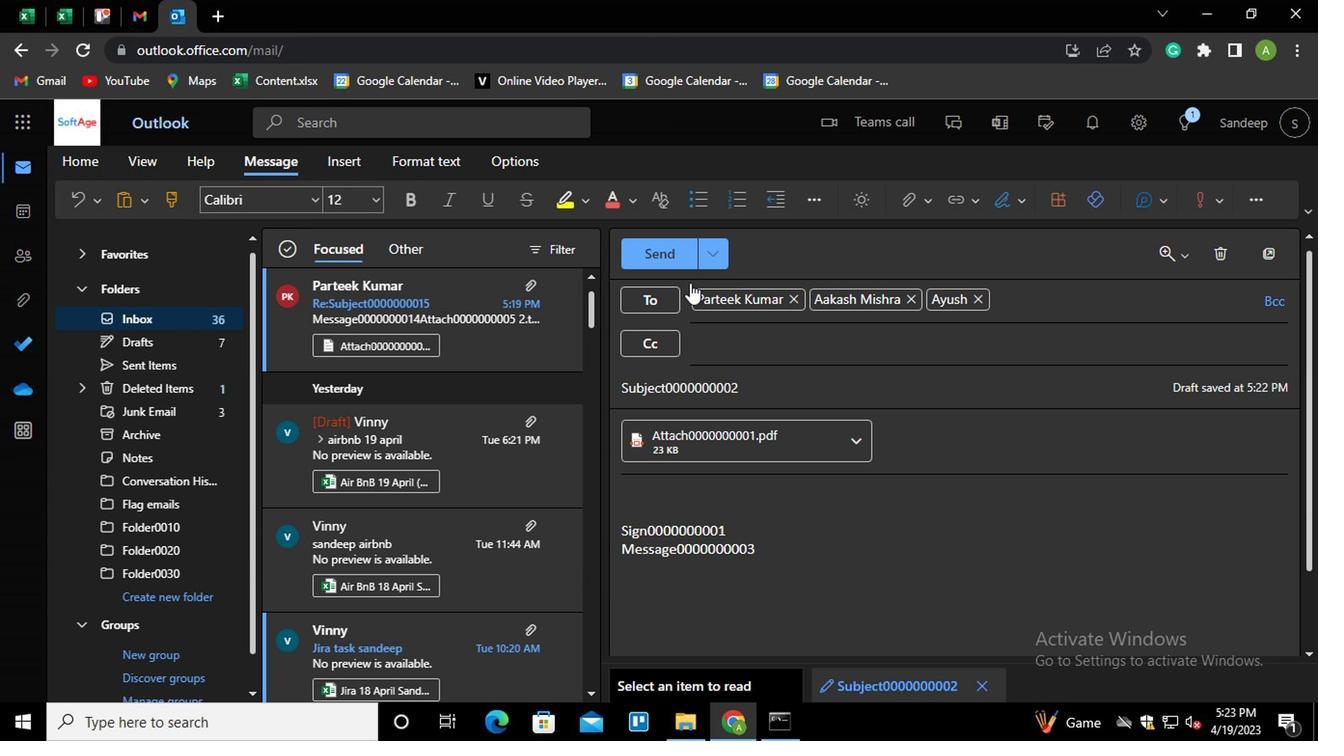 
Action: Mouse pressed left at (669, 262)
Screenshot: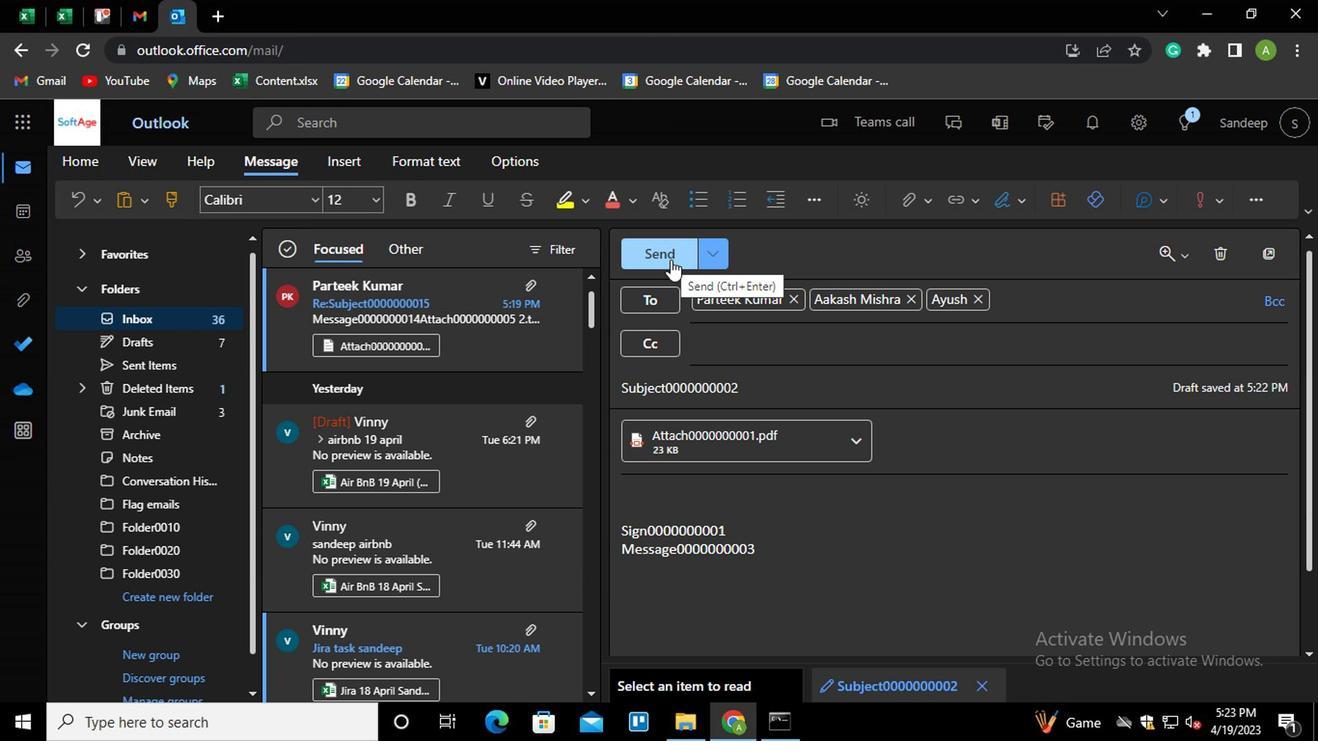
